 Task: Find connections with filter location Langley with filter topic #Projectmanagements with filter profile language Spanish with filter current company Net2Source Inc. with filter school Jagran Lakecity University with filter industry Commercial and Industrial Equipment Rental with filter service category Interaction Design with filter keywords title Maintenance Engineer
Action: Mouse moved to (306, 372)
Screenshot: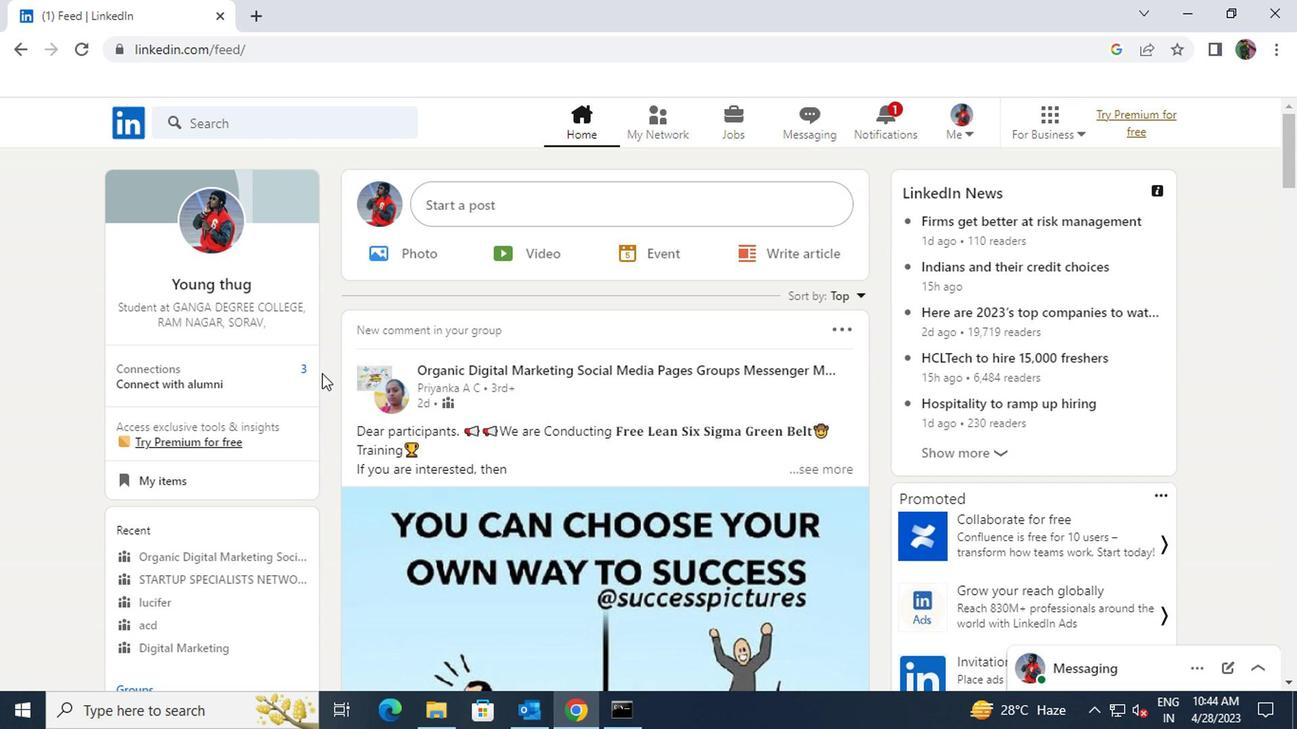 
Action: Mouse pressed left at (306, 372)
Screenshot: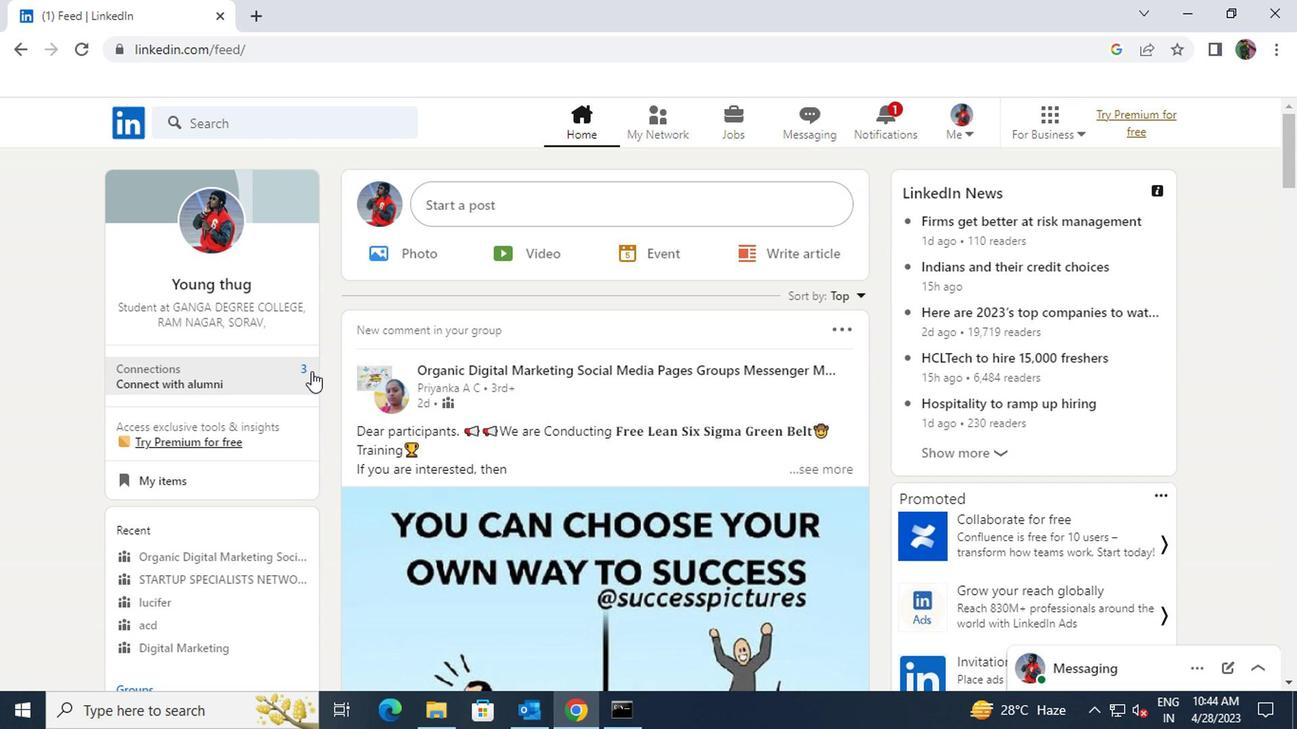 
Action: Mouse moved to (300, 237)
Screenshot: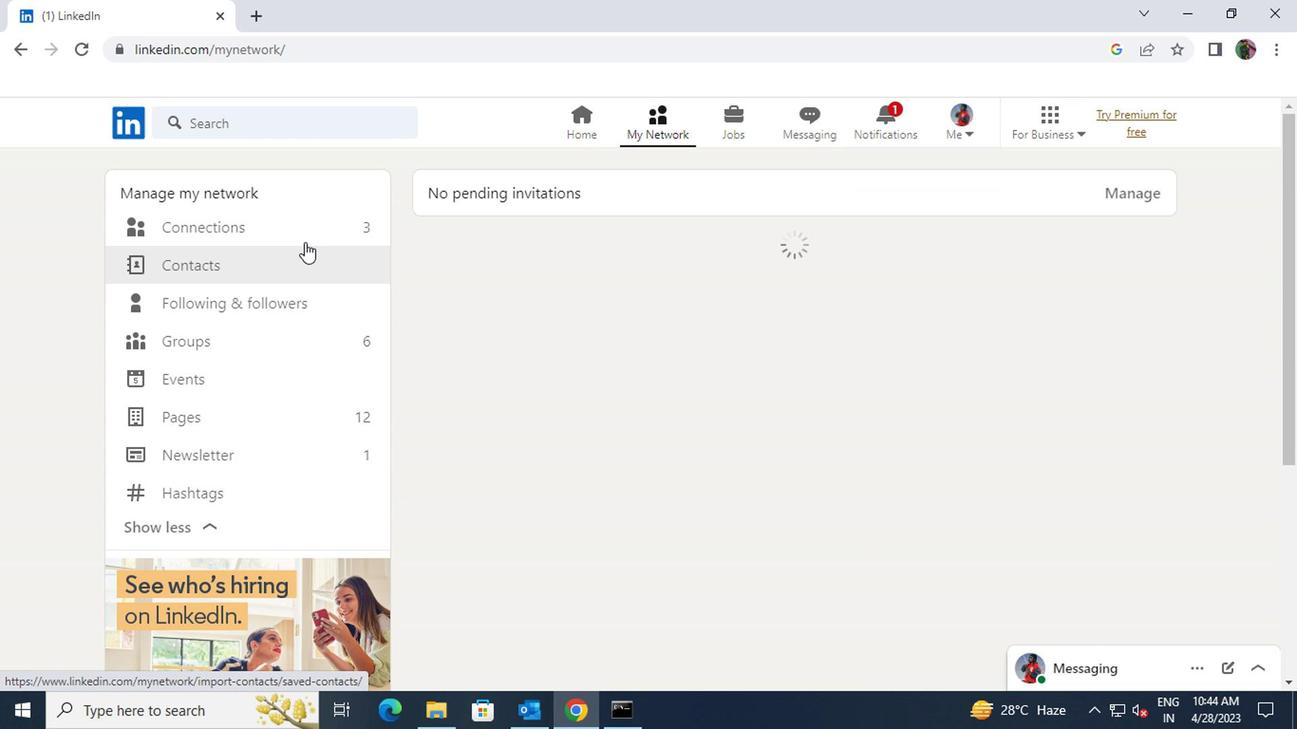 
Action: Mouse pressed left at (300, 237)
Screenshot: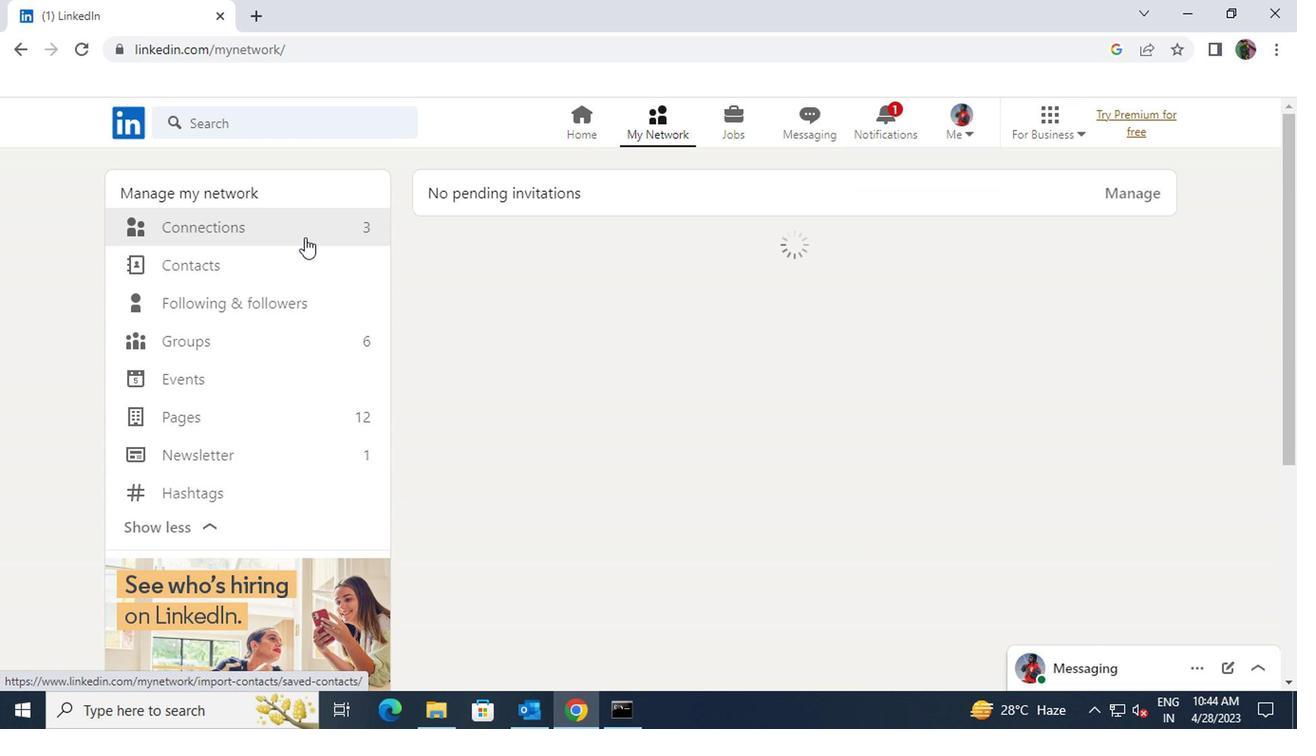
Action: Mouse pressed left at (300, 237)
Screenshot: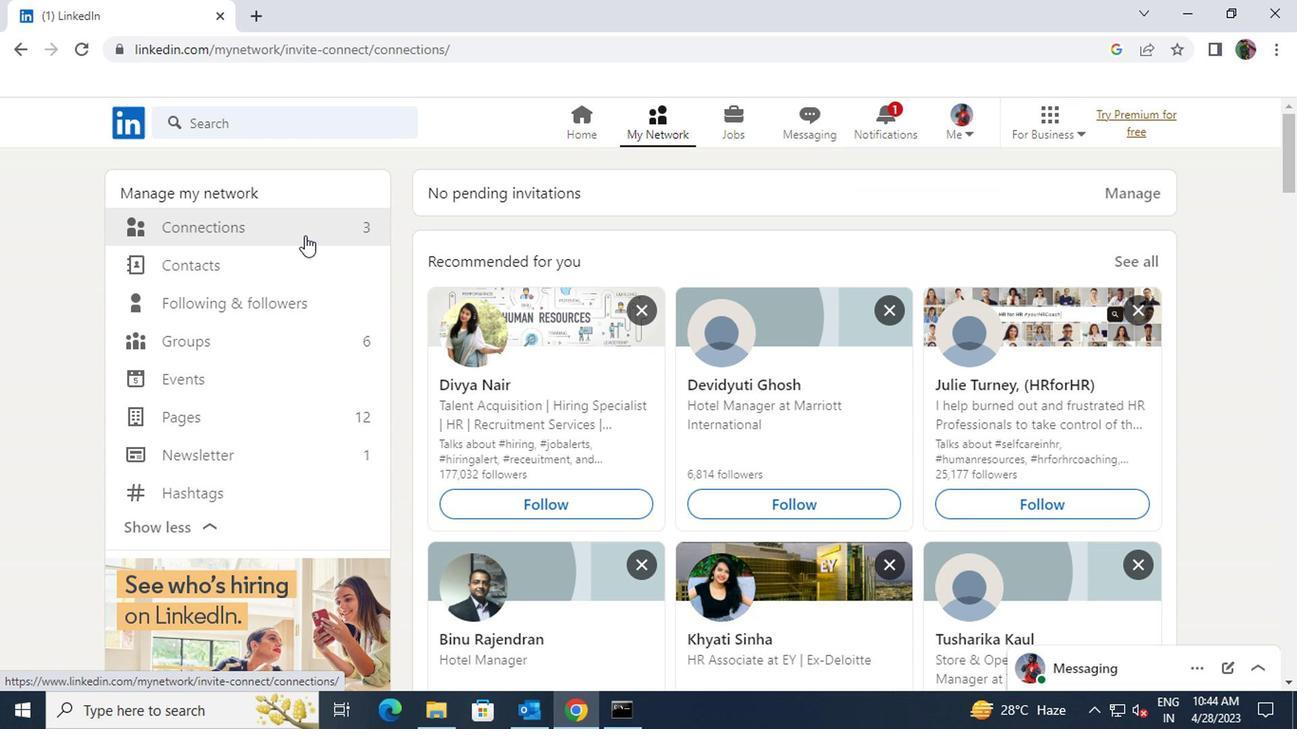 
Action: Mouse moved to (761, 232)
Screenshot: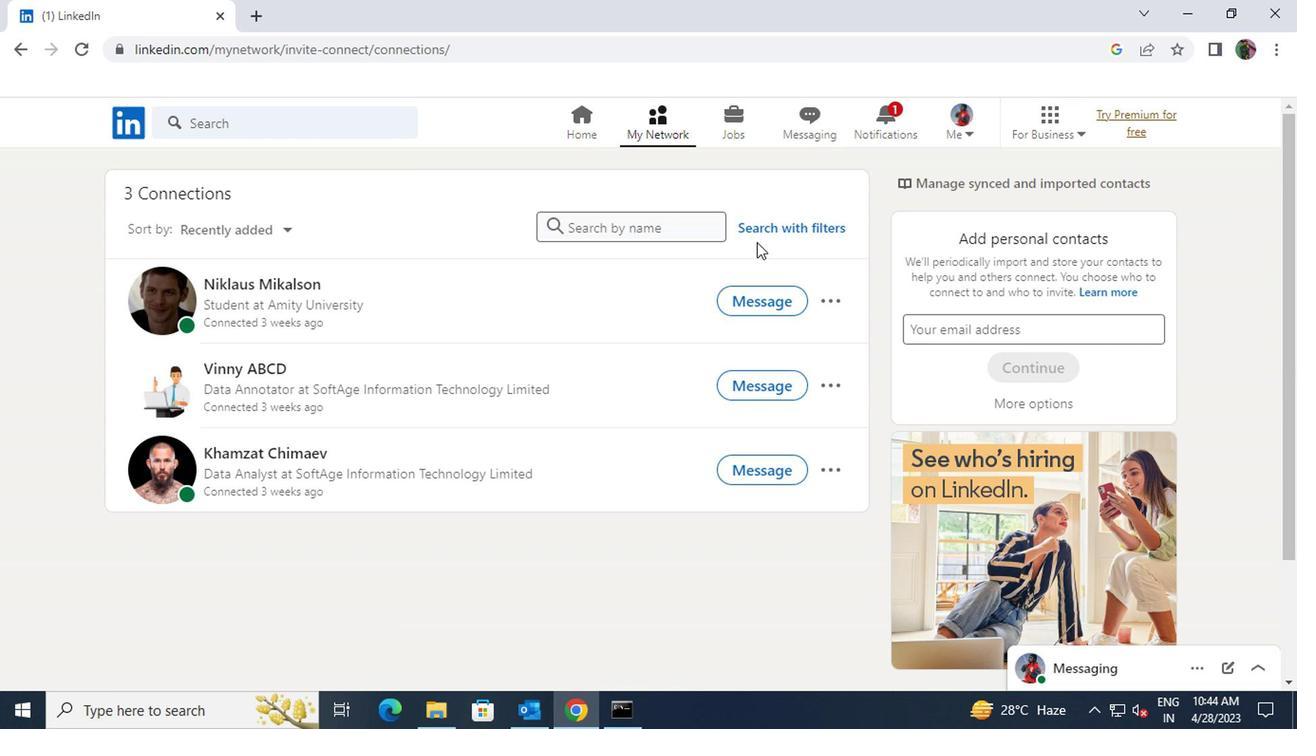
Action: Mouse pressed left at (761, 232)
Screenshot: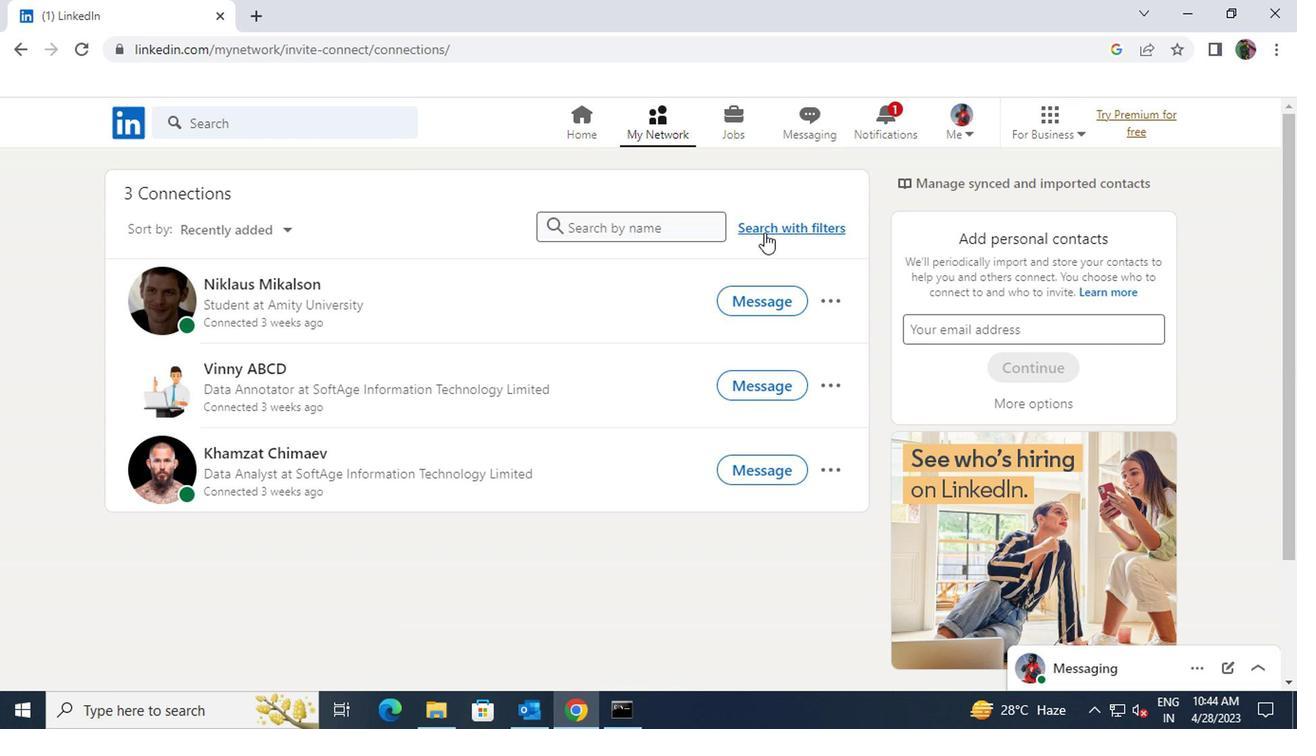 
Action: Mouse moved to (700, 180)
Screenshot: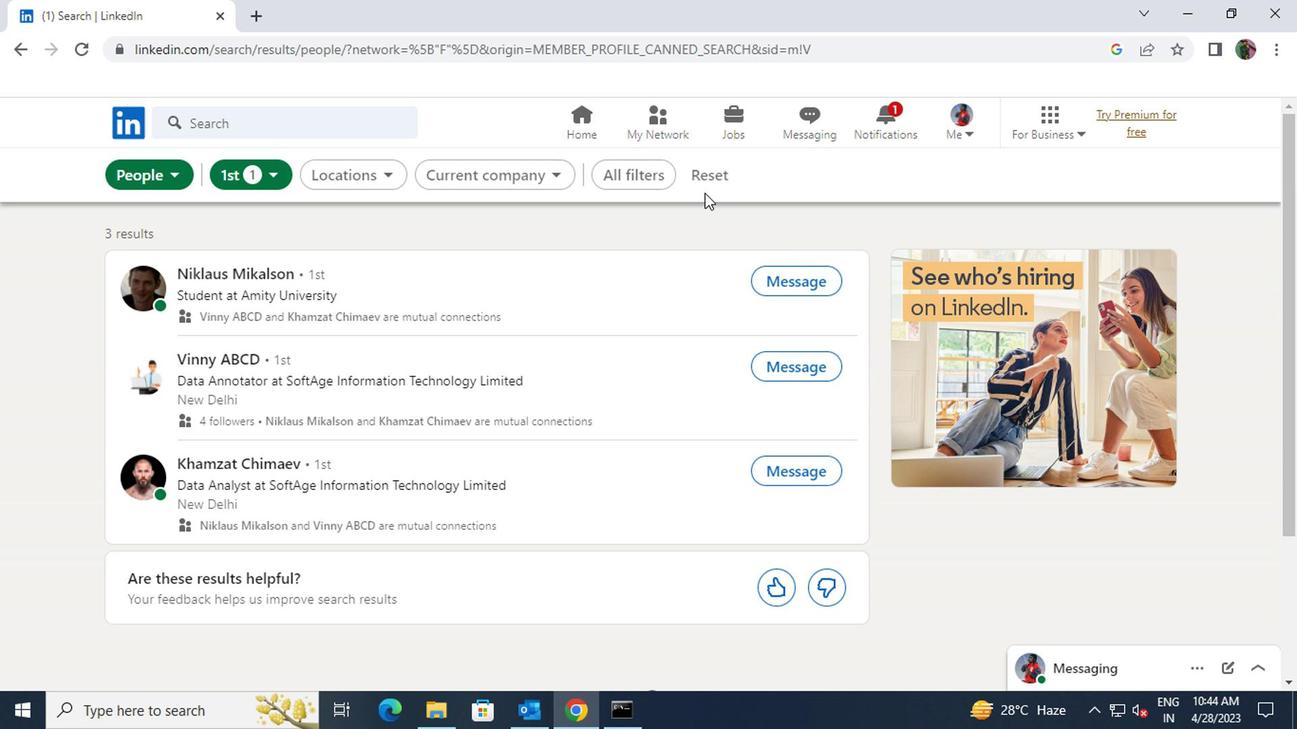 
Action: Mouse pressed left at (700, 180)
Screenshot: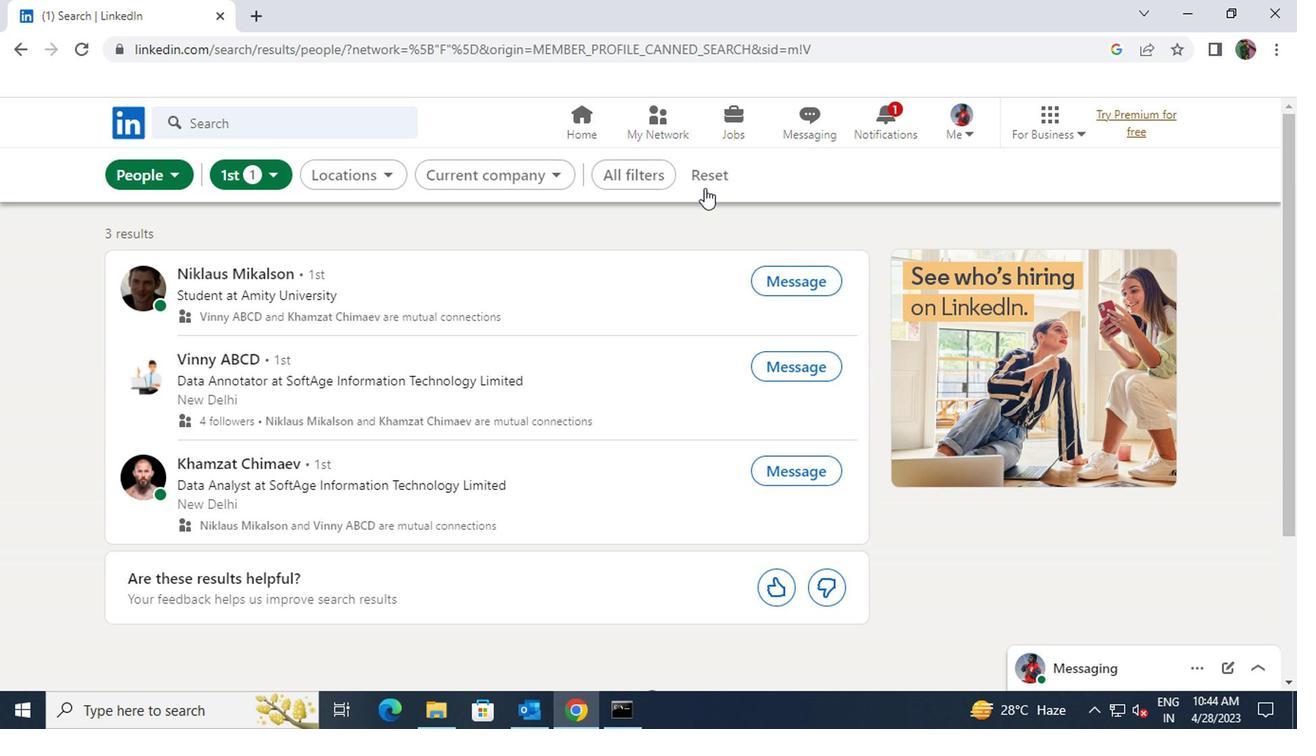 
Action: Mouse moved to (679, 175)
Screenshot: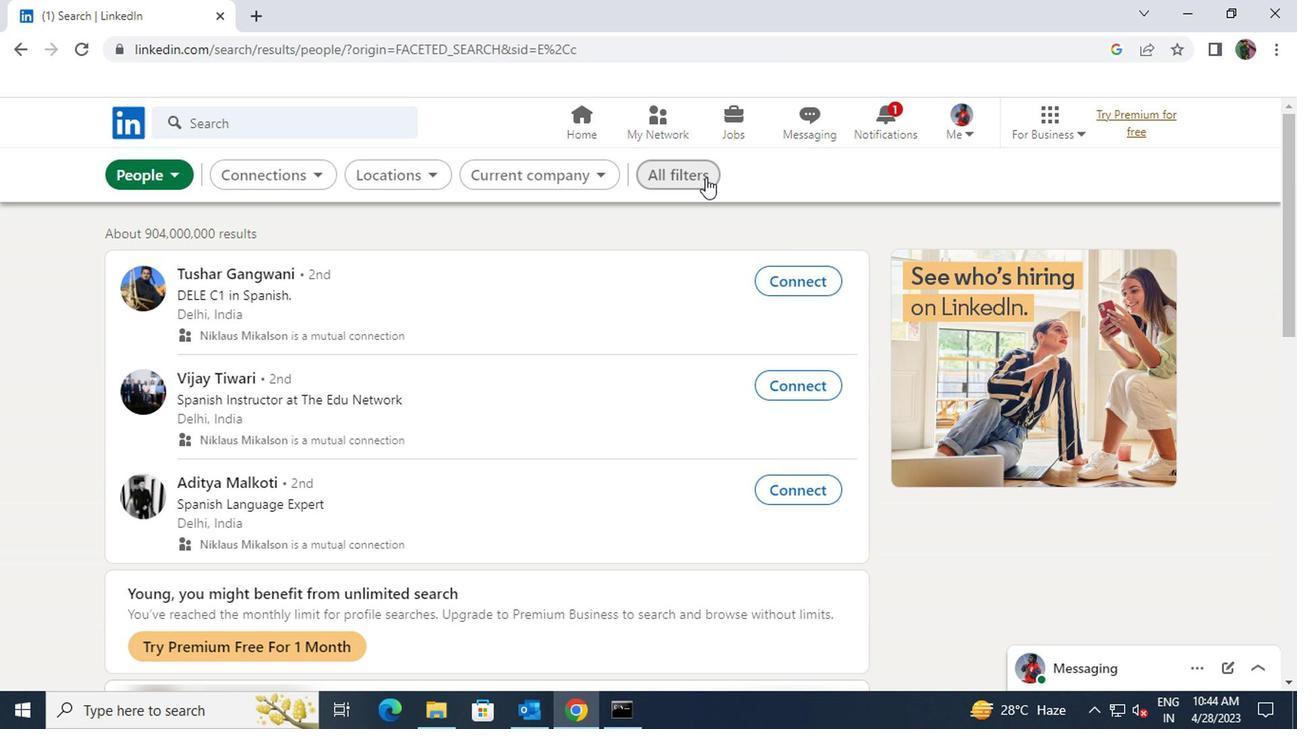 
Action: Mouse pressed left at (679, 175)
Screenshot: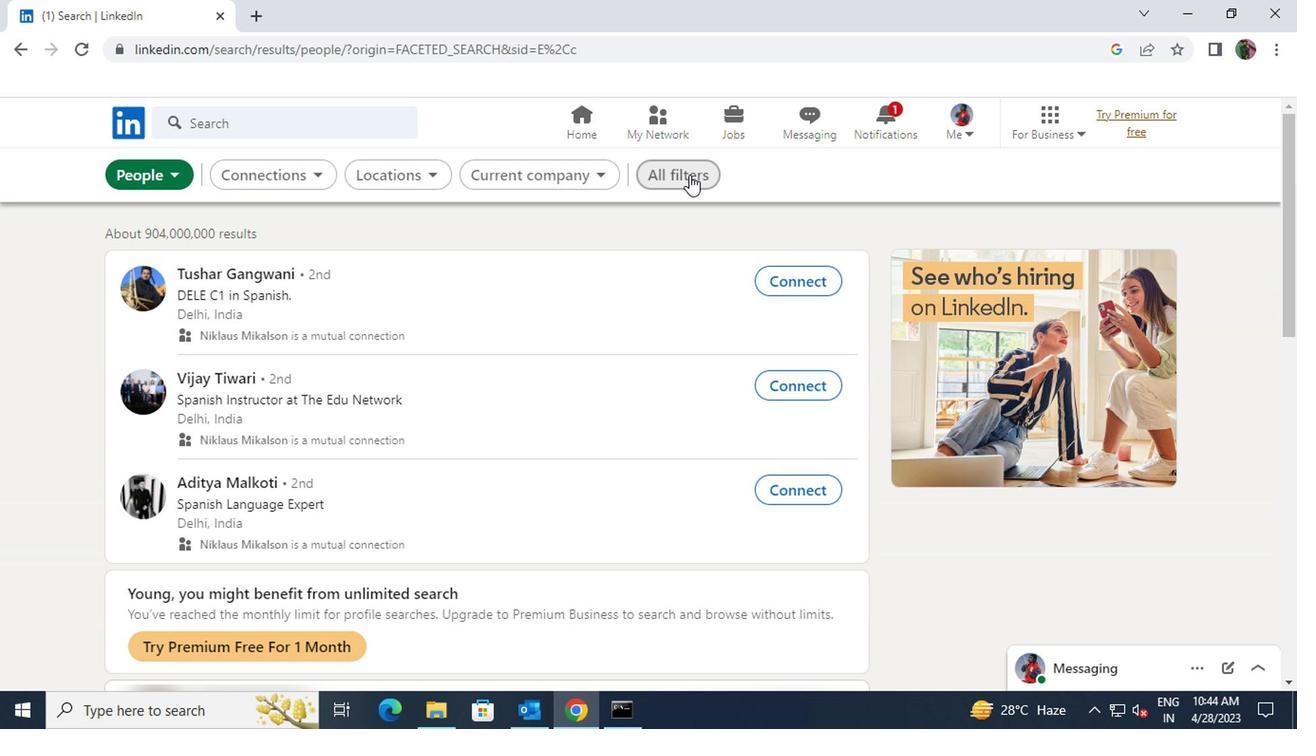 
Action: Mouse moved to (979, 414)
Screenshot: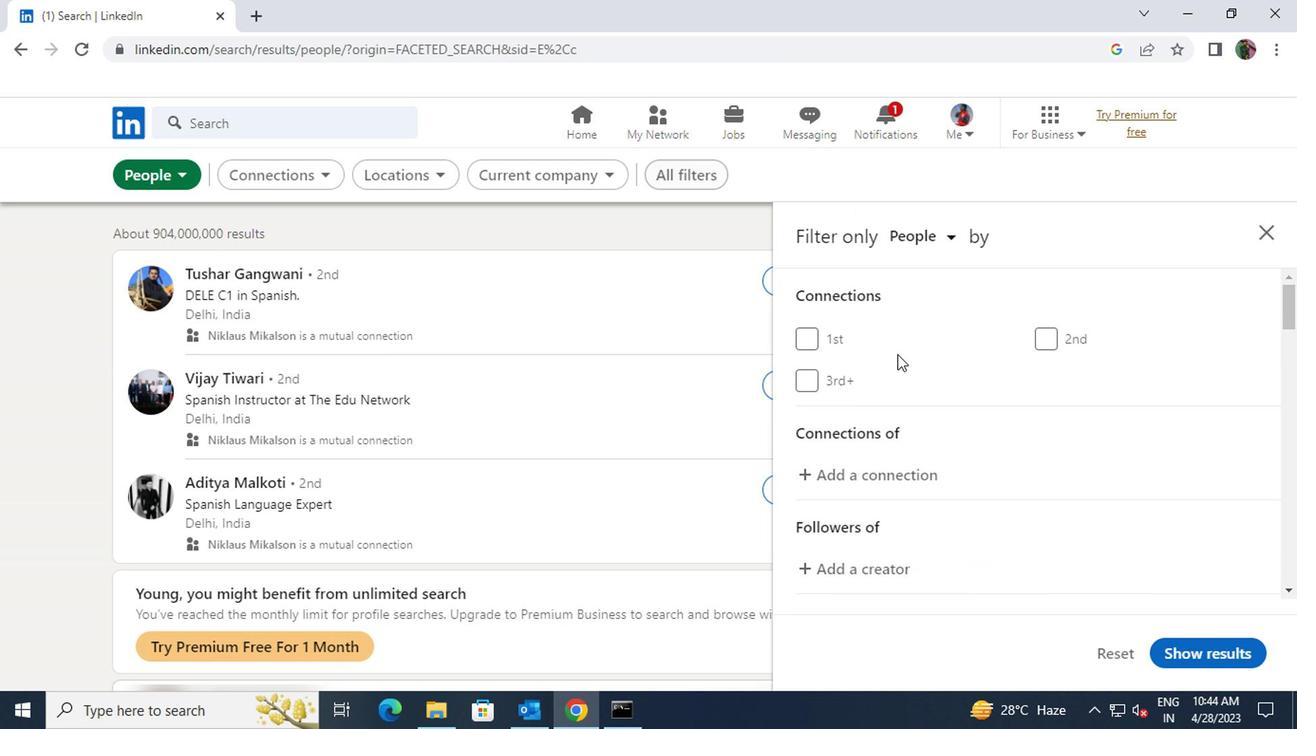 
Action: Mouse scrolled (979, 414) with delta (0, 0)
Screenshot: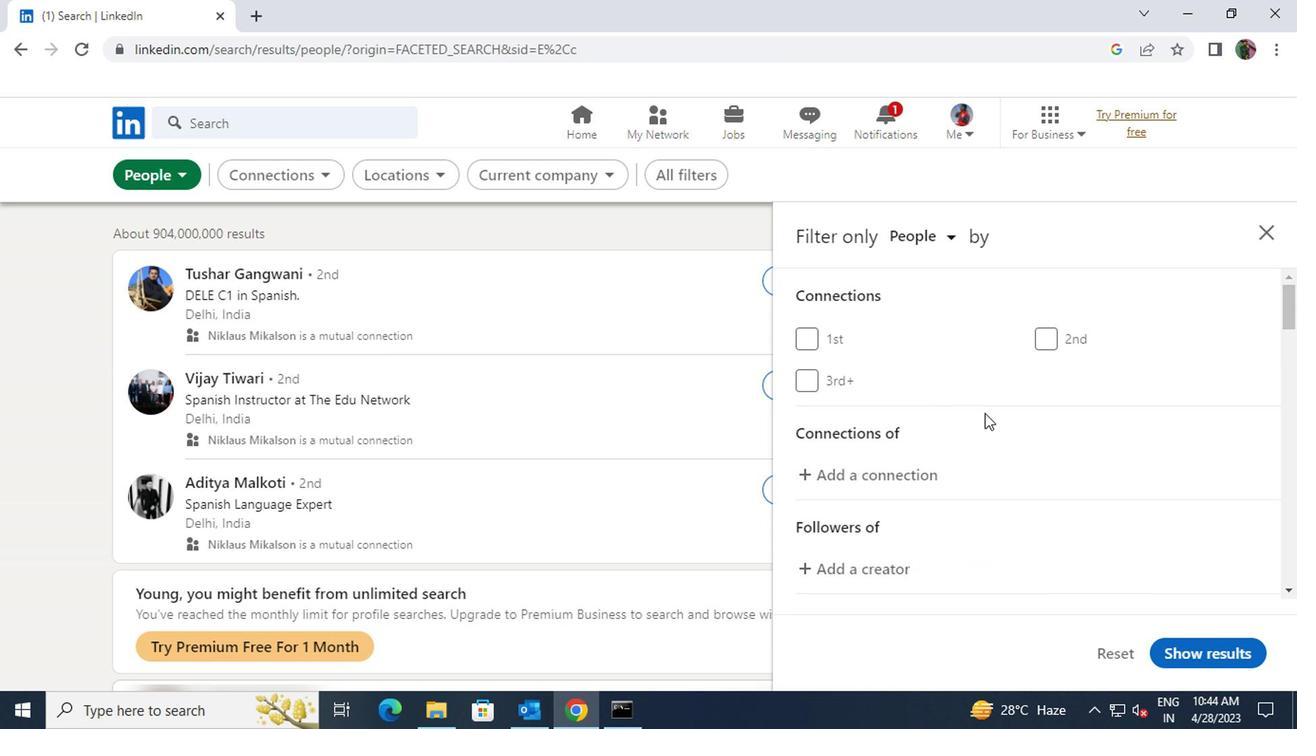 
Action: Mouse scrolled (979, 414) with delta (0, 0)
Screenshot: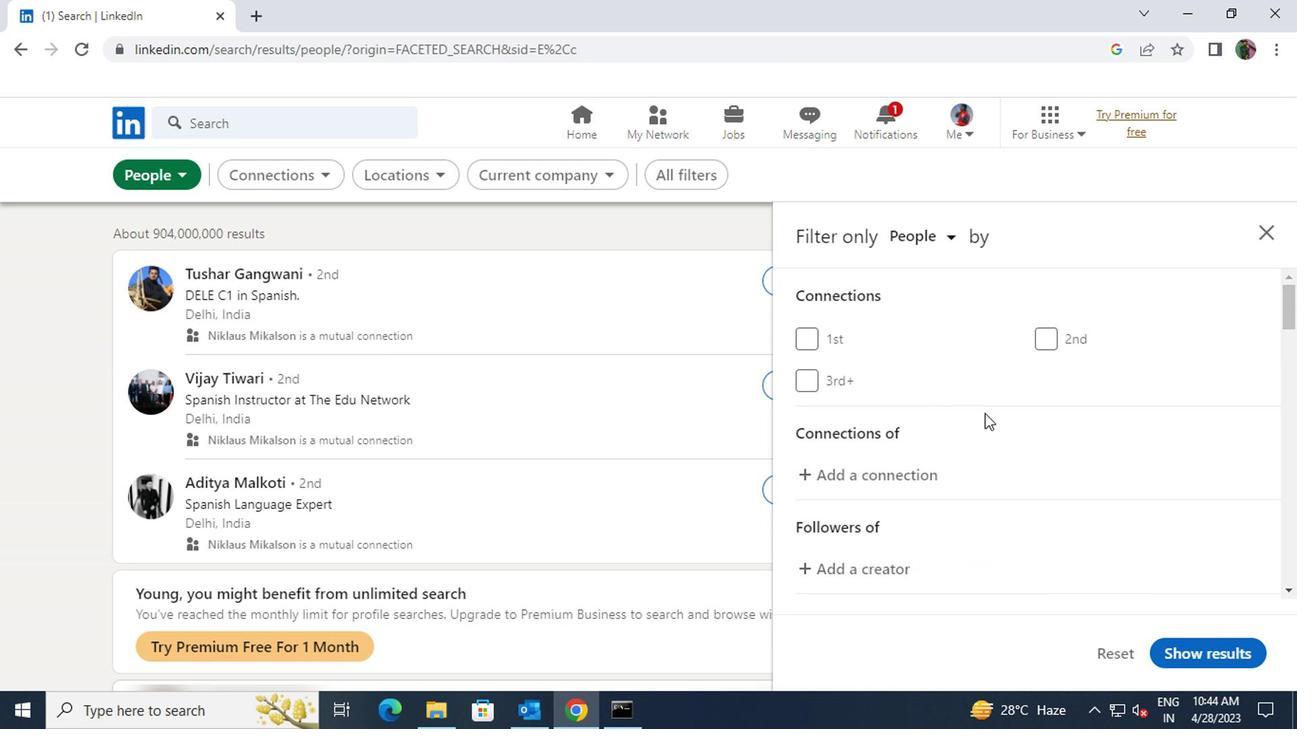 
Action: Mouse scrolled (979, 414) with delta (0, 0)
Screenshot: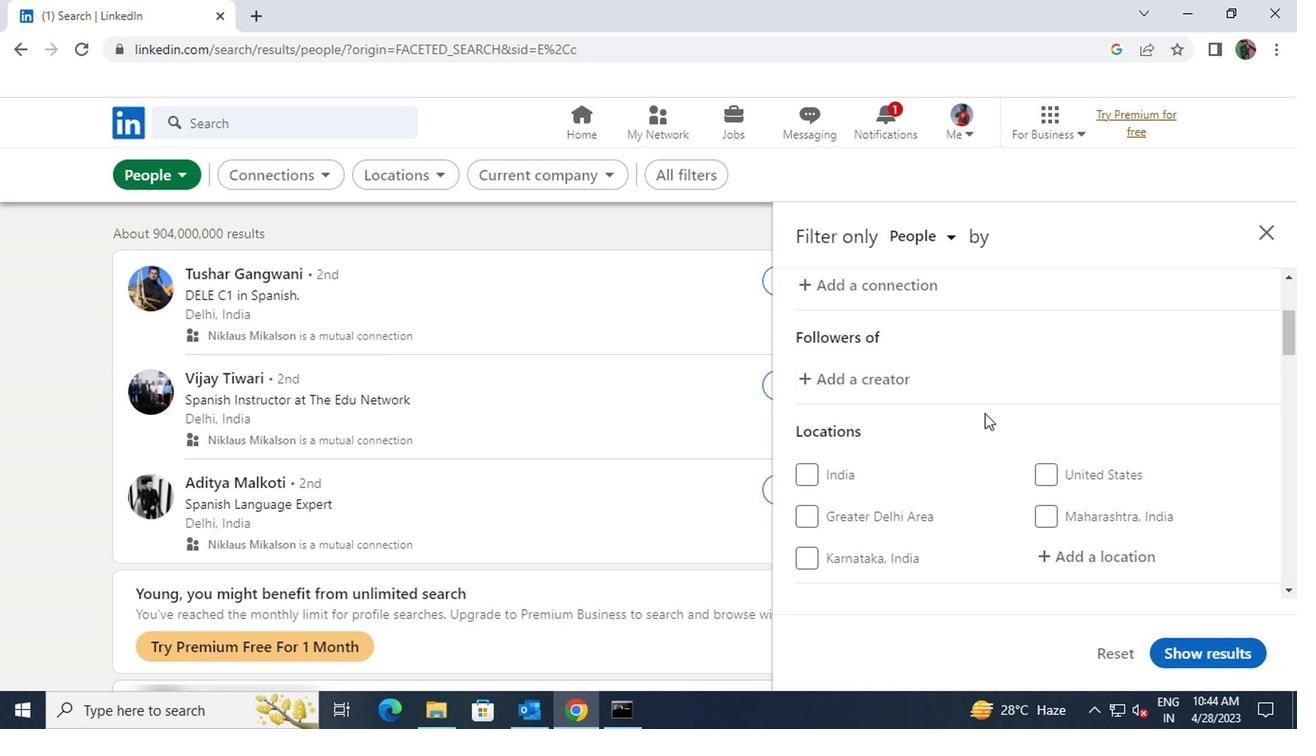 
Action: Mouse moved to (1050, 464)
Screenshot: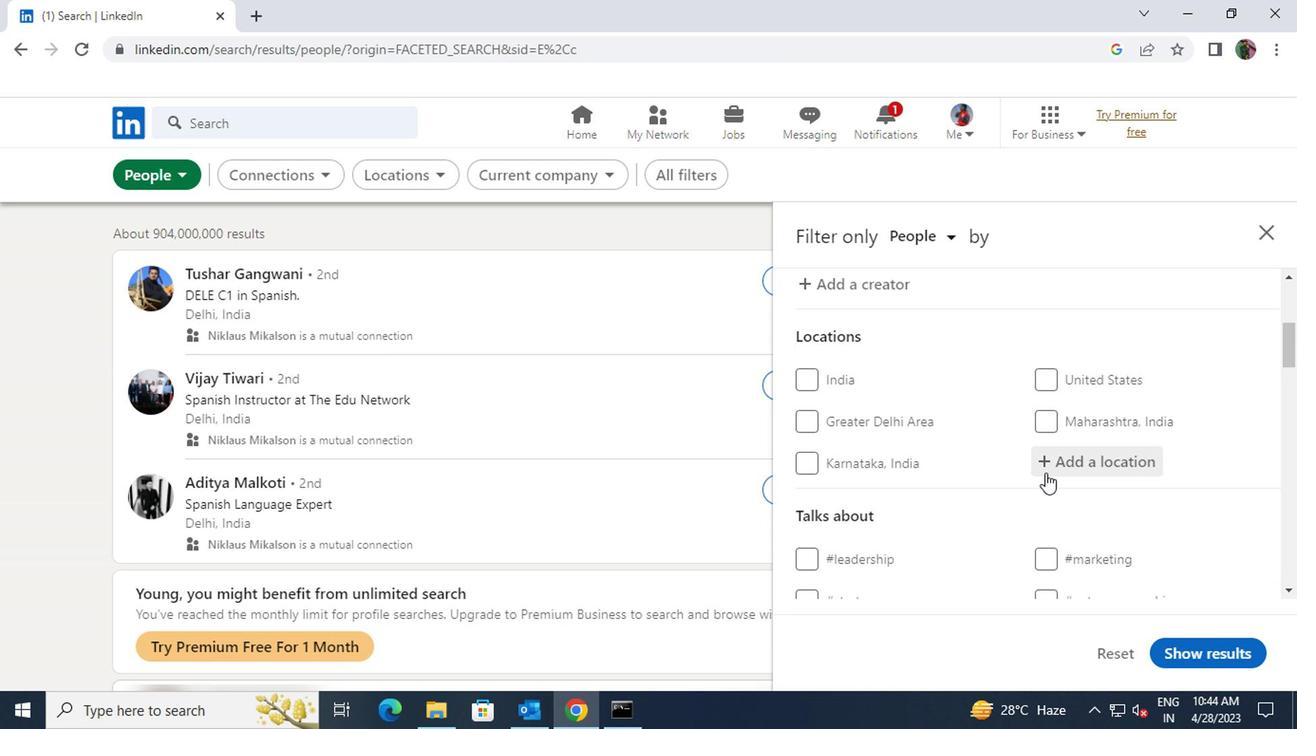 
Action: Mouse pressed left at (1050, 464)
Screenshot: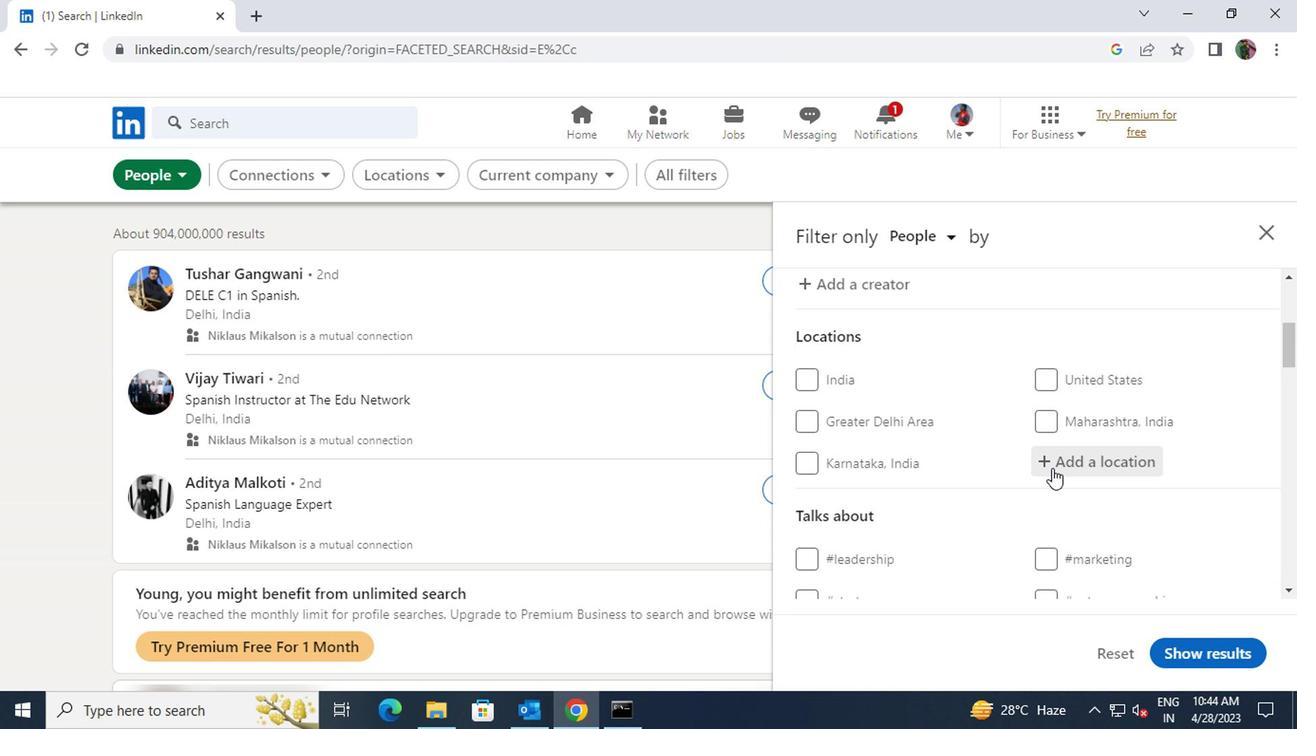 
Action: Key pressed <Key.shift>LANGLEY
Screenshot: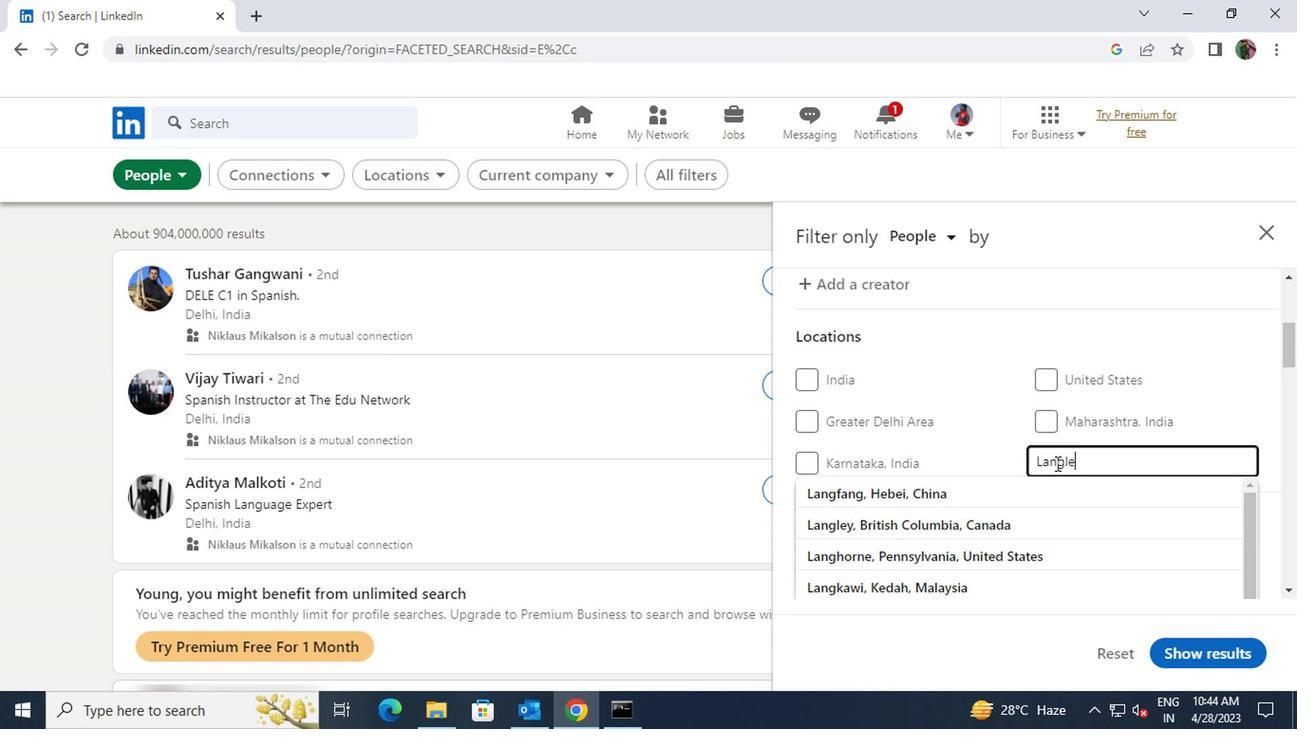
Action: Mouse moved to (1045, 481)
Screenshot: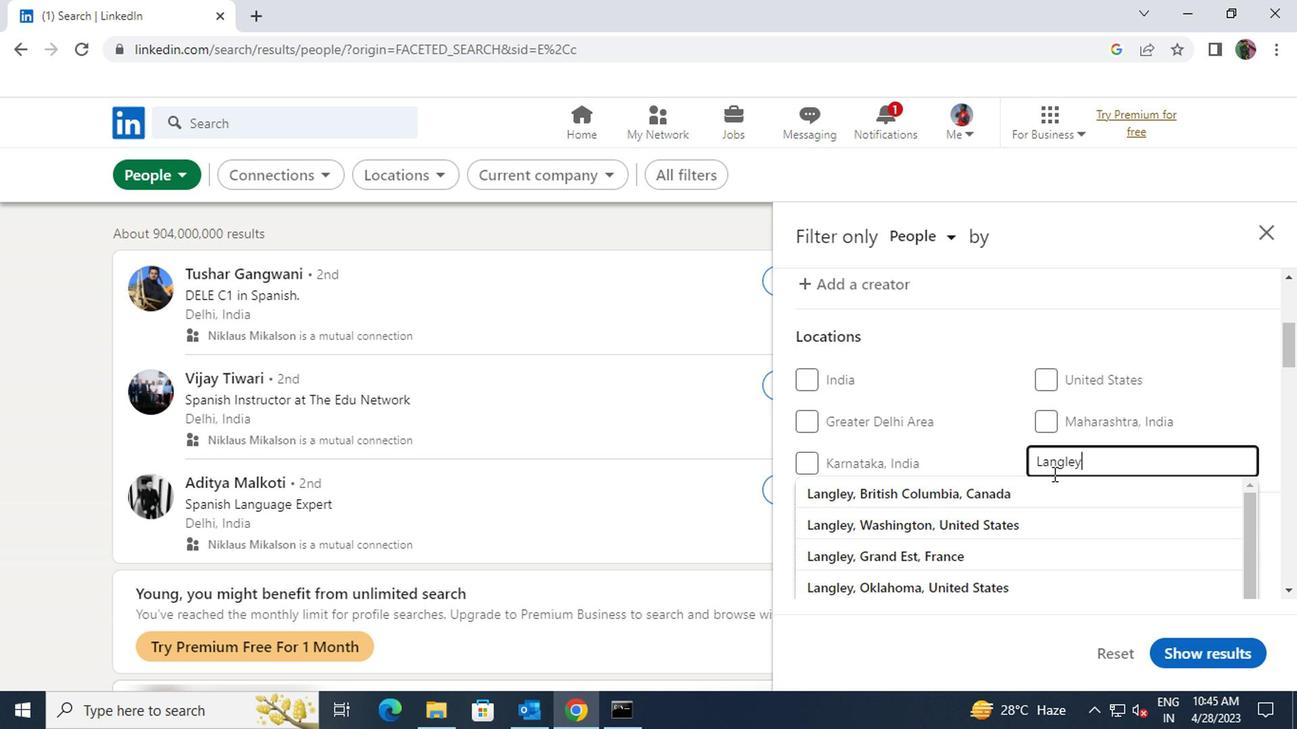 
Action: Mouse pressed left at (1045, 481)
Screenshot: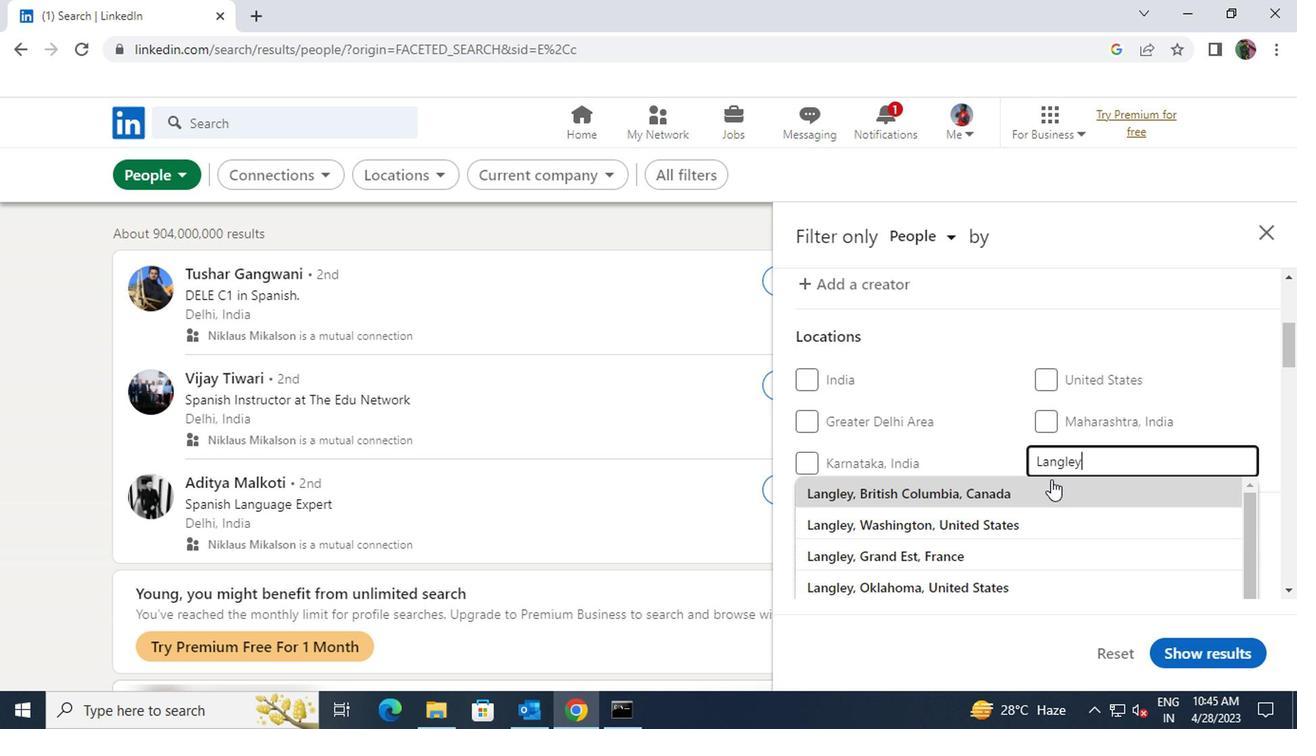 
Action: Mouse scrolled (1045, 480) with delta (0, 0)
Screenshot: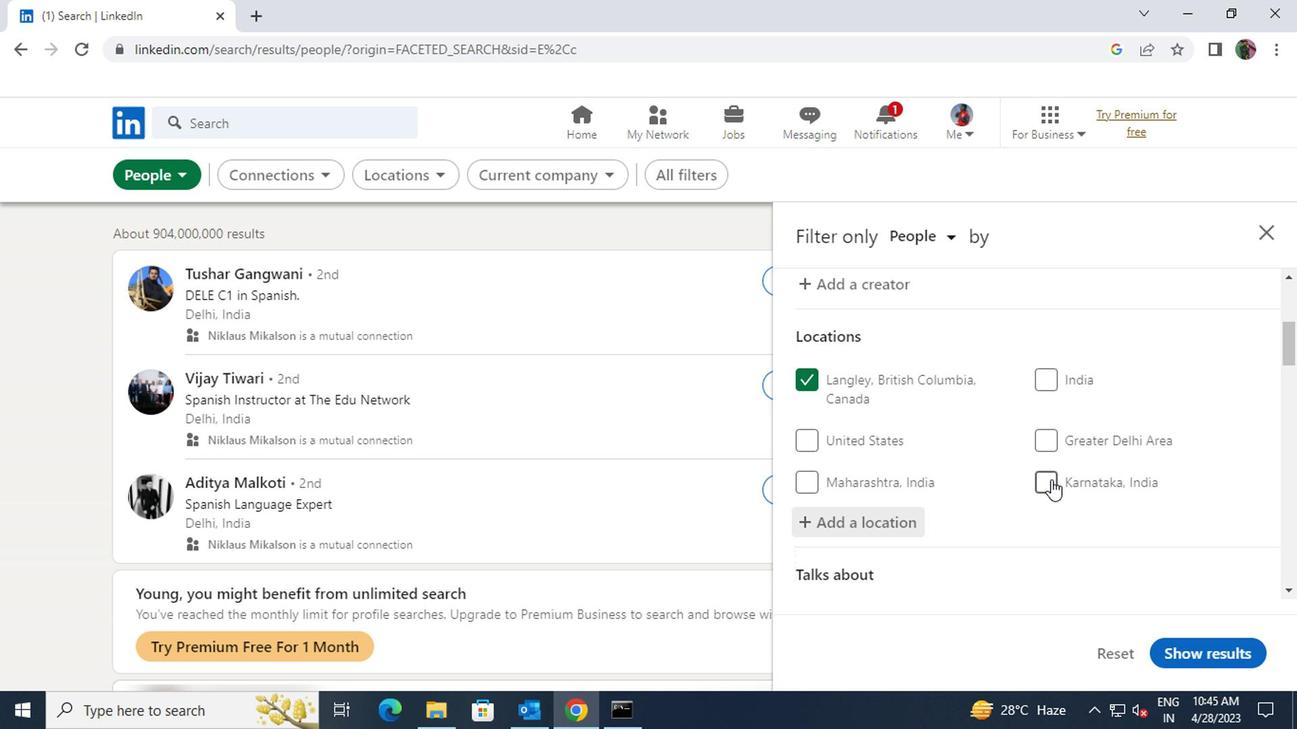 
Action: Mouse scrolled (1045, 480) with delta (0, 0)
Screenshot: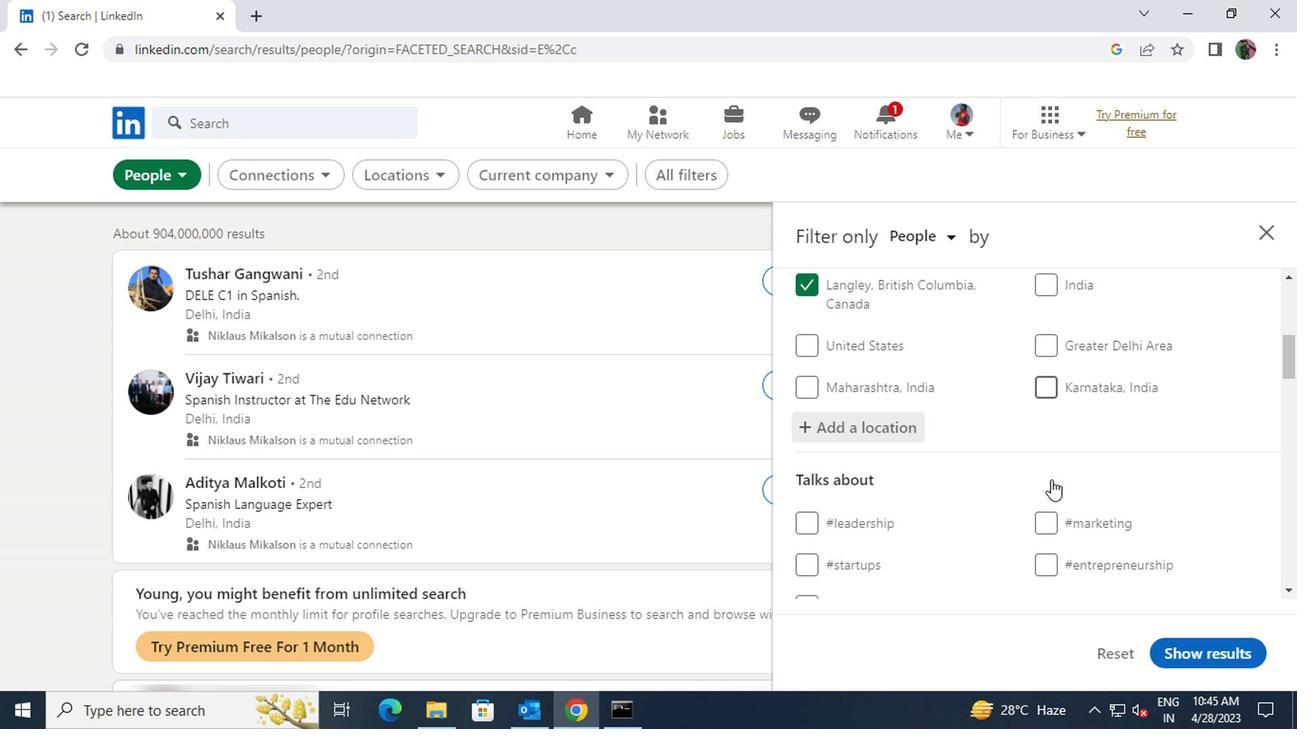
Action: Mouse moved to (1045, 516)
Screenshot: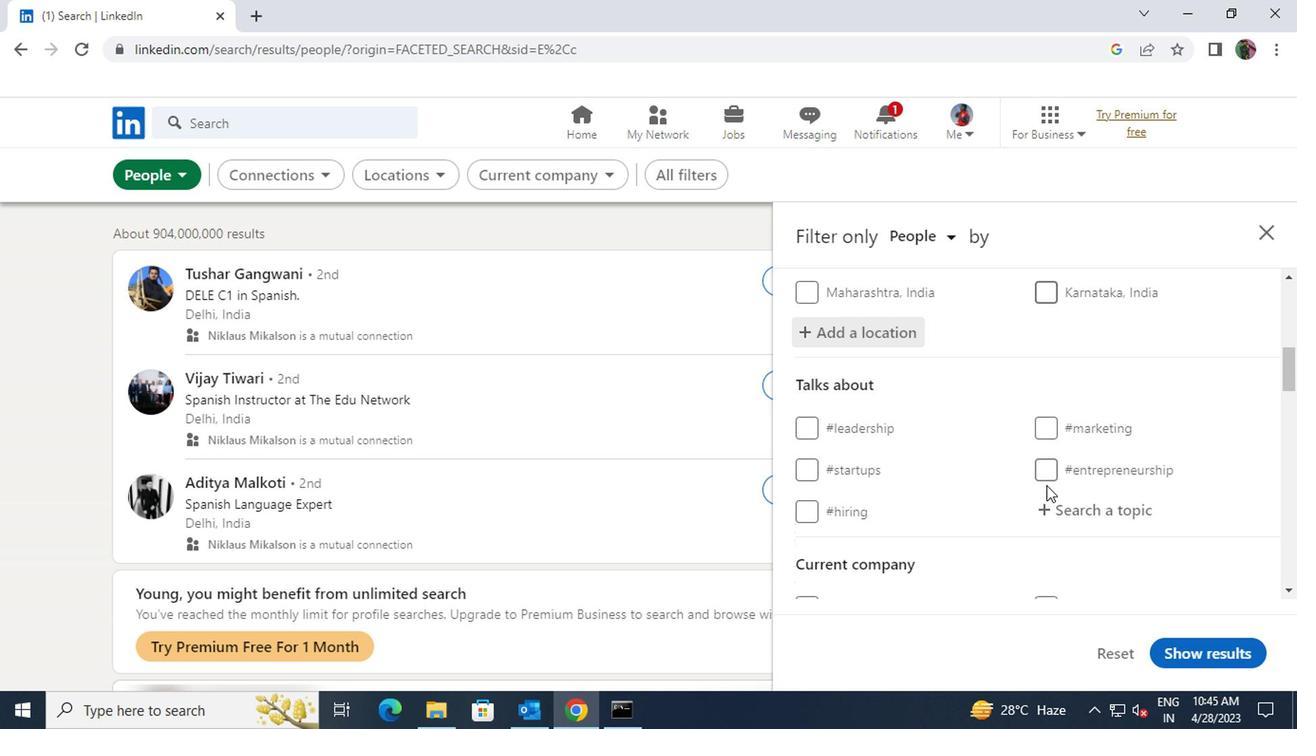 
Action: Mouse pressed left at (1045, 516)
Screenshot: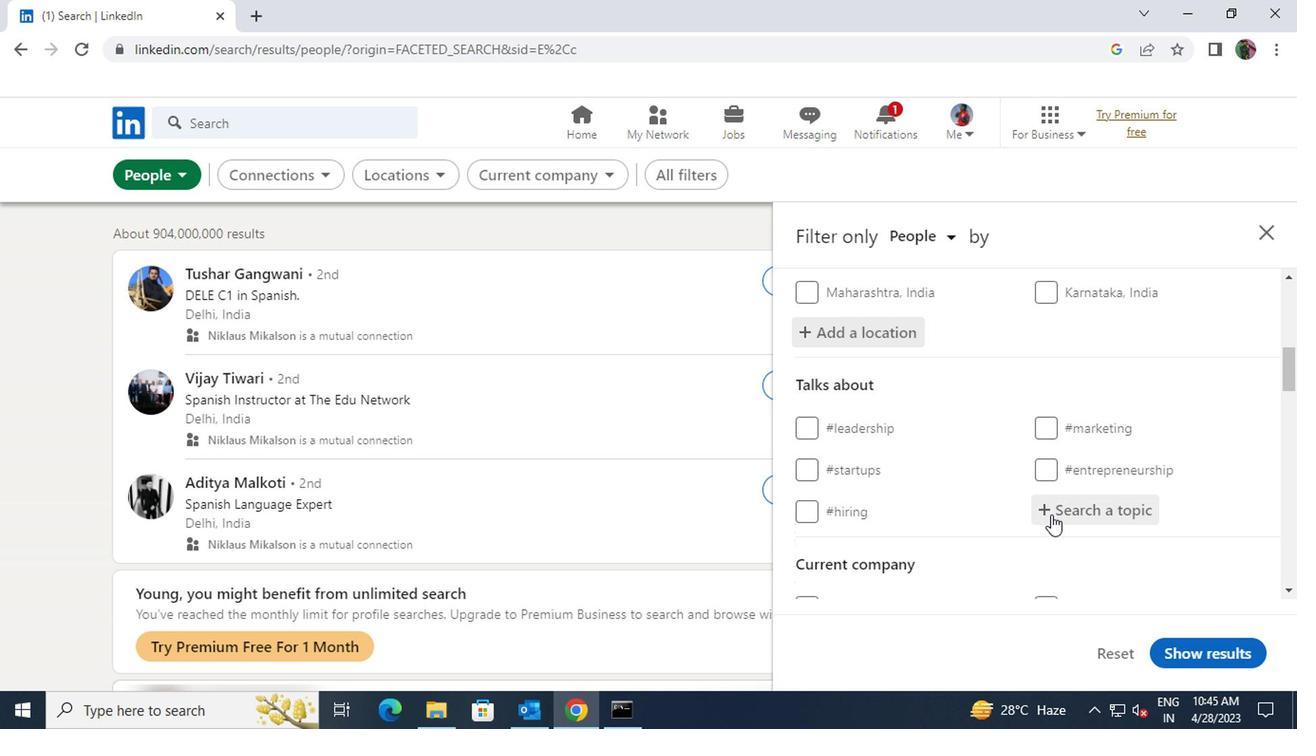 
Action: Key pressed <Key.shift>PROJECTM
Screenshot: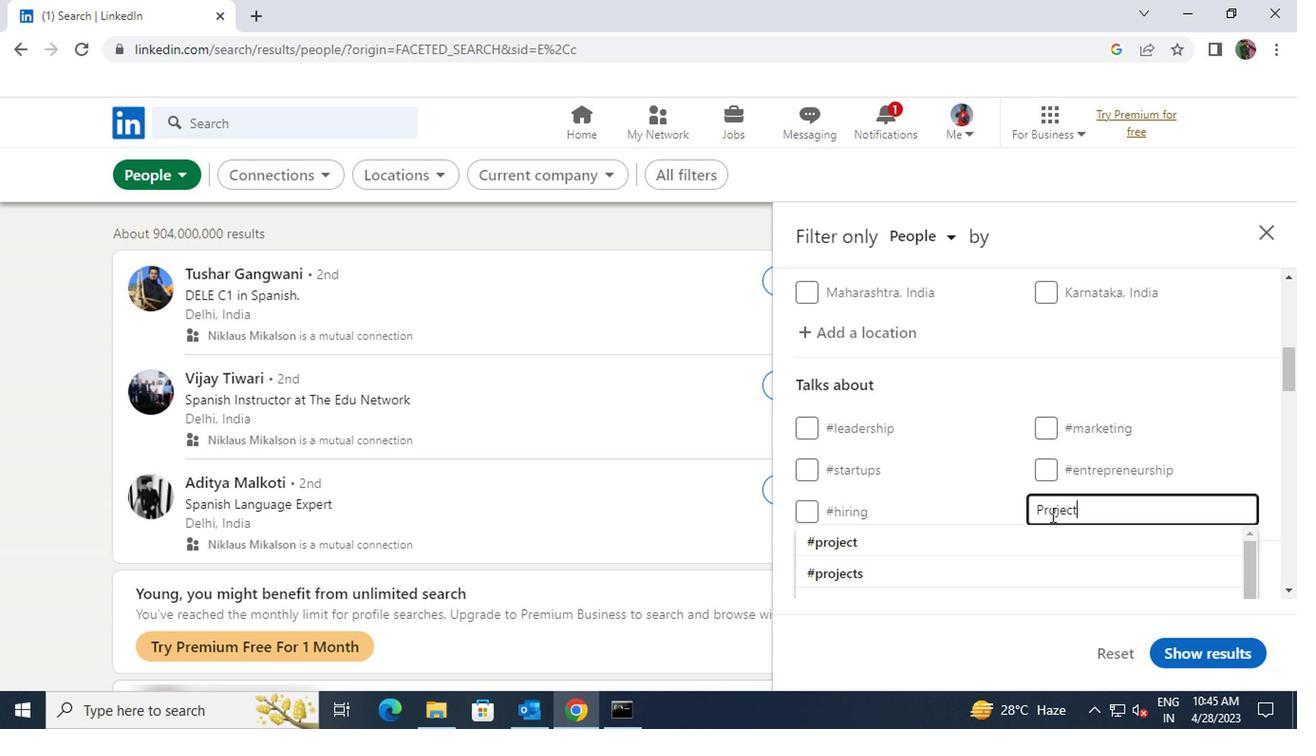 
Action: Mouse moved to (1039, 541)
Screenshot: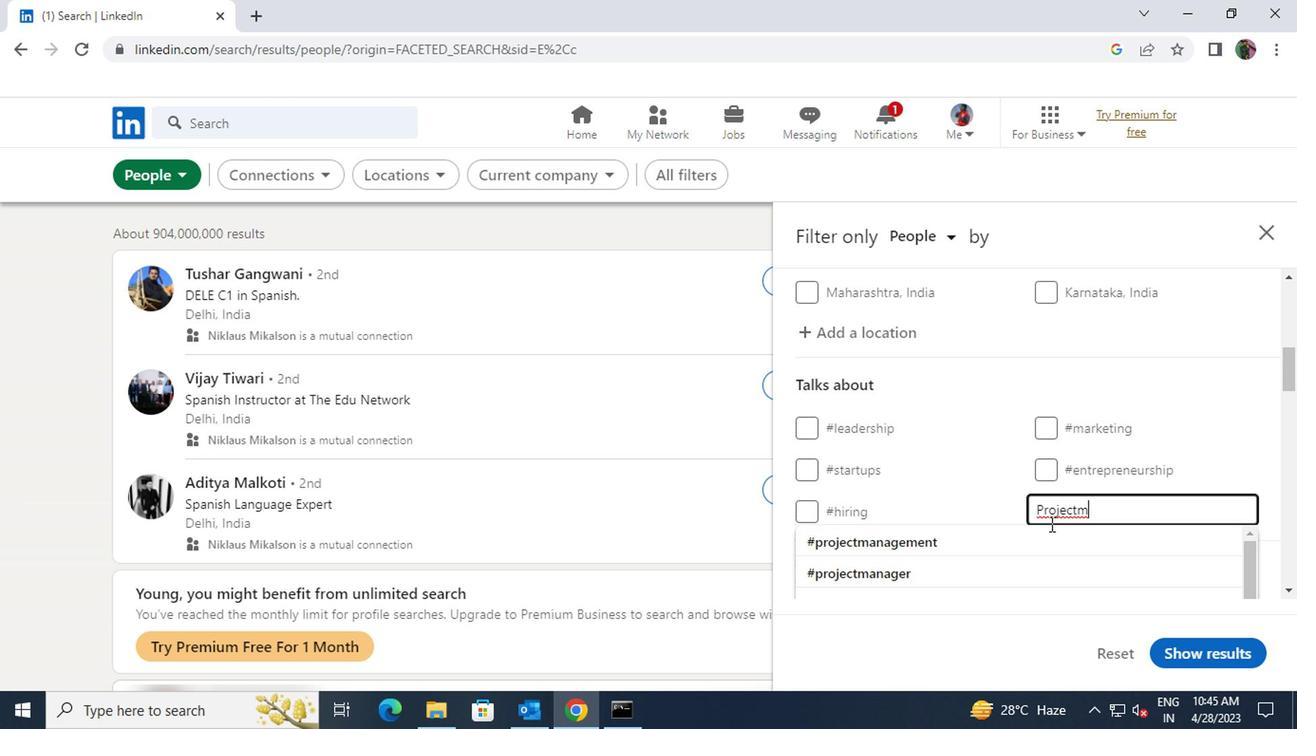 
Action: Mouse pressed left at (1039, 541)
Screenshot: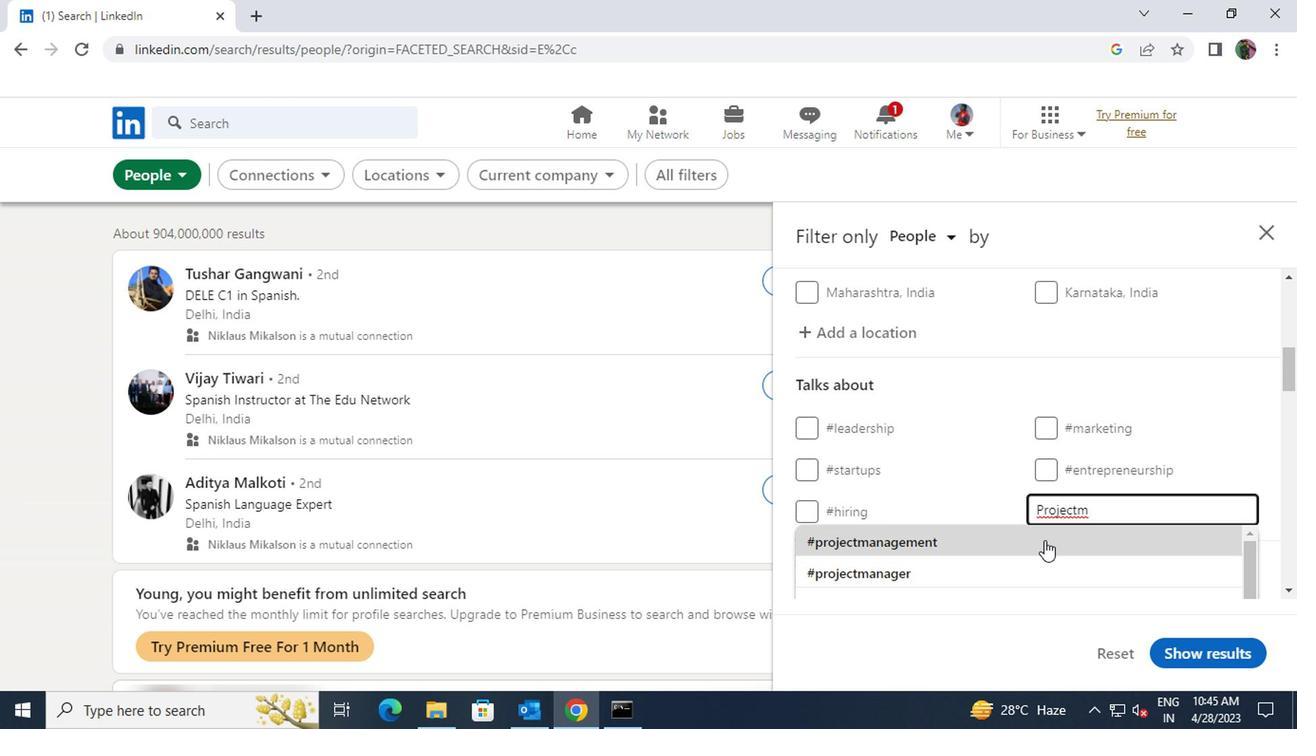 
Action: Mouse scrolled (1039, 541) with delta (0, 0)
Screenshot: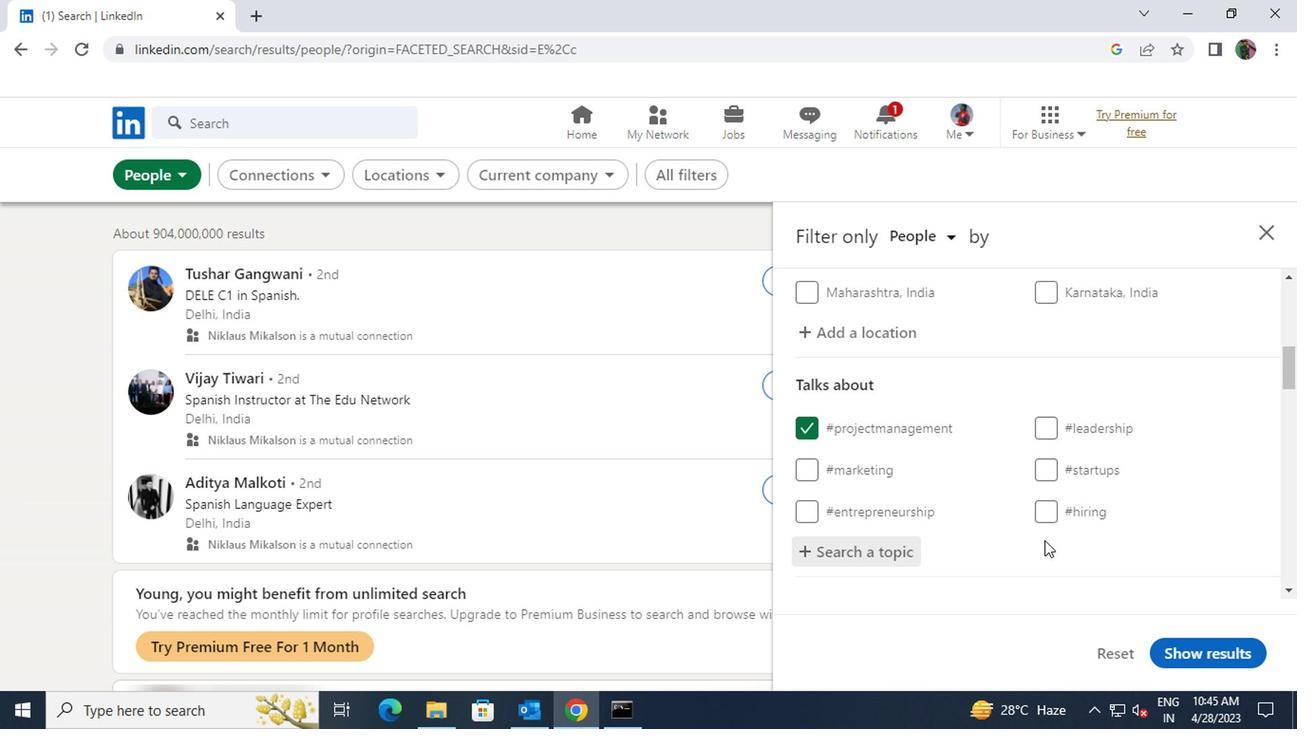 
Action: Mouse scrolled (1039, 541) with delta (0, 0)
Screenshot: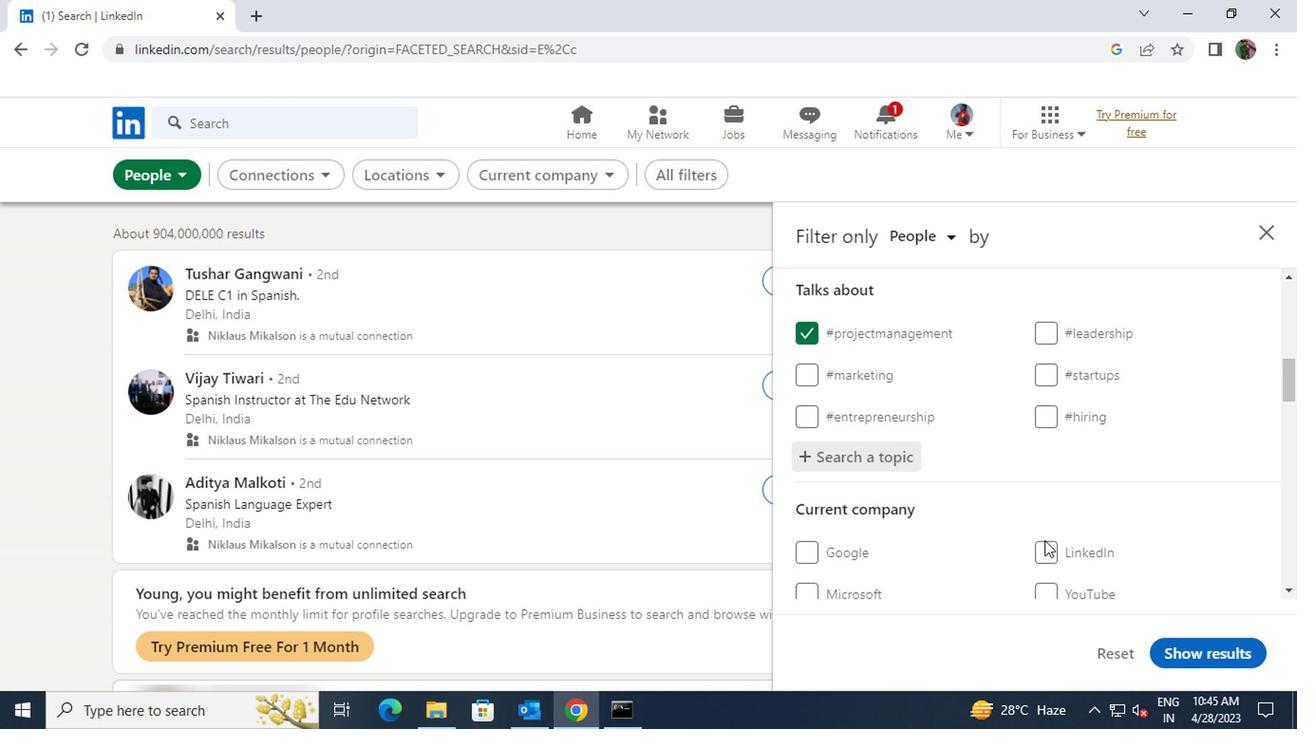 
Action: Mouse scrolled (1039, 541) with delta (0, 0)
Screenshot: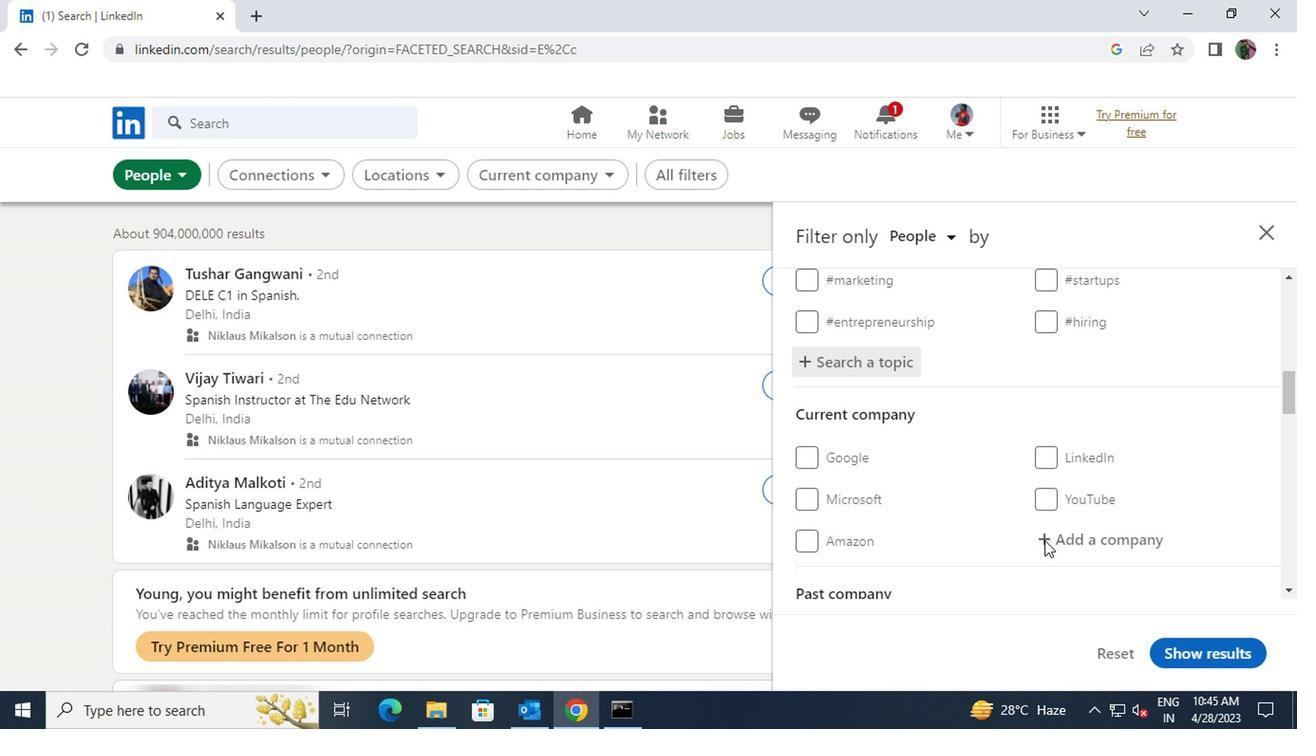 
Action: Mouse scrolled (1039, 541) with delta (0, 0)
Screenshot: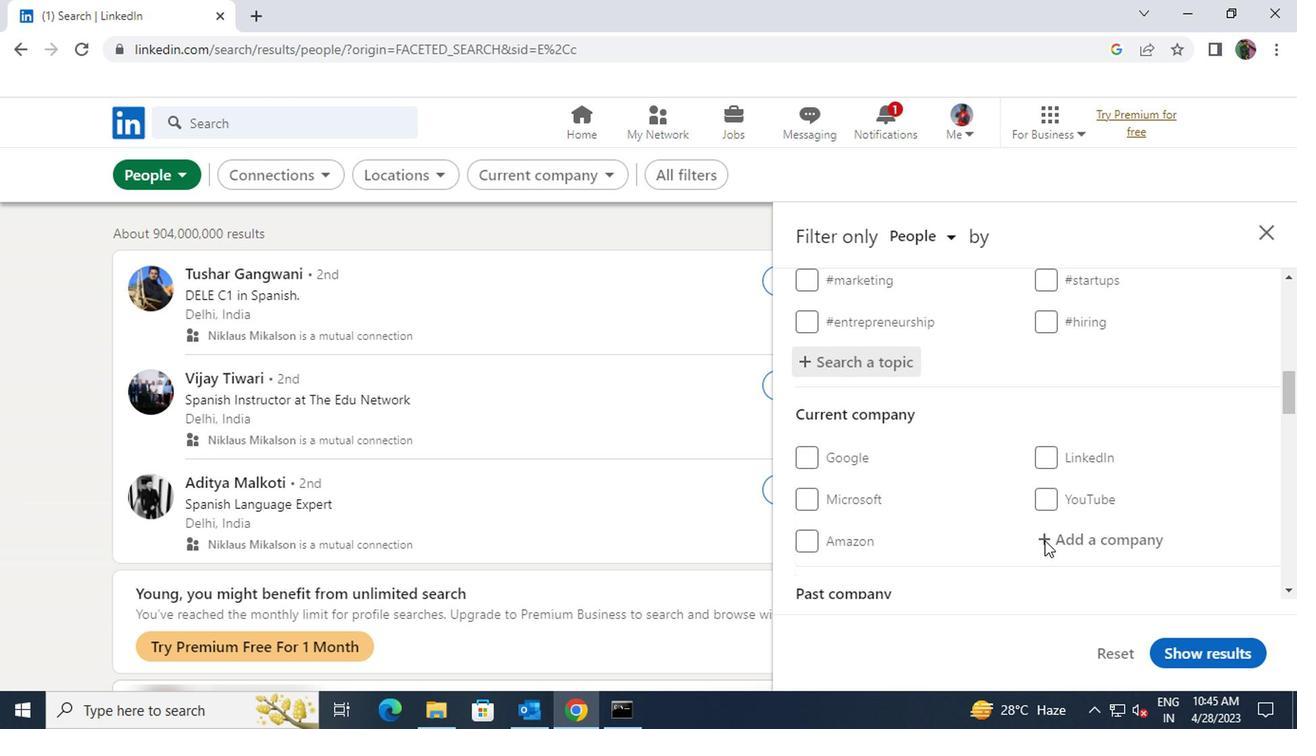 
Action: Mouse scrolled (1039, 541) with delta (0, 0)
Screenshot: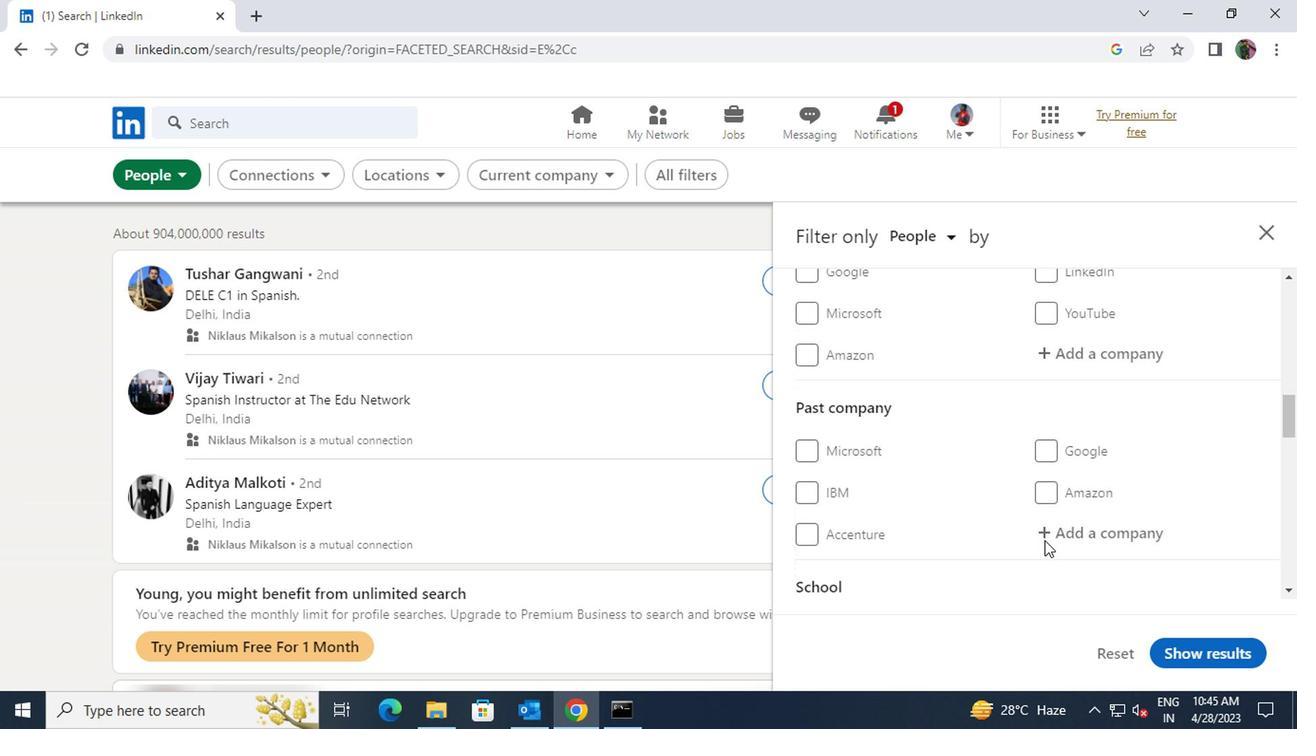 
Action: Mouse scrolled (1039, 541) with delta (0, 0)
Screenshot: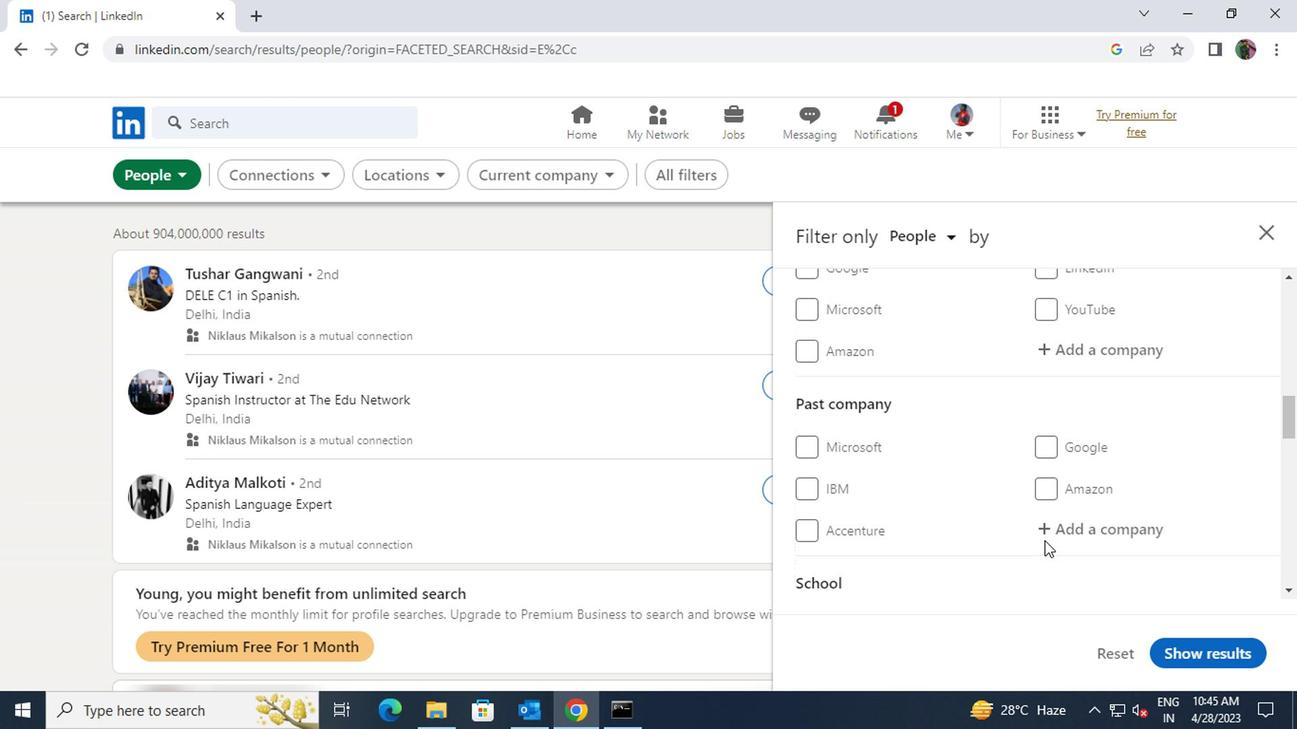
Action: Mouse scrolled (1039, 541) with delta (0, 0)
Screenshot: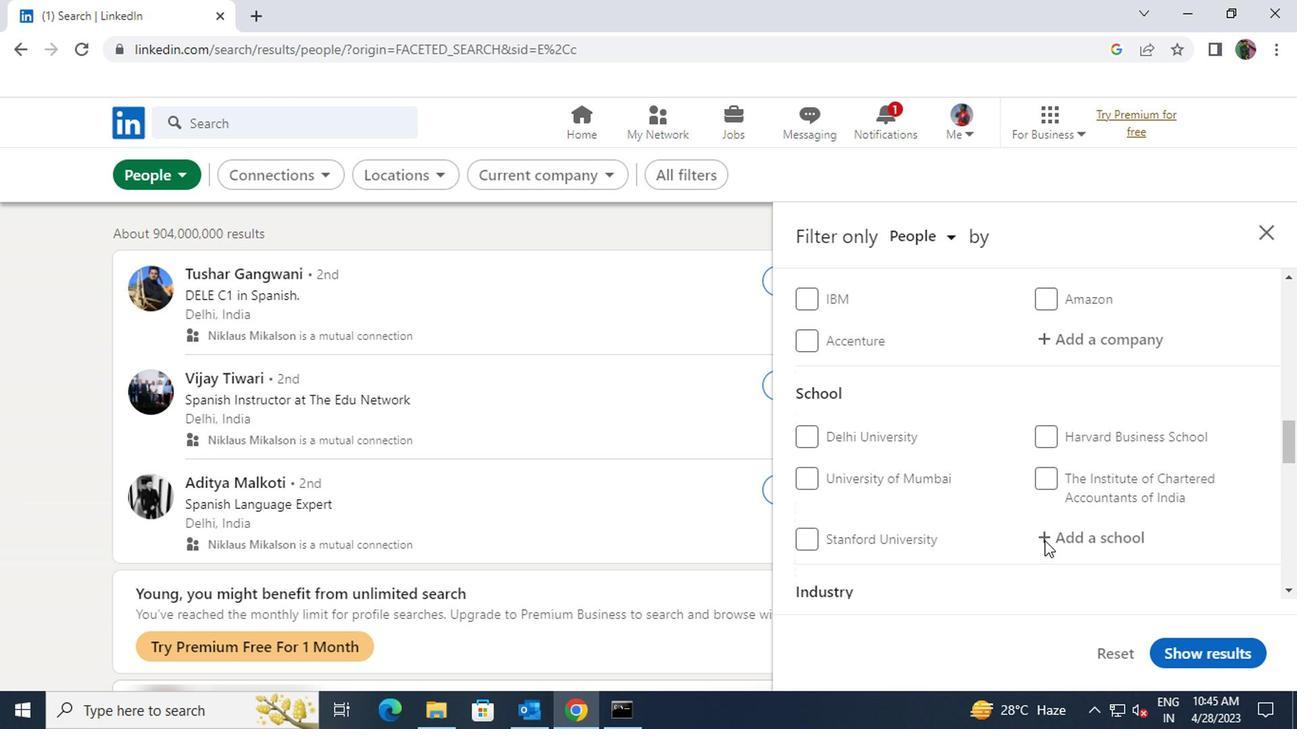 
Action: Mouse scrolled (1039, 541) with delta (0, 0)
Screenshot: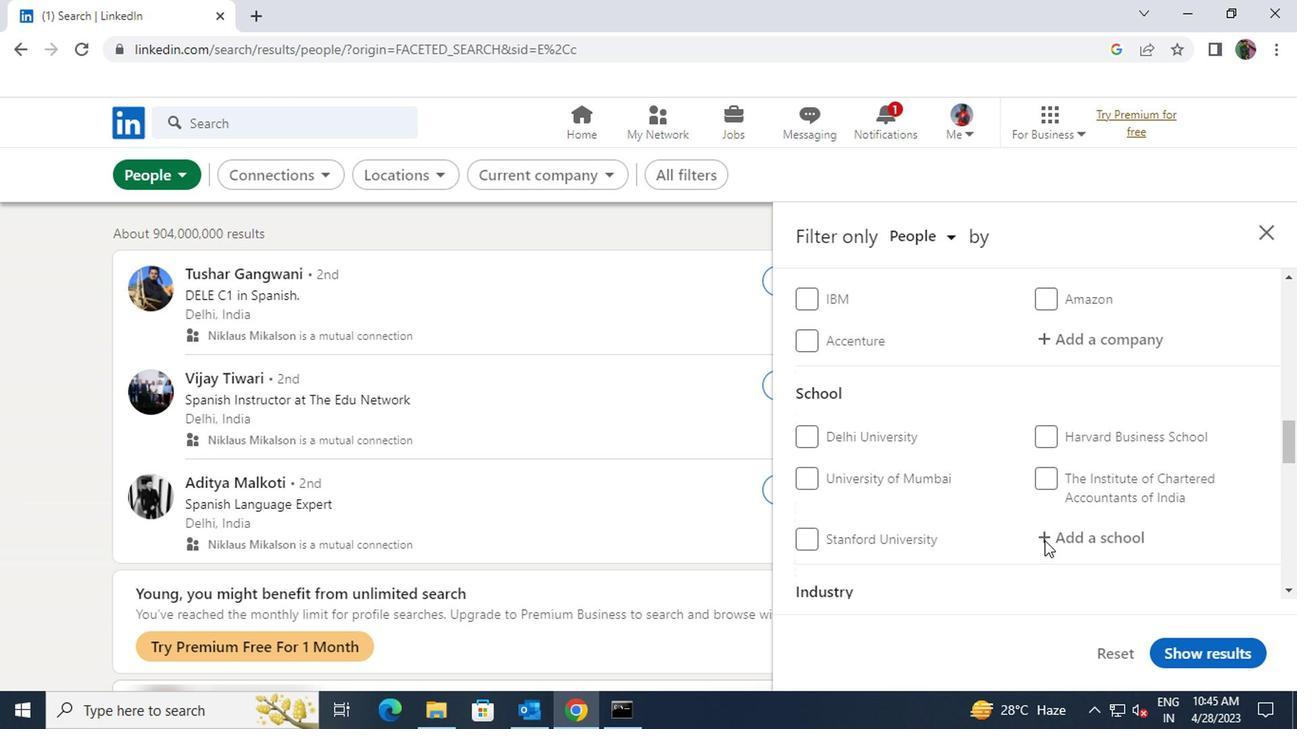 
Action: Mouse scrolled (1039, 541) with delta (0, 0)
Screenshot: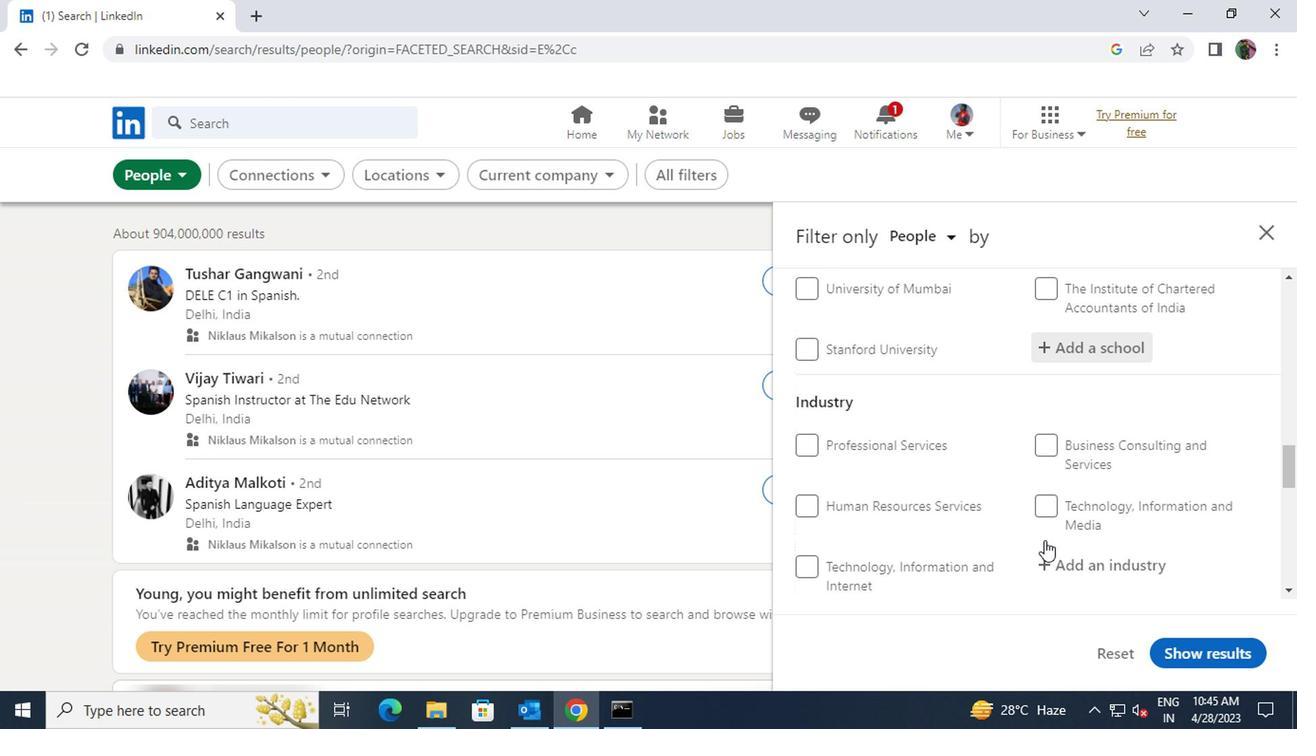 
Action: Mouse scrolled (1039, 541) with delta (0, 0)
Screenshot: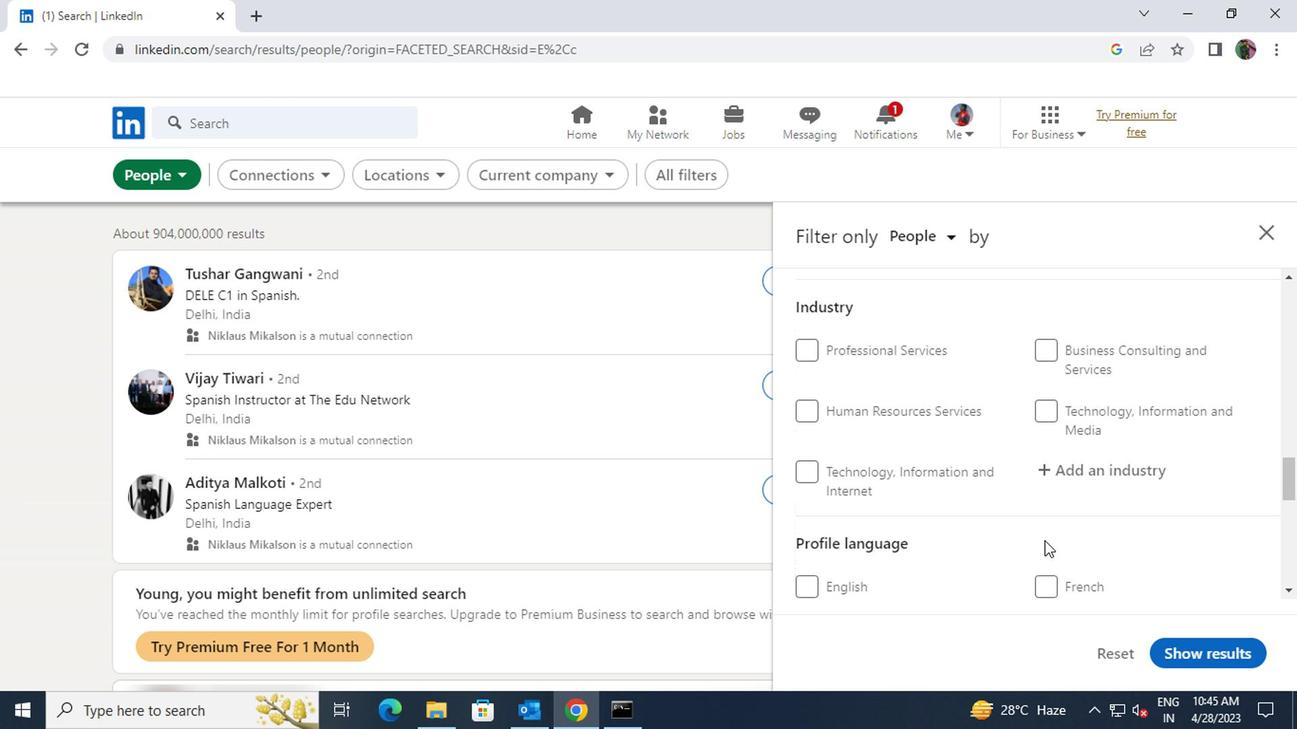 
Action: Mouse scrolled (1039, 541) with delta (0, 0)
Screenshot: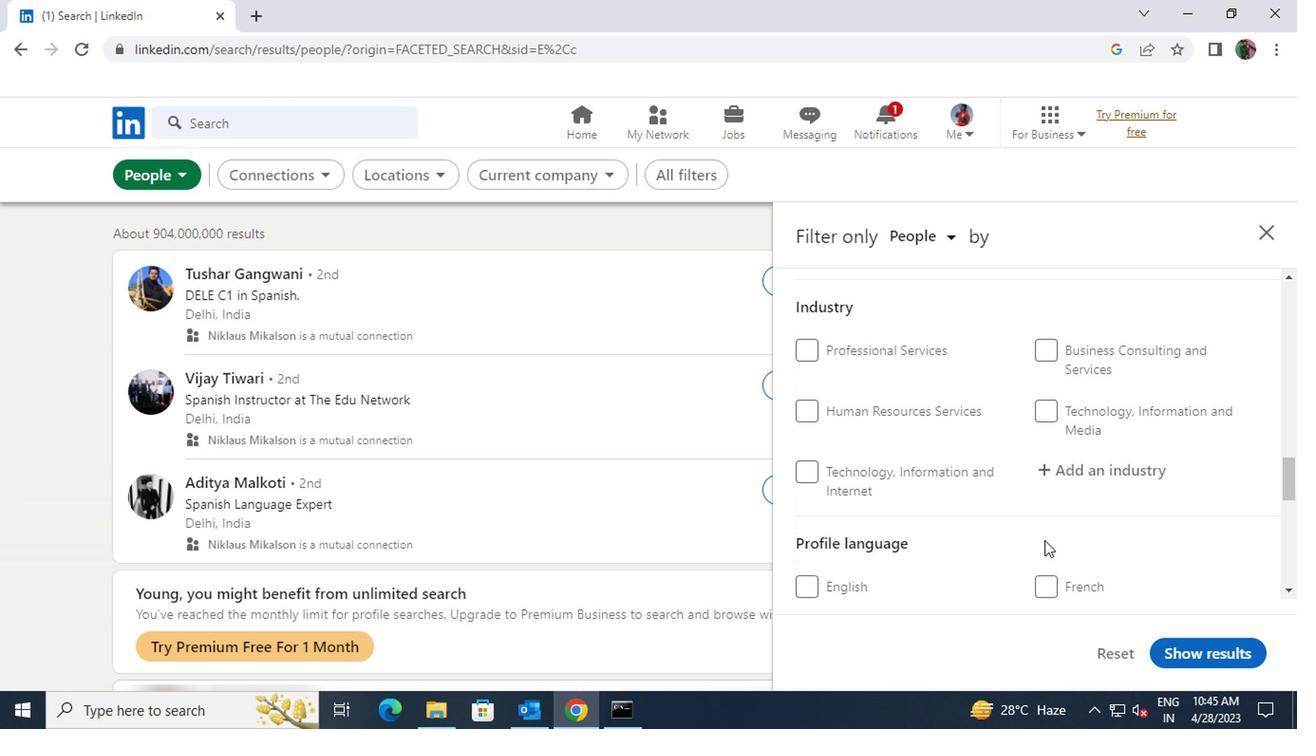 
Action: Mouse moved to (806, 438)
Screenshot: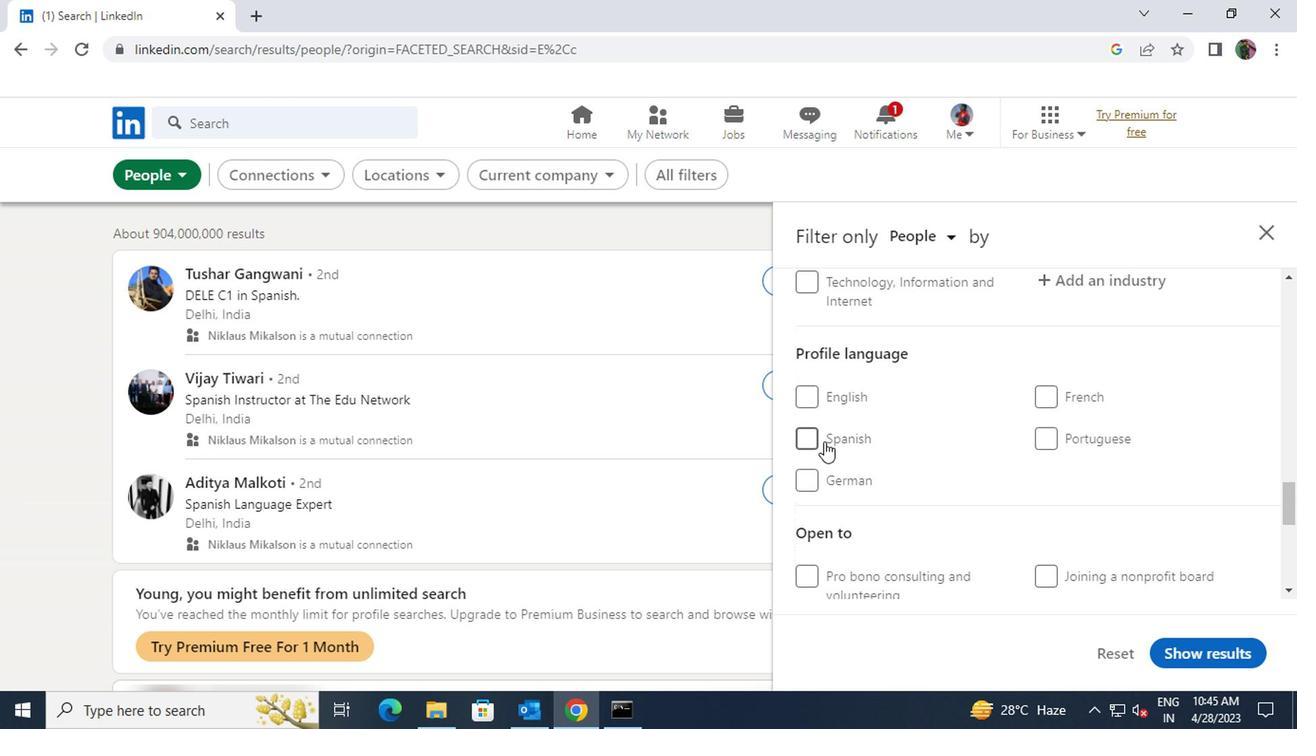 
Action: Mouse pressed left at (806, 438)
Screenshot: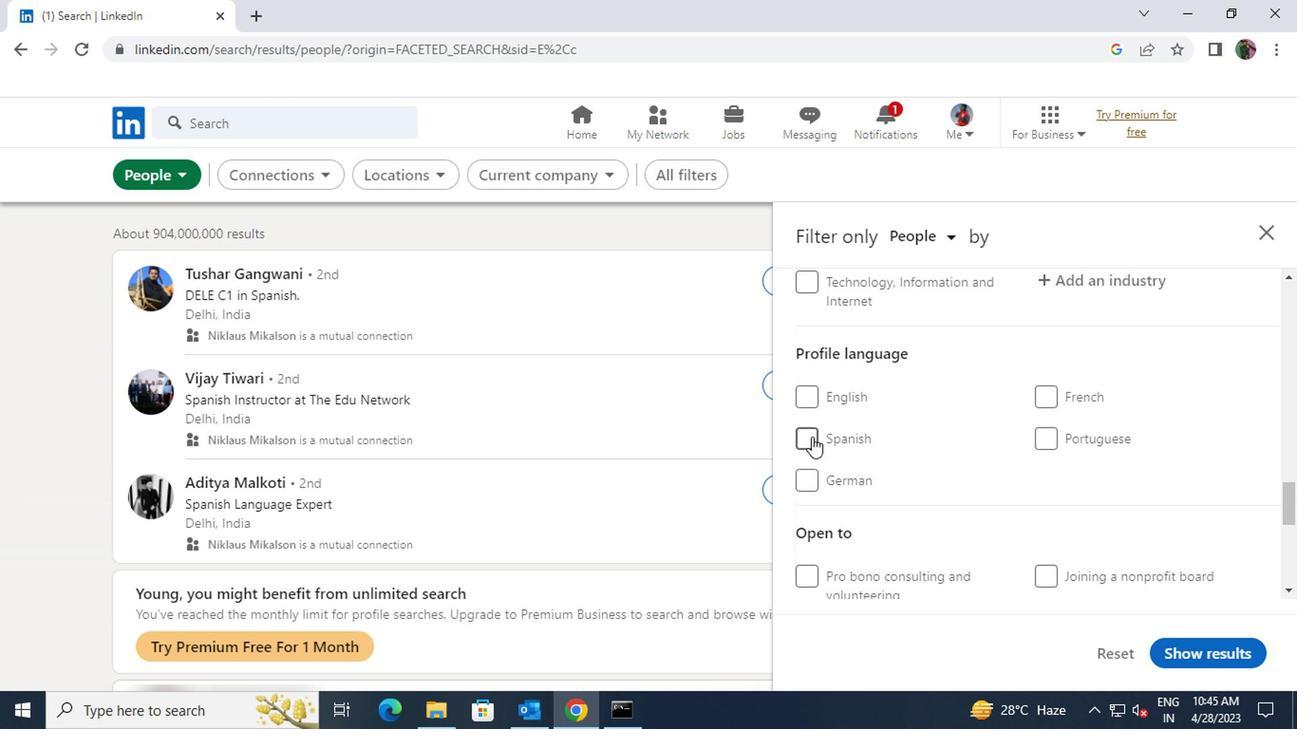 
Action: Mouse moved to (946, 464)
Screenshot: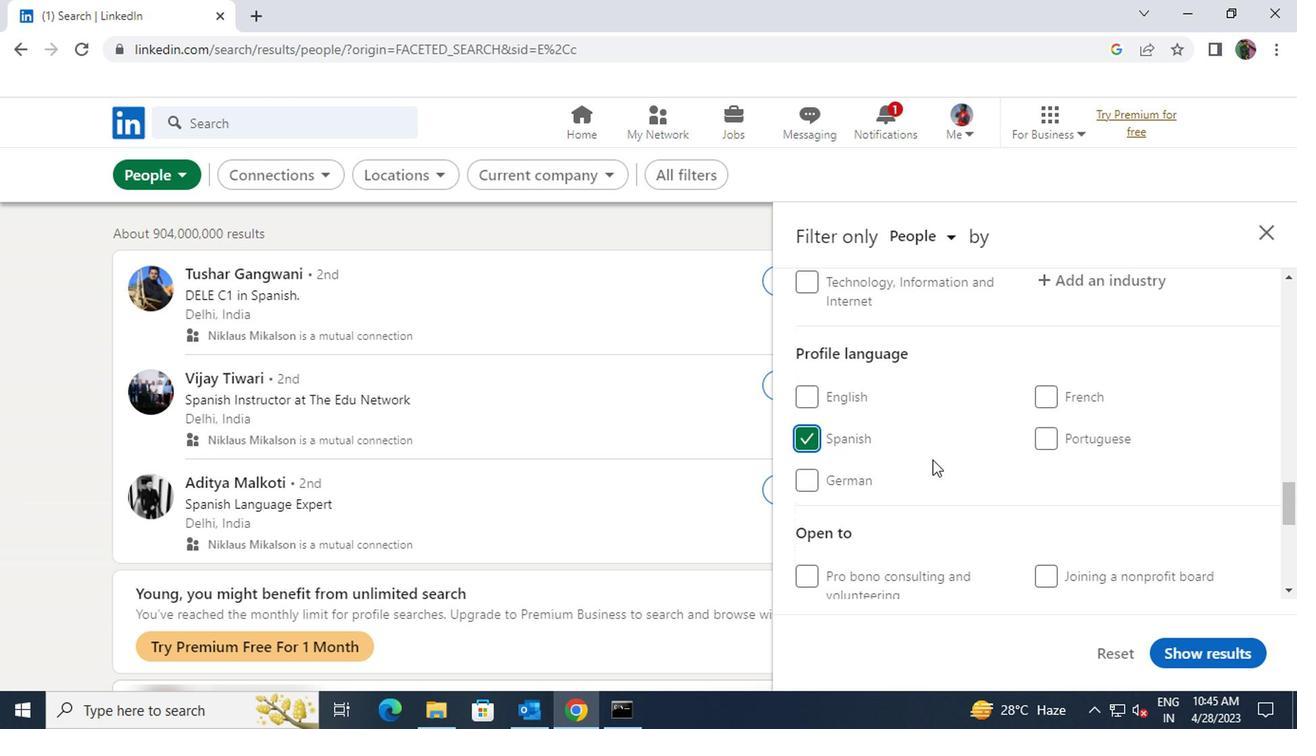 
Action: Mouse scrolled (946, 464) with delta (0, 0)
Screenshot: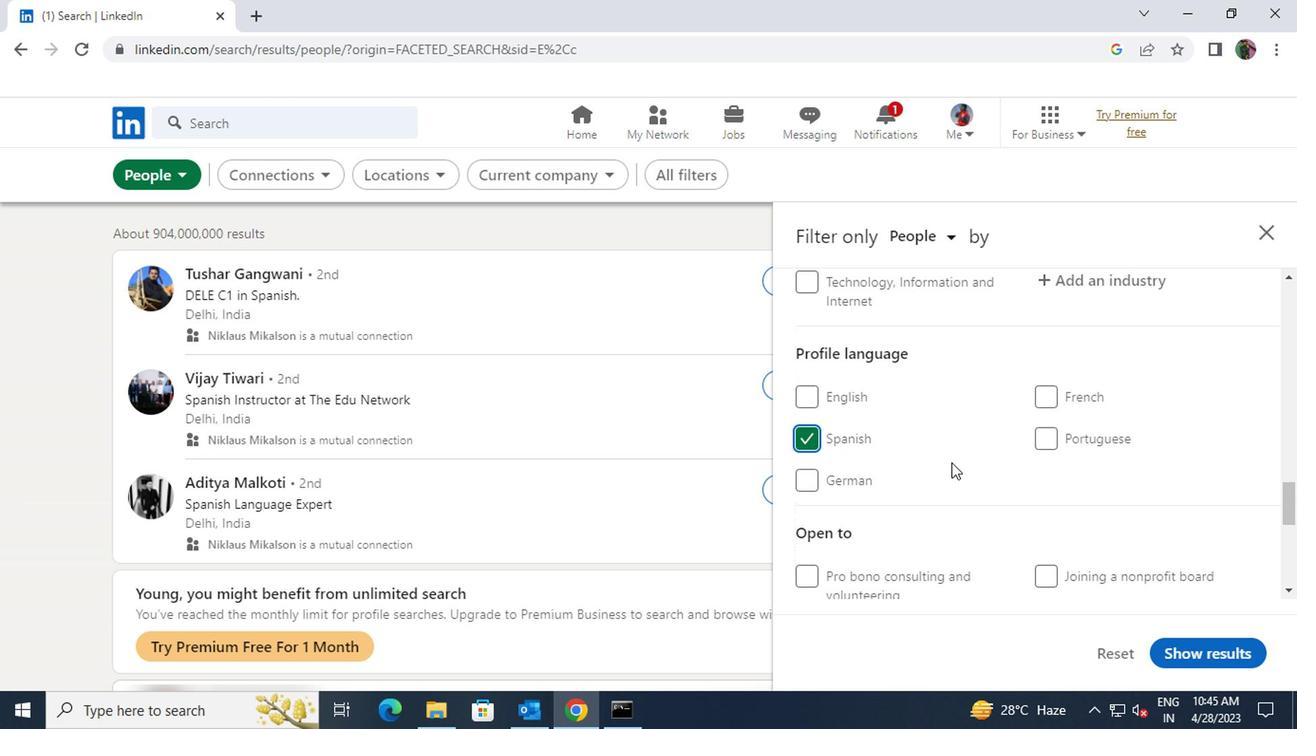 
Action: Mouse scrolled (946, 464) with delta (0, 0)
Screenshot: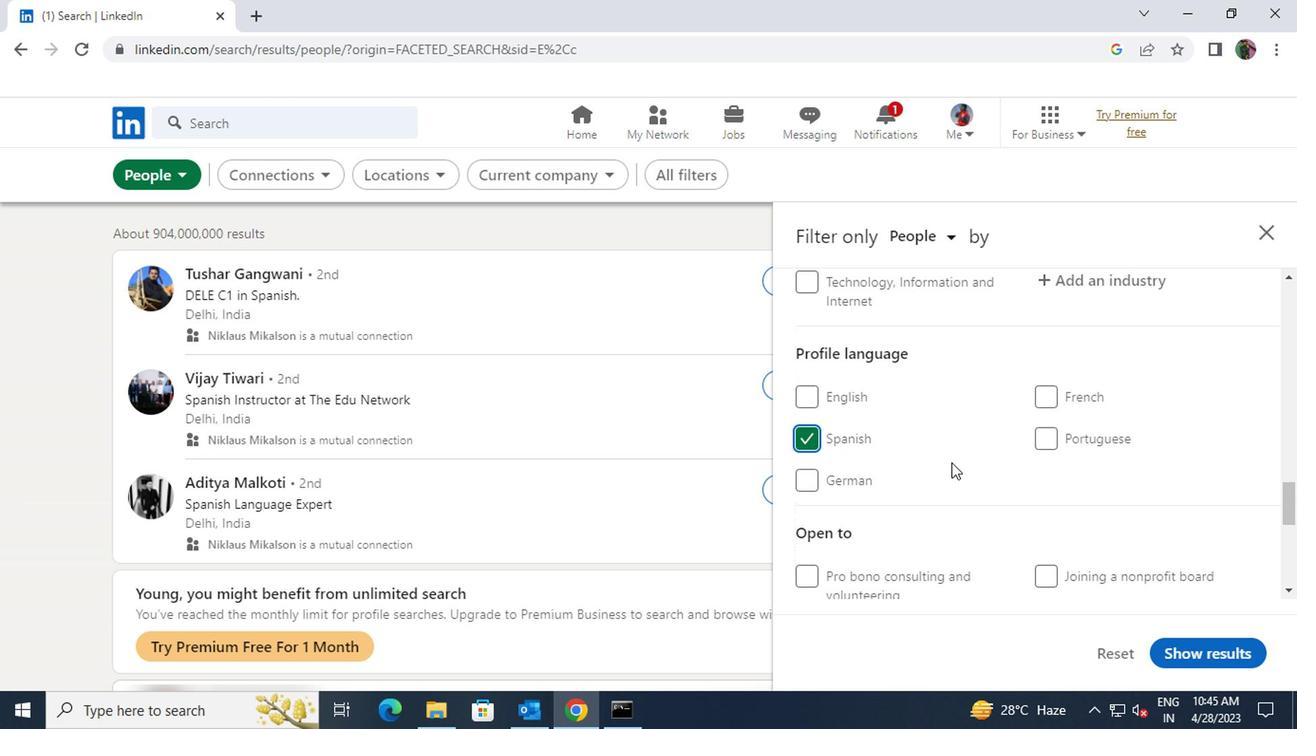 
Action: Mouse scrolled (946, 464) with delta (0, 0)
Screenshot: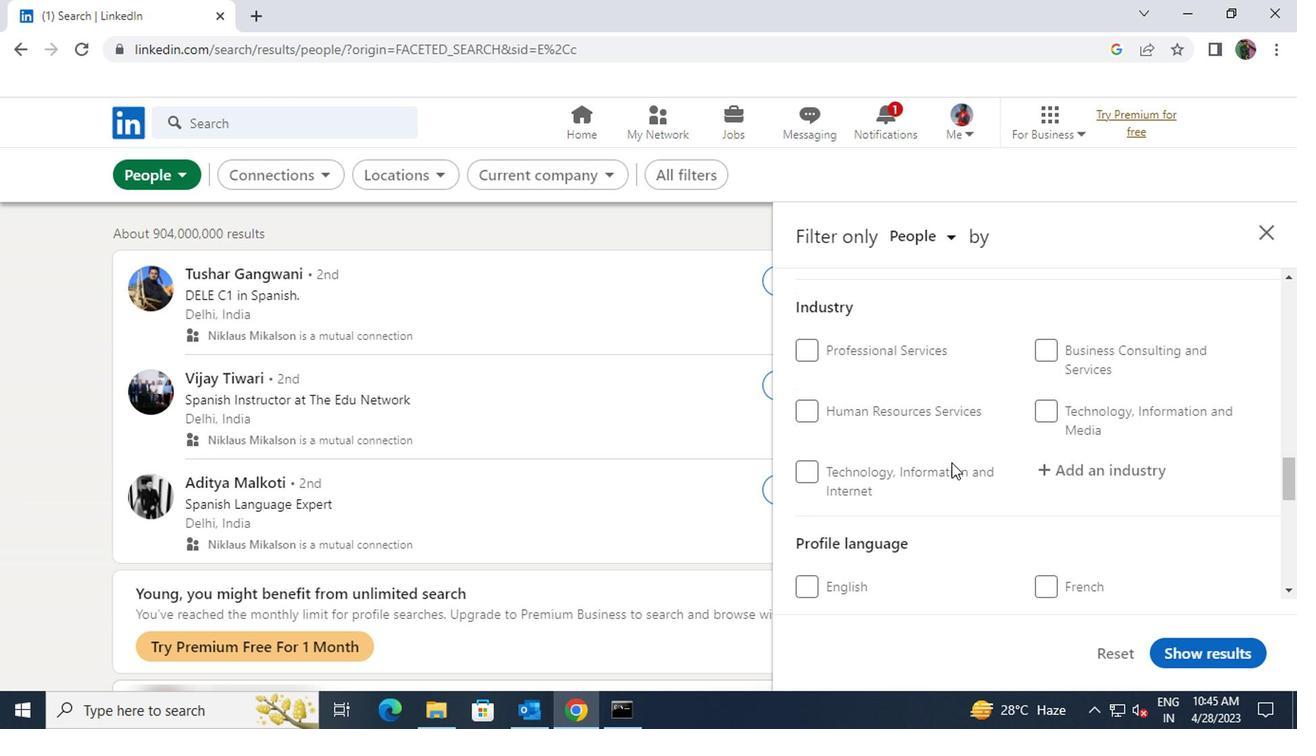 
Action: Mouse scrolled (946, 464) with delta (0, 0)
Screenshot: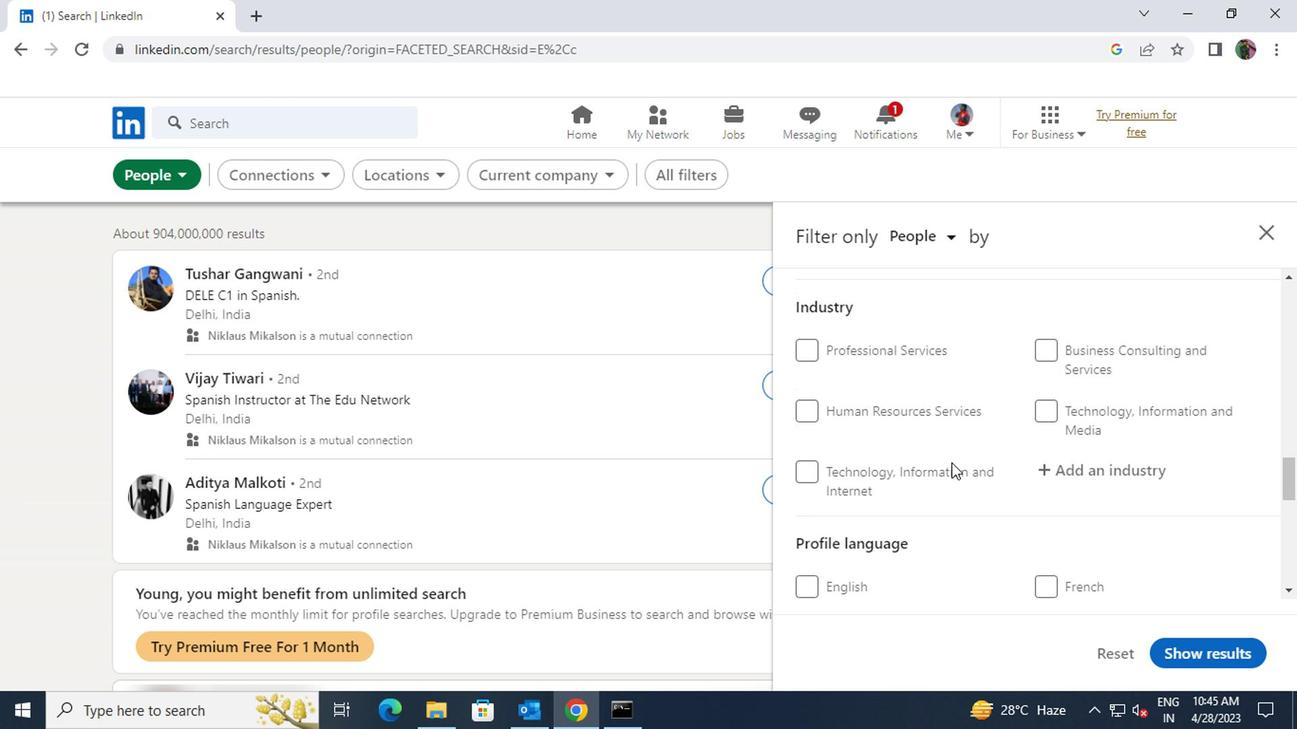 
Action: Mouse scrolled (946, 464) with delta (0, 0)
Screenshot: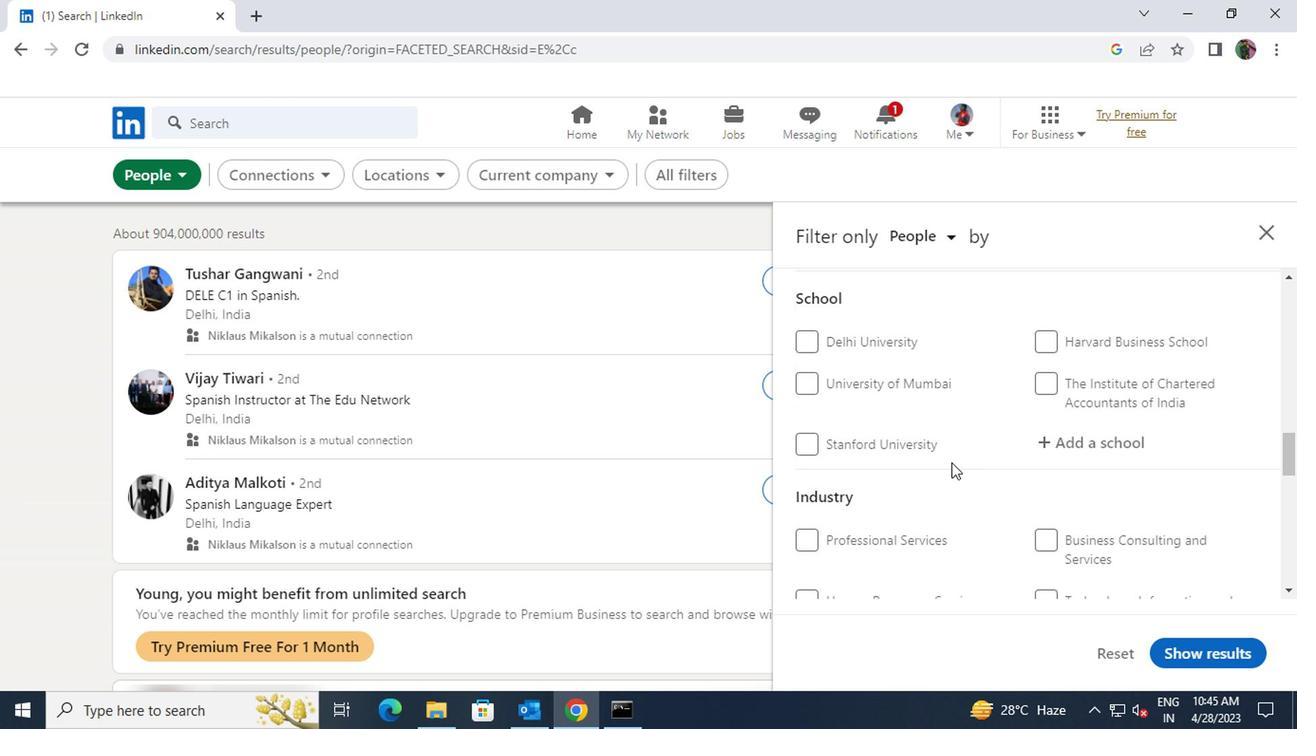 
Action: Mouse scrolled (946, 464) with delta (0, 0)
Screenshot: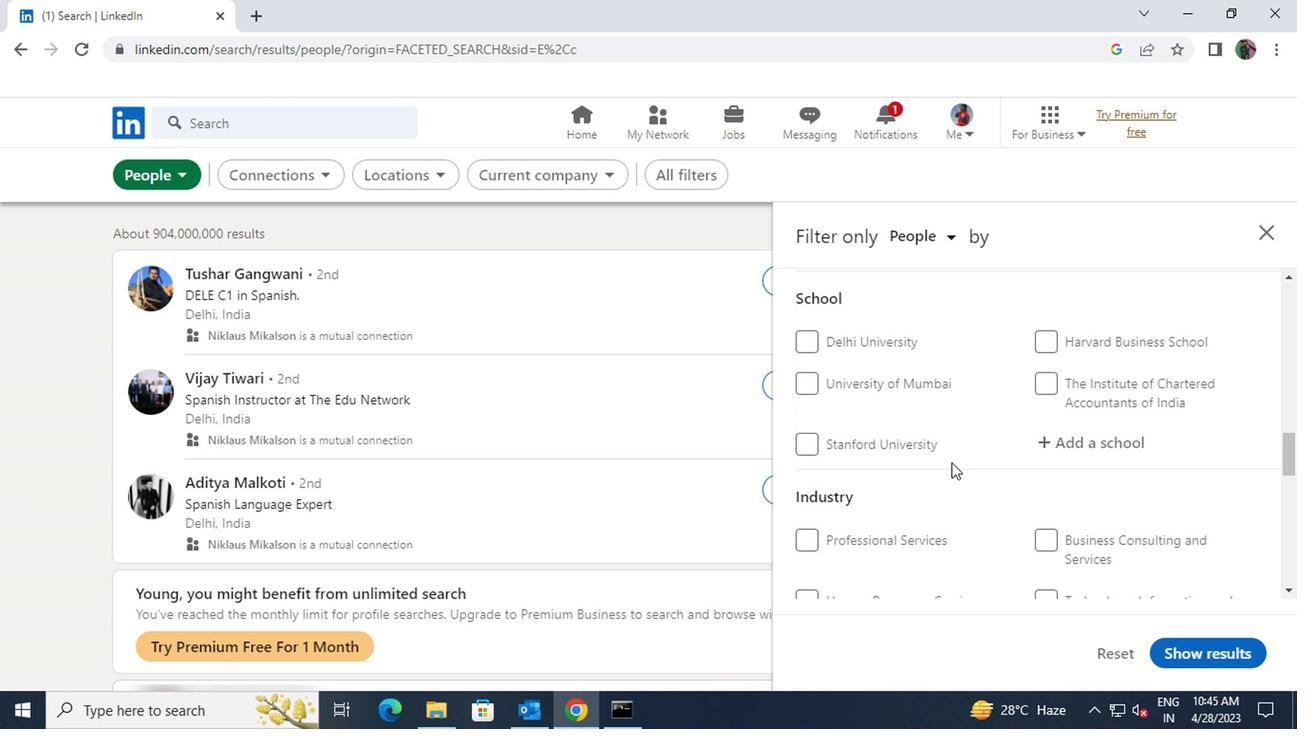 
Action: Mouse scrolled (946, 464) with delta (0, 0)
Screenshot: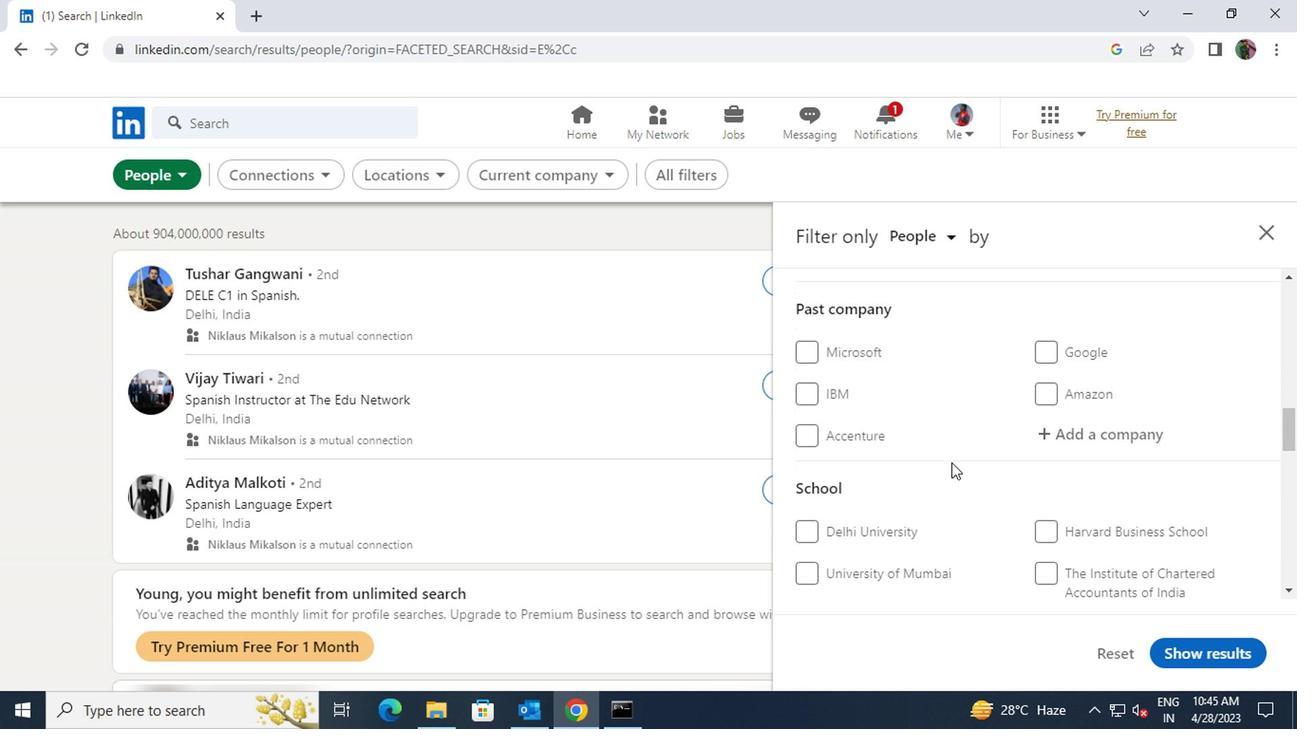 
Action: Mouse scrolled (946, 464) with delta (0, 0)
Screenshot: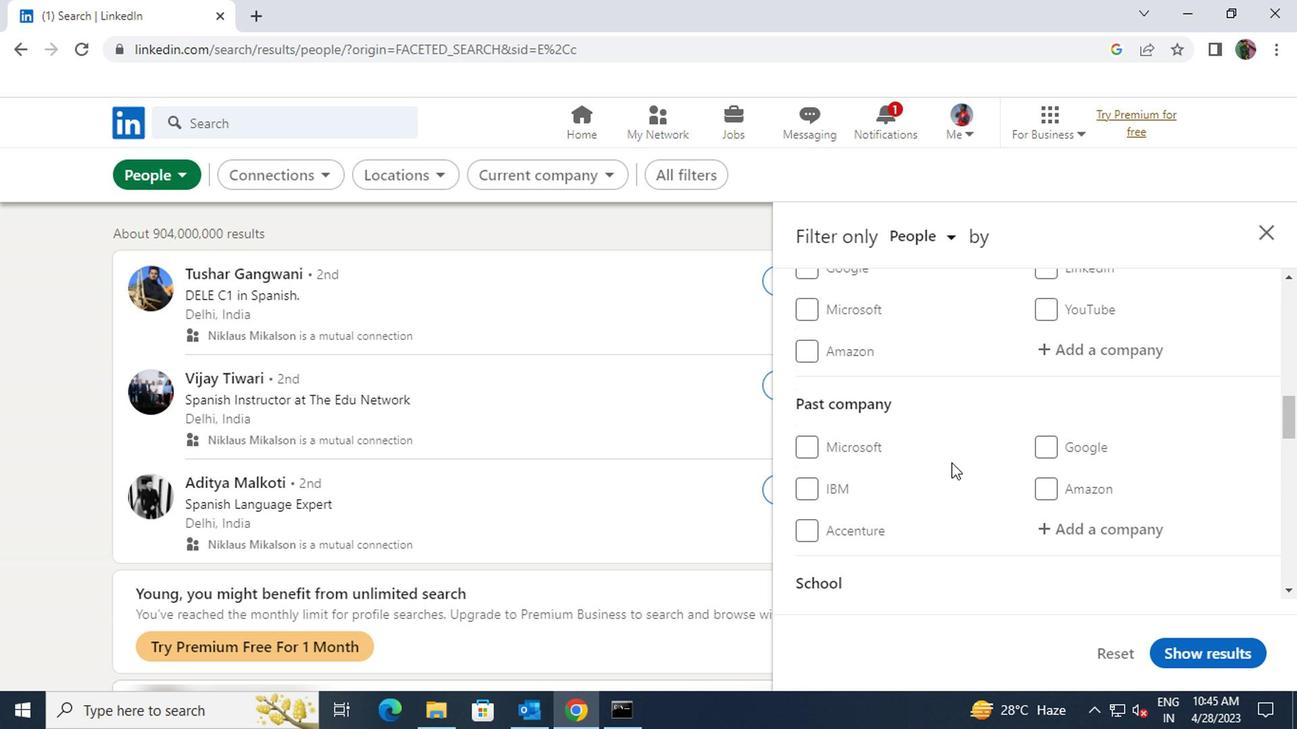 
Action: Mouse moved to (1039, 452)
Screenshot: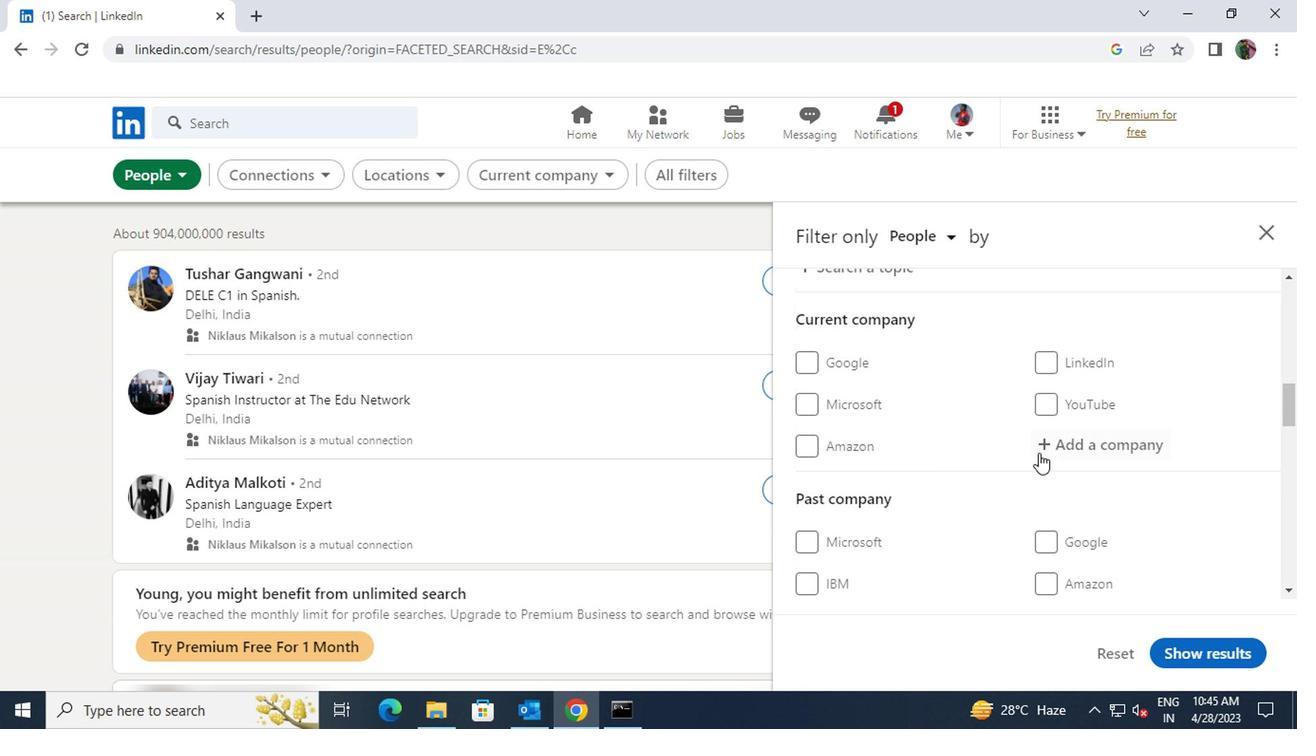 
Action: Mouse pressed left at (1039, 452)
Screenshot: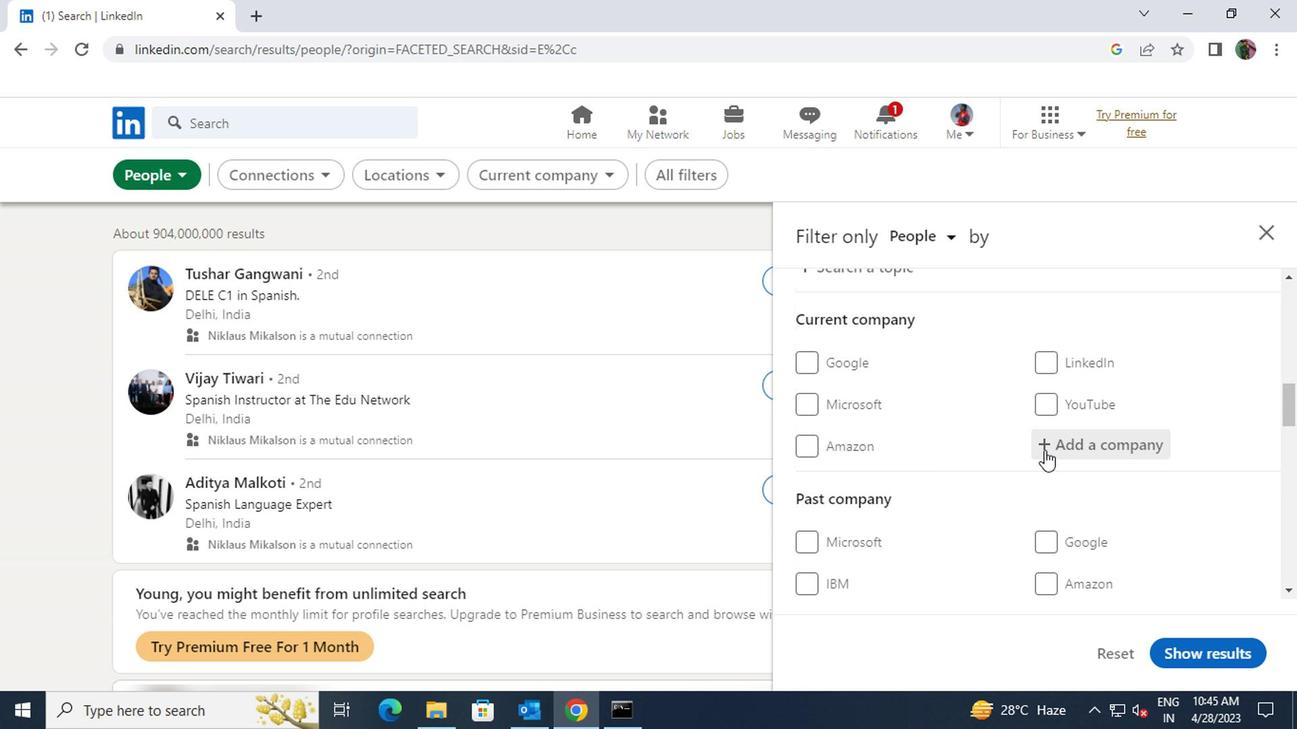 
Action: Key pressed <Key.shift><Key.shift><Key.shift>NET2
Screenshot: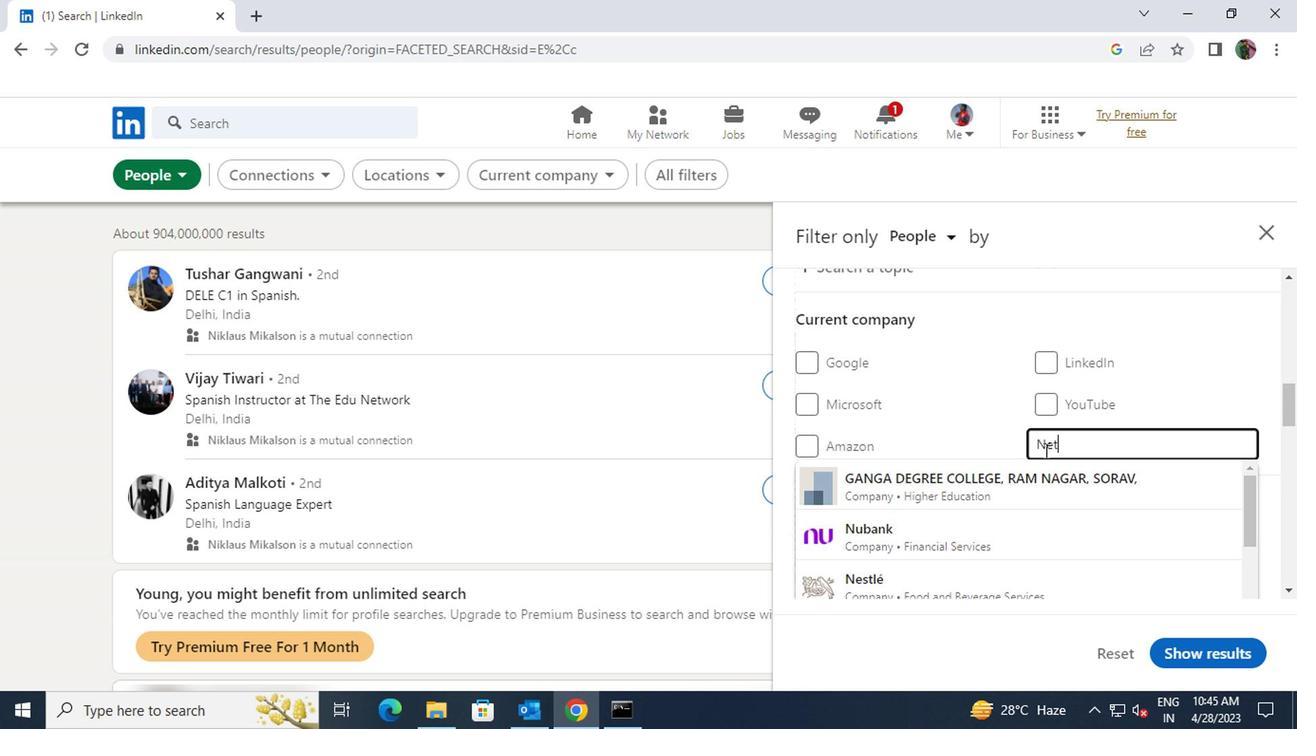 
Action: Mouse moved to (1032, 475)
Screenshot: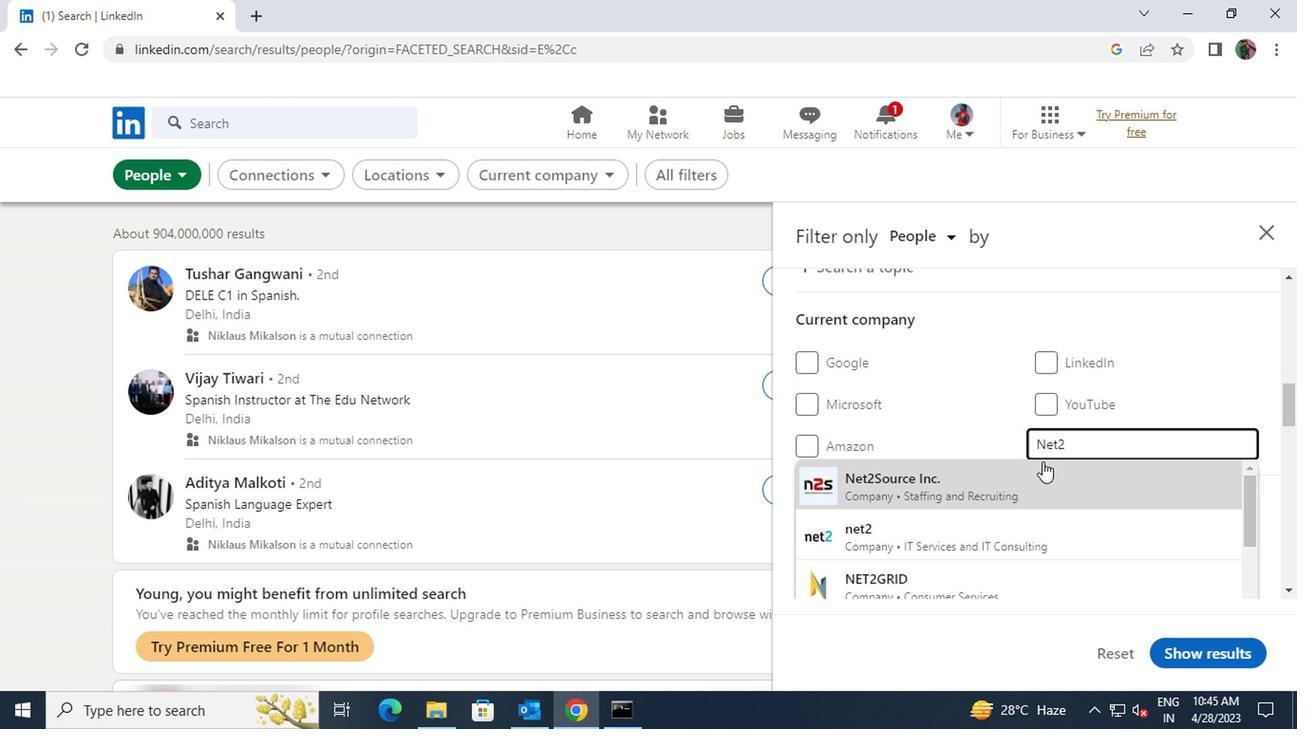 
Action: Mouse pressed left at (1032, 475)
Screenshot: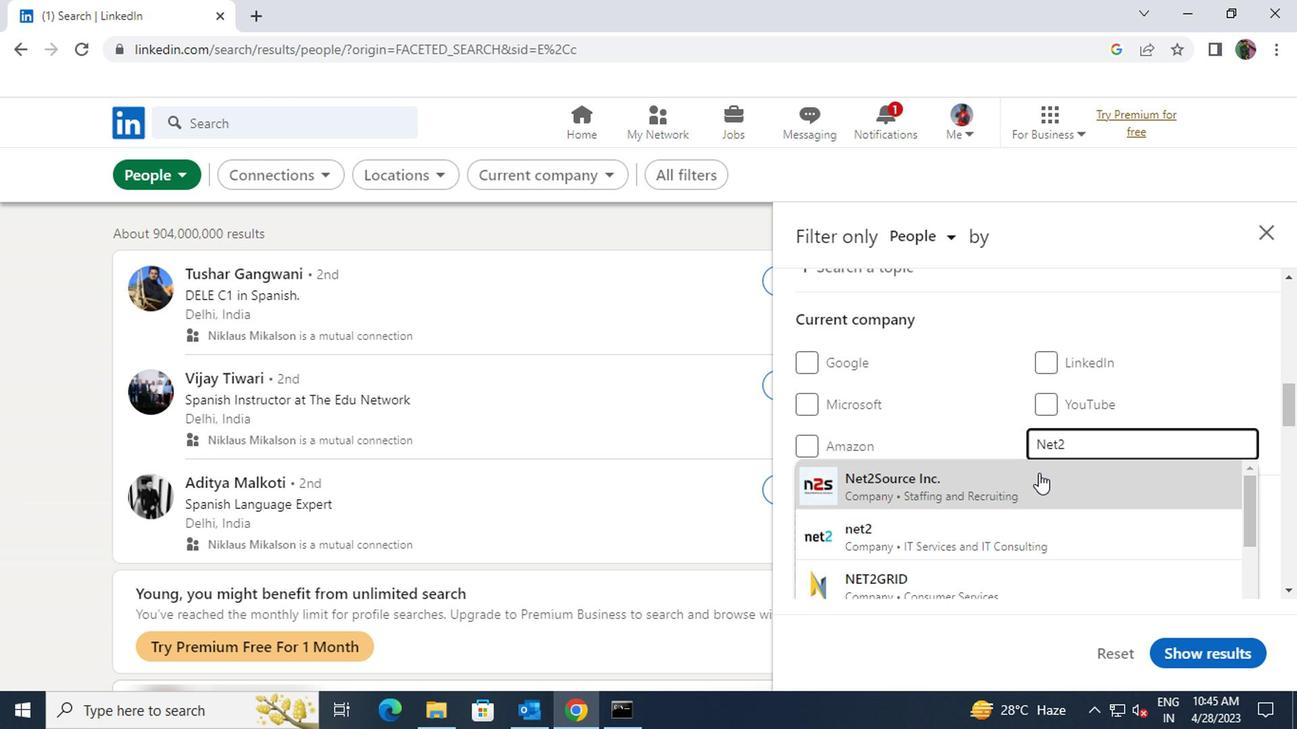 
Action: Mouse scrolled (1032, 474) with delta (0, -1)
Screenshot: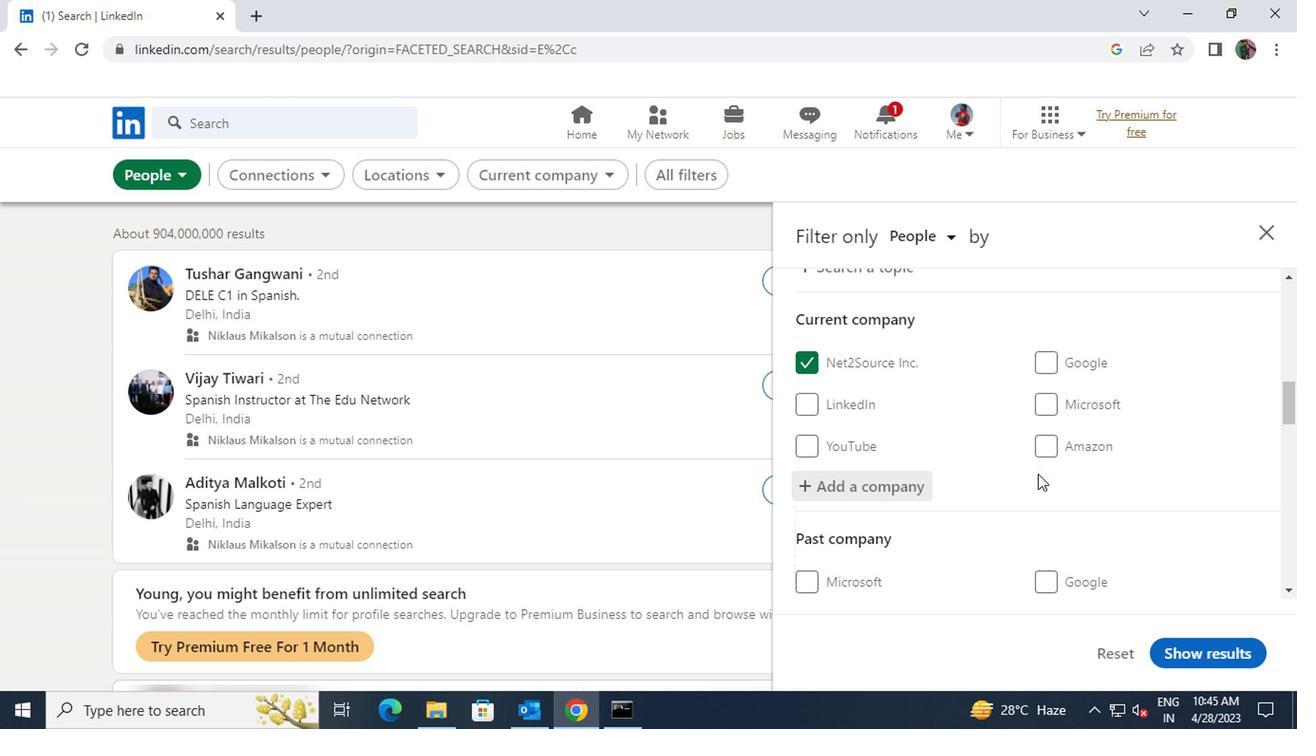 
Action: Mouse scrolled (1032, 474) with delta (0, -1)
Screenshot: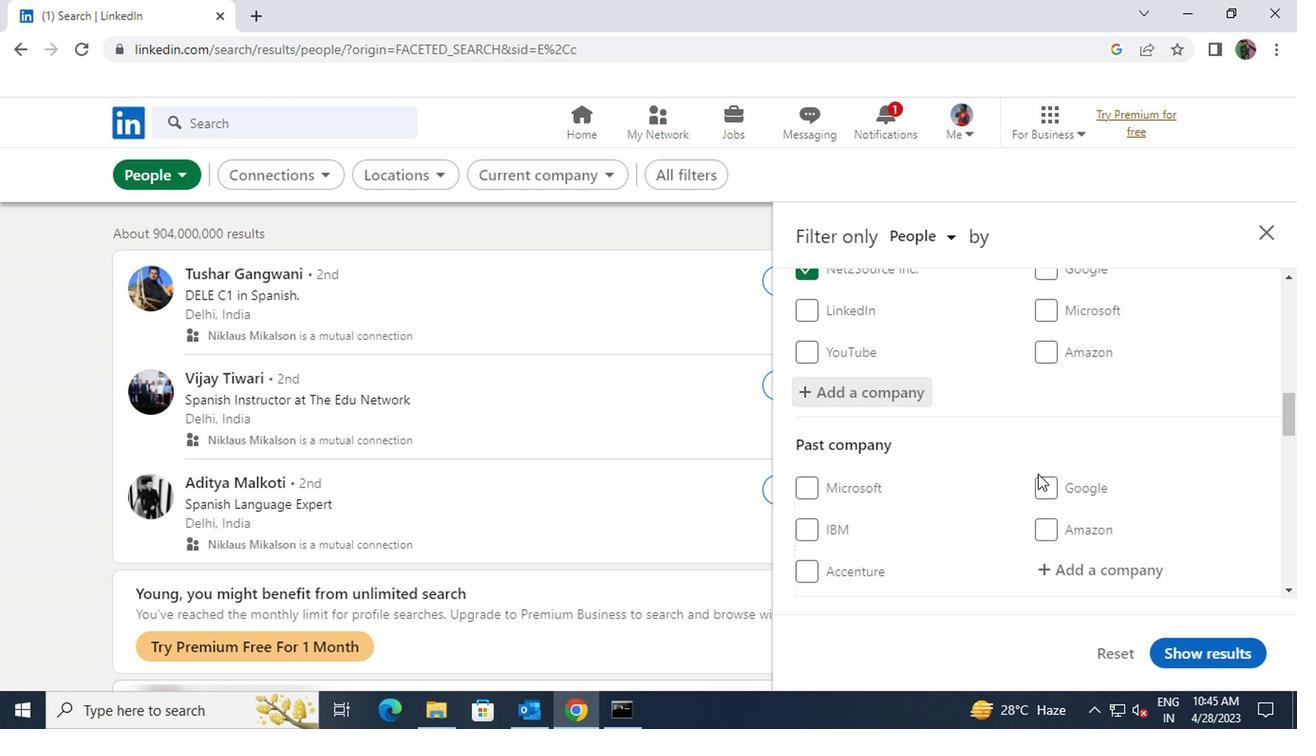 
Action: Mouse scrolled (1032, 474) with delta (0, -1)
Screenshot: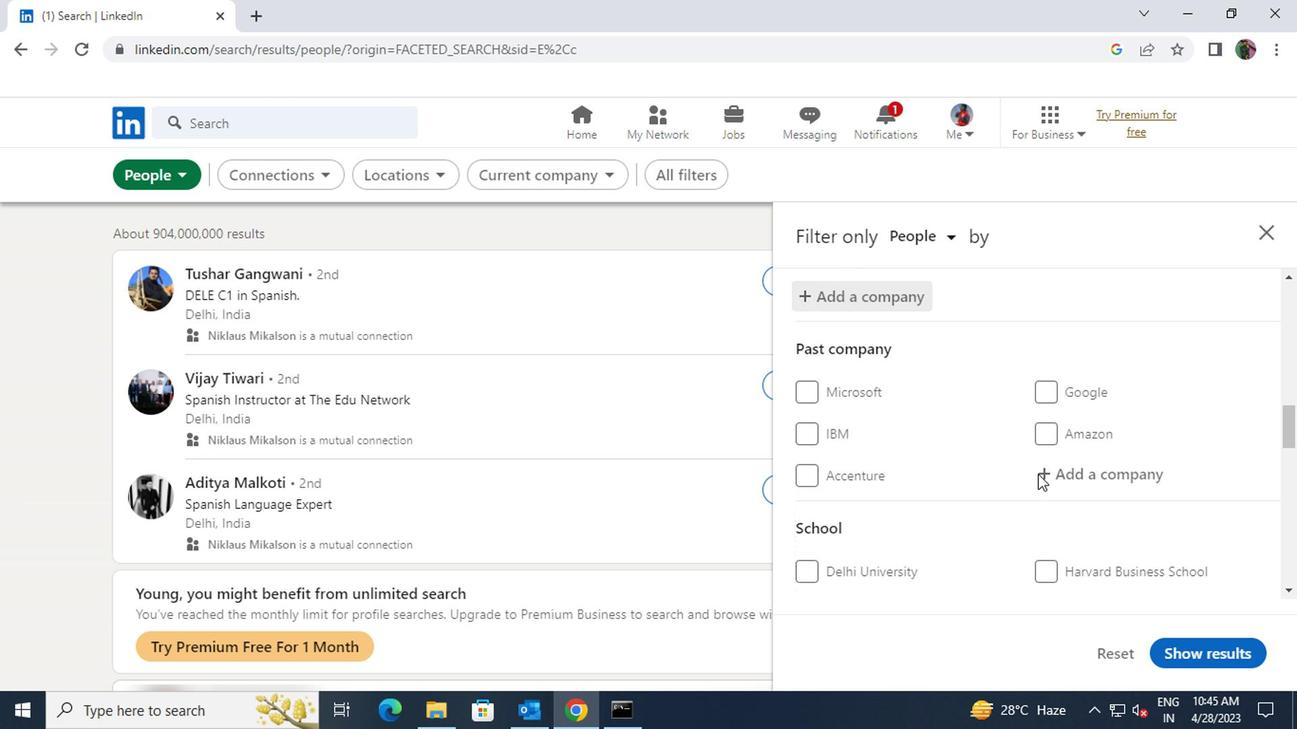 
Action: Mouse scrolled (1032, 474) with delta (0, -1)
Screenshot: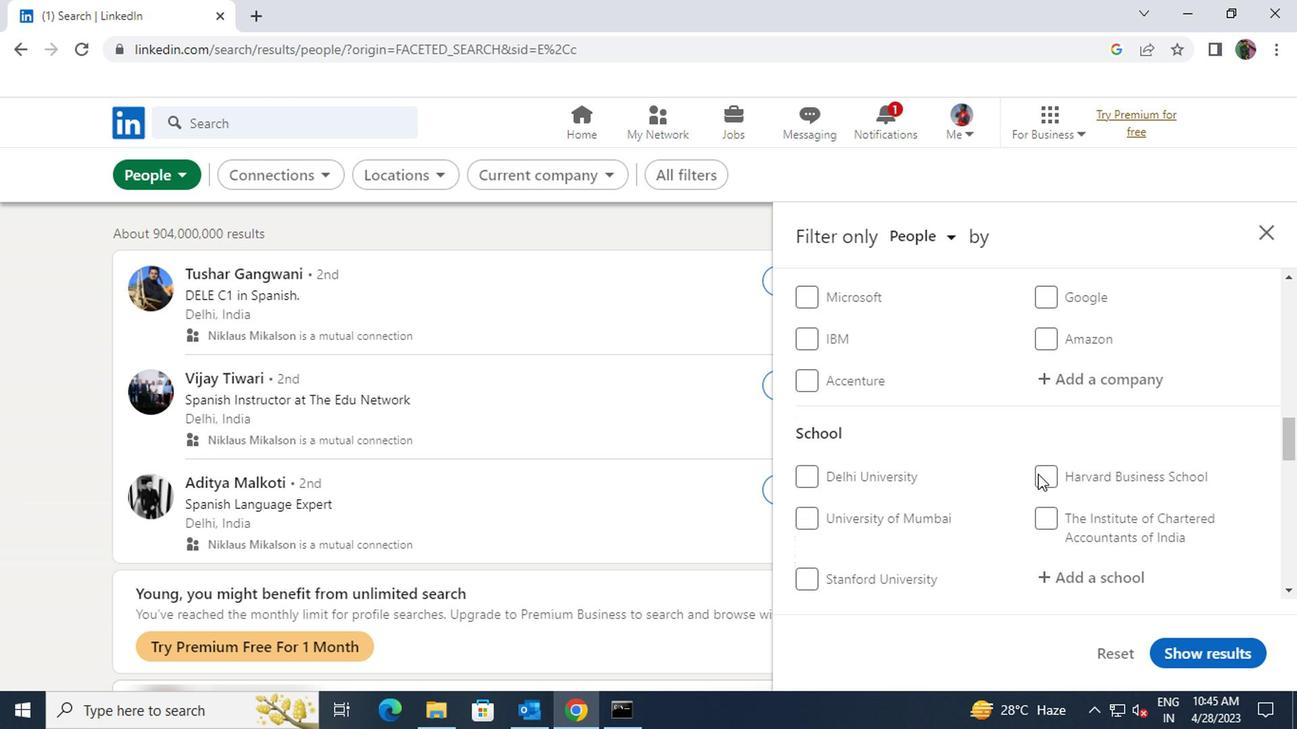 
Action: Mouse moved to (1059, 475)
Screenshot: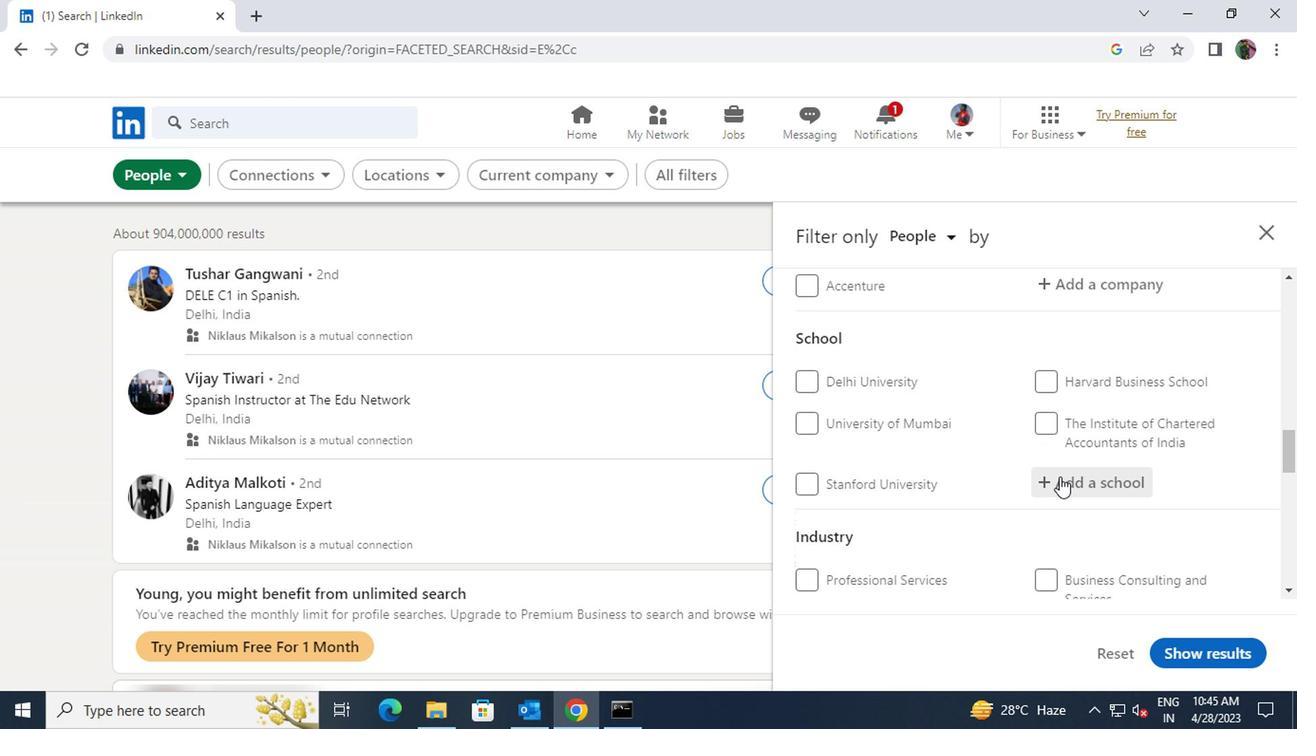 
Action: Mouse pressed left at (1059, 475)
Screenshot: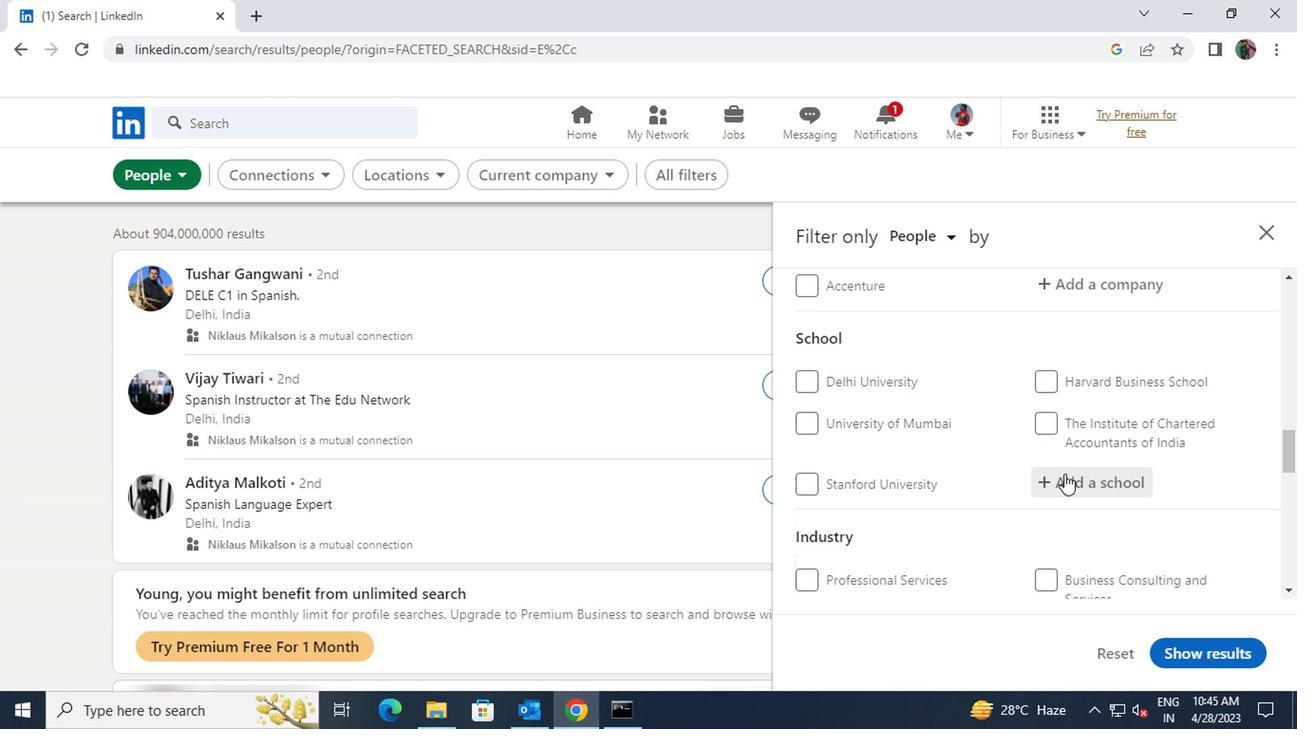 
Action: Key pressed <Key.shift>JAGRAN
Screenshot: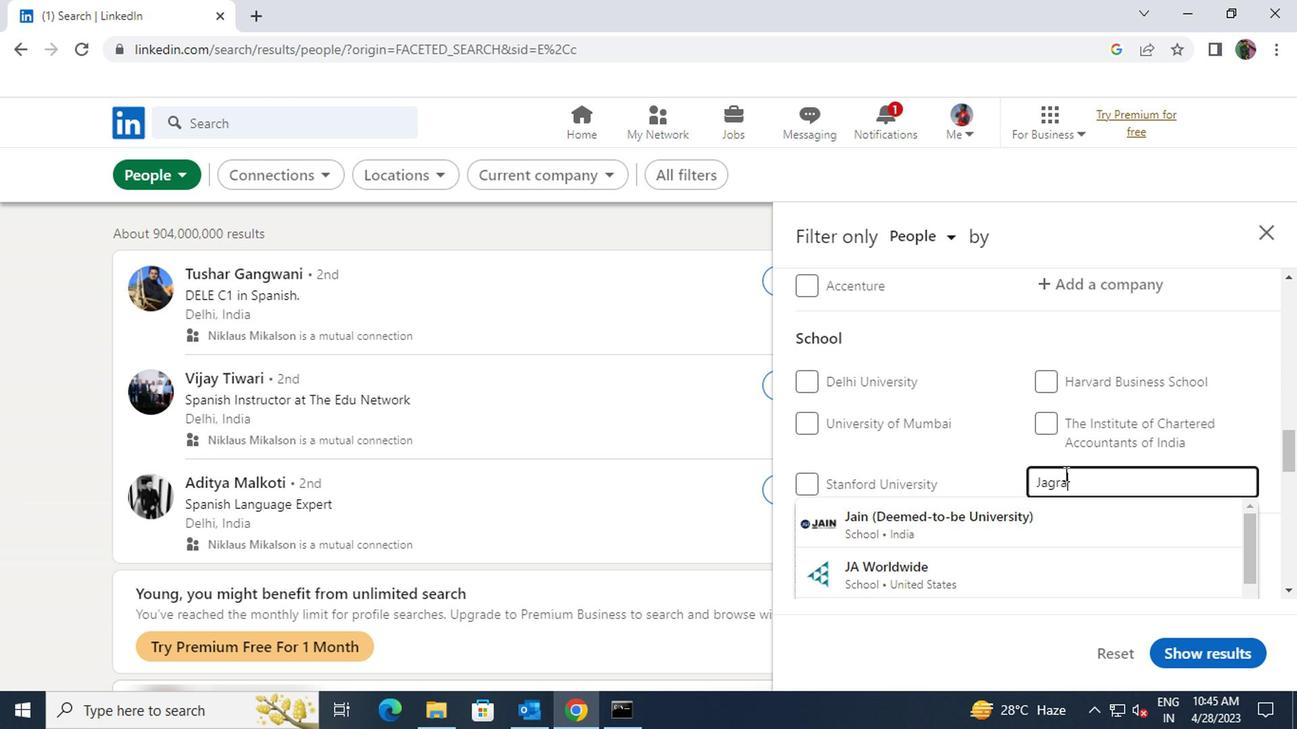 
Action: Mouse moved to (1058, 506)
Screenshot: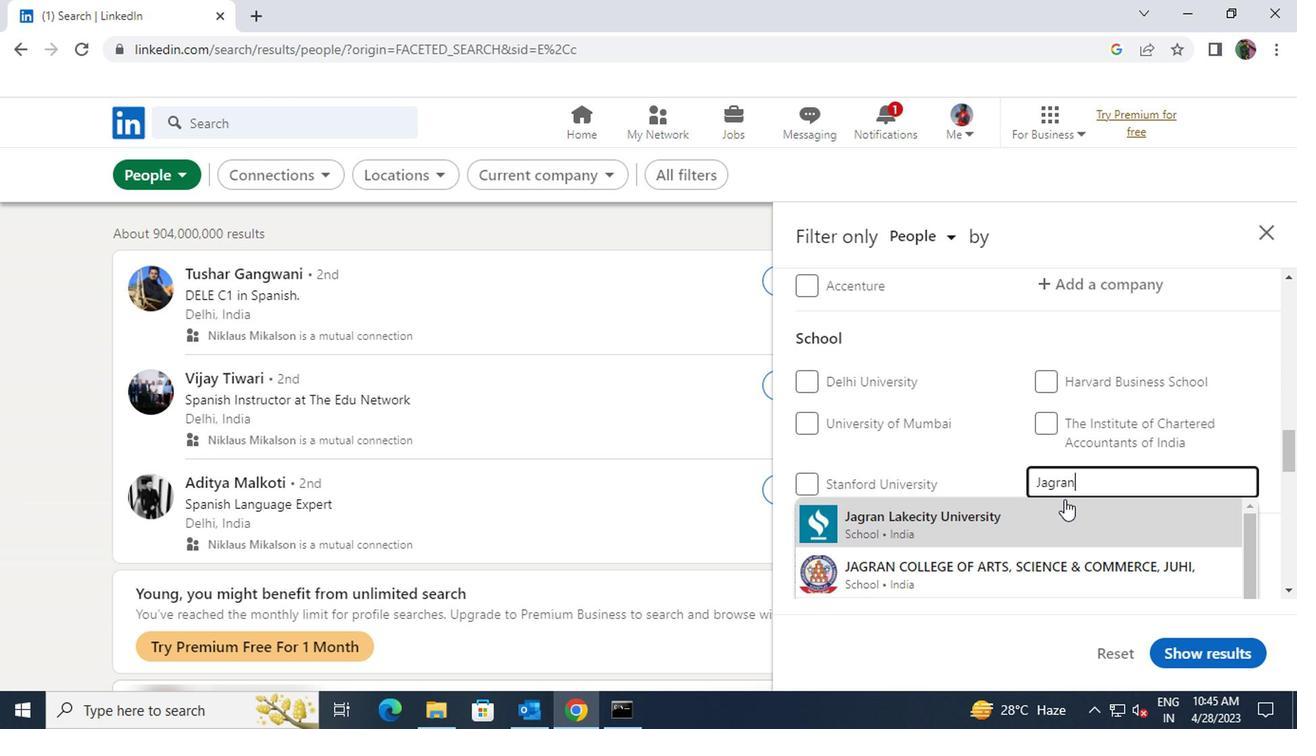 
Action: Mouse pressed left at (1058, 506)
Screenshot: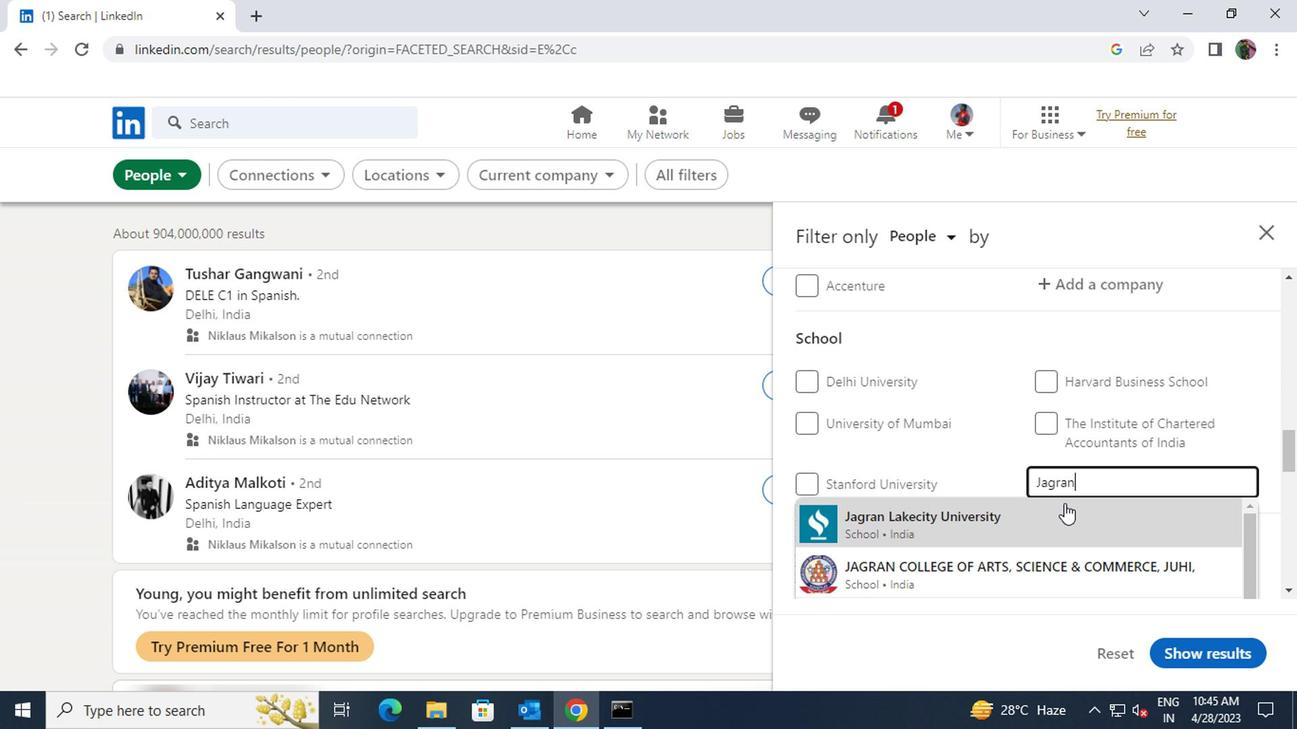 
Action: Mouse scrolled (1058, 506) with delta (0, 0)
Screenshot: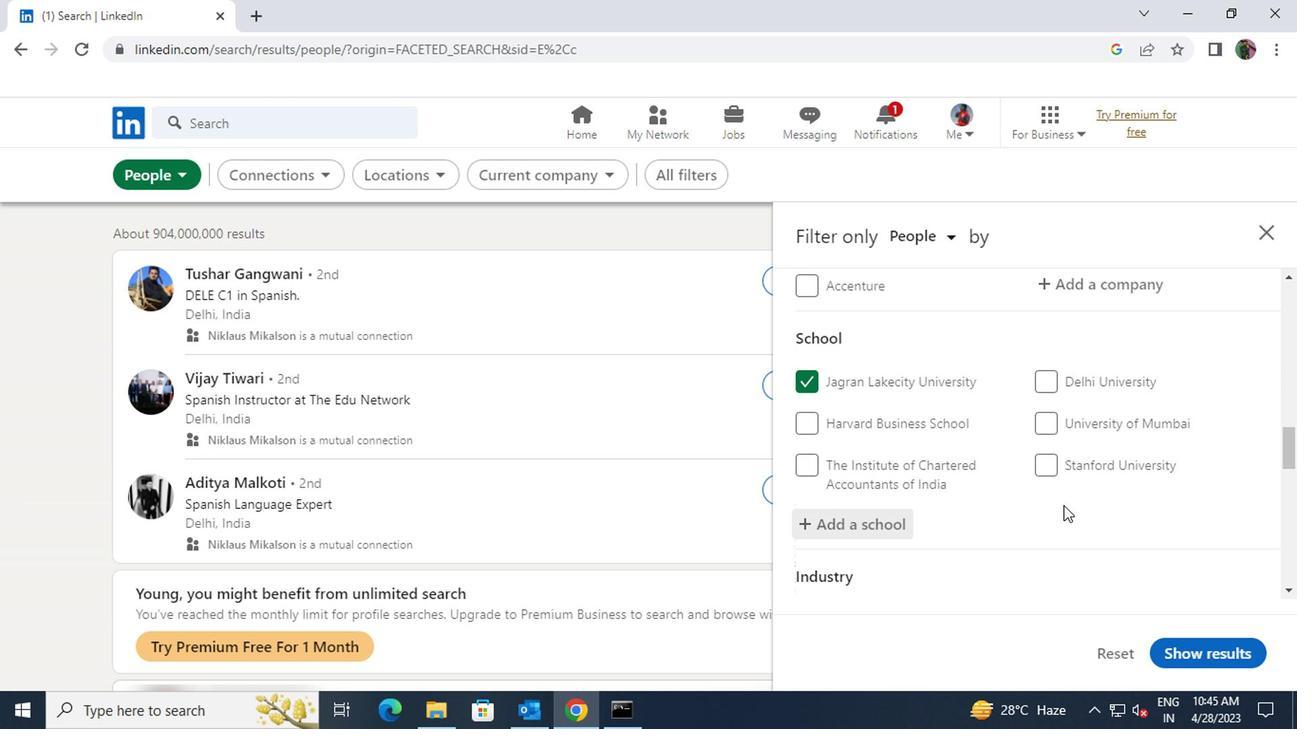 
Action: Mouse scrolled (1058, 506) with delta (0, 0)
Screenshot: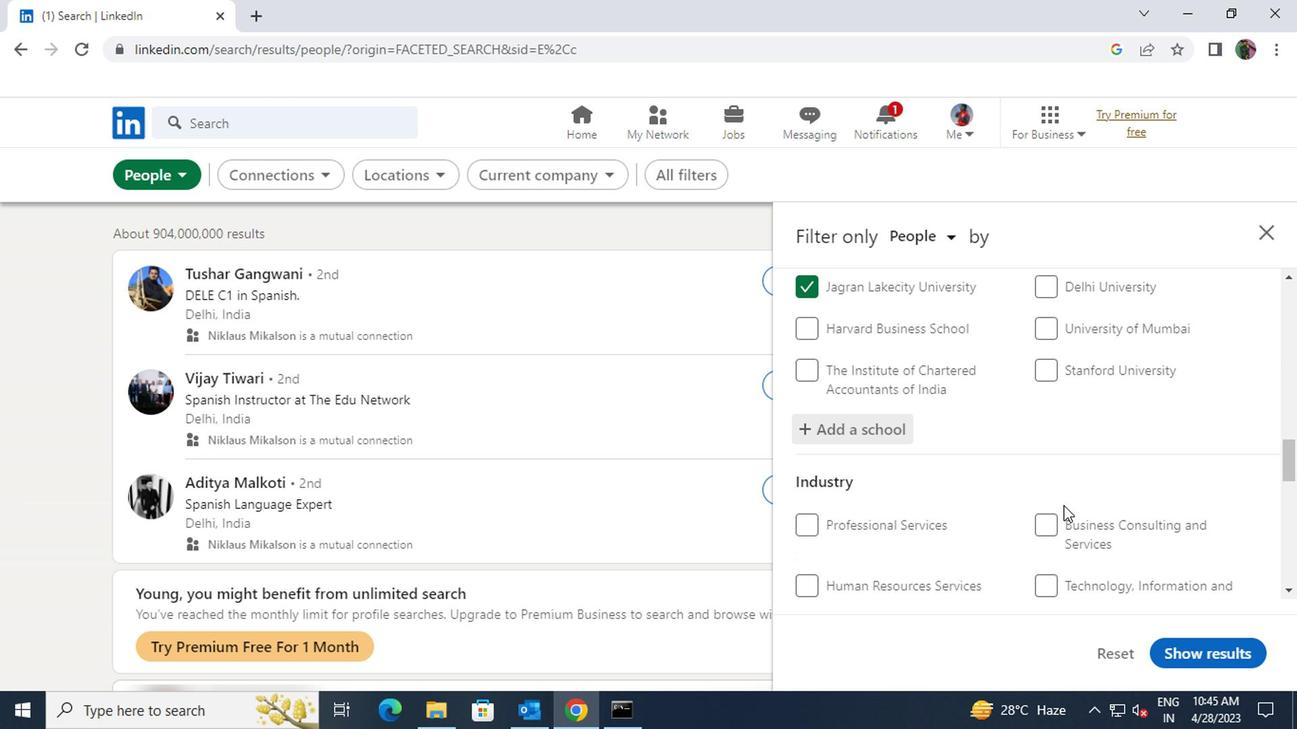 
Action: Mouse moved to (1060, 542)
Screenshot: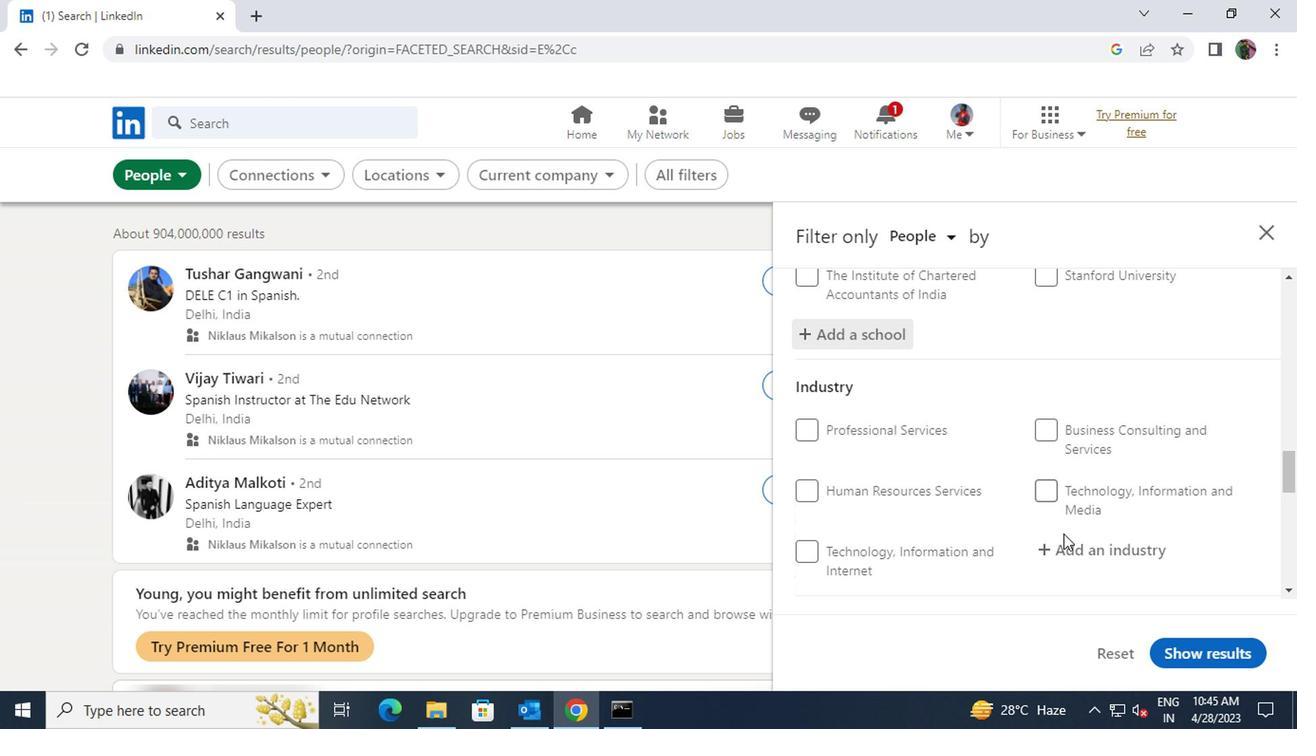 
Action: Mouse pressed left at (1060, 542)
Screenshot: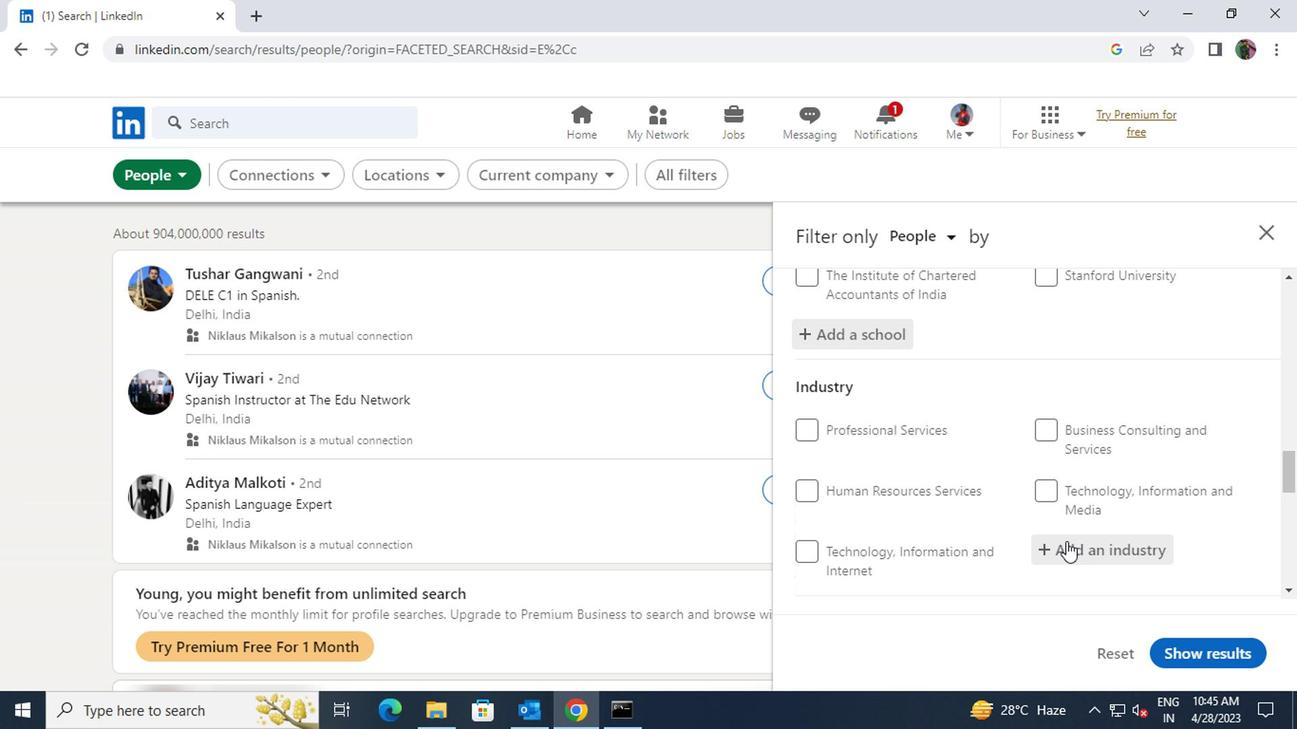 
Action: Mouse moved to (1062, 542)
Screenshot: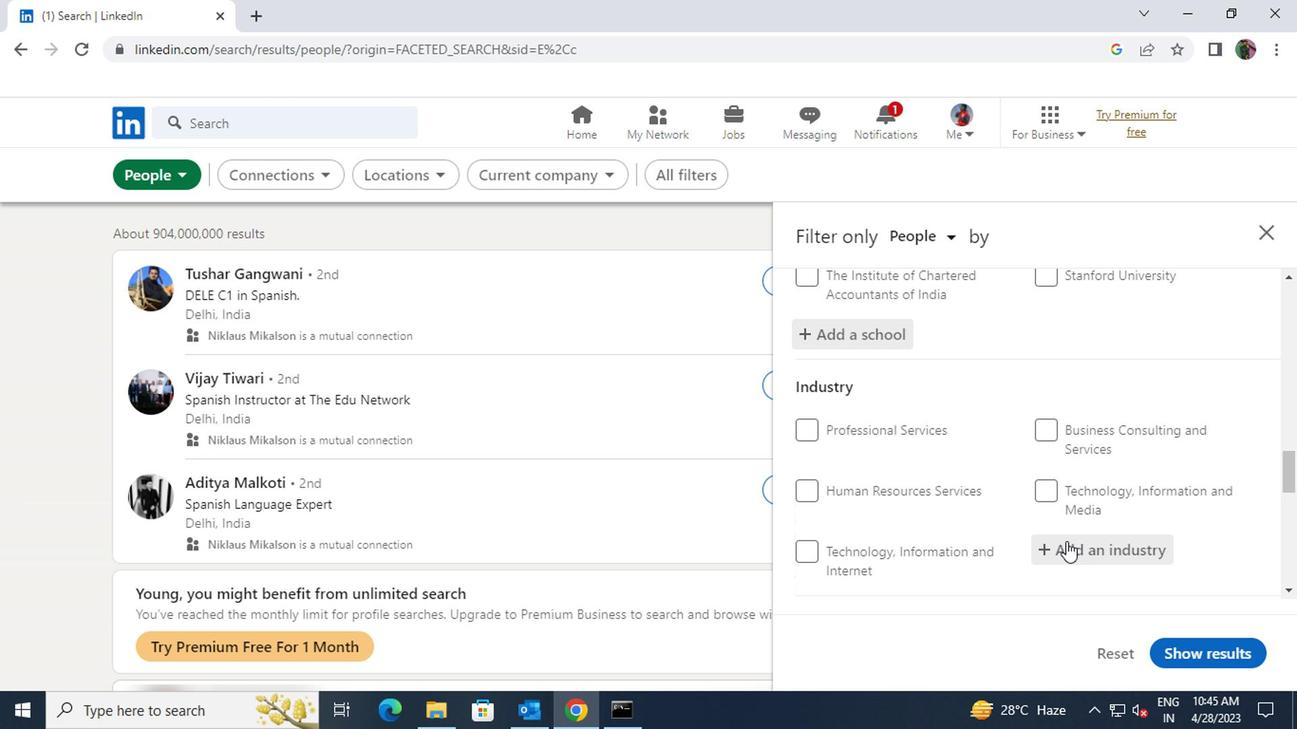 
Action: Key pressed <Key.shift>COMMERCIAL
Screenshot: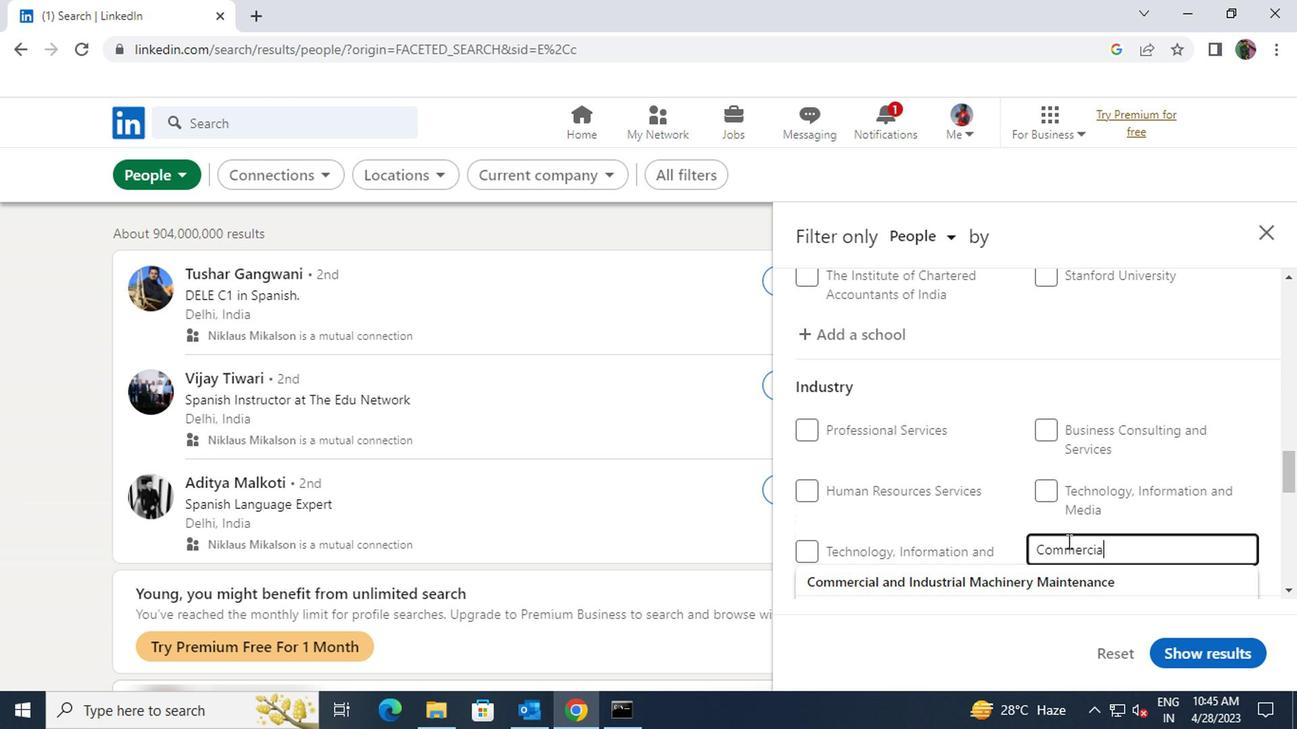 
Action: Mouse moved to (1060, 567)
Screenshot: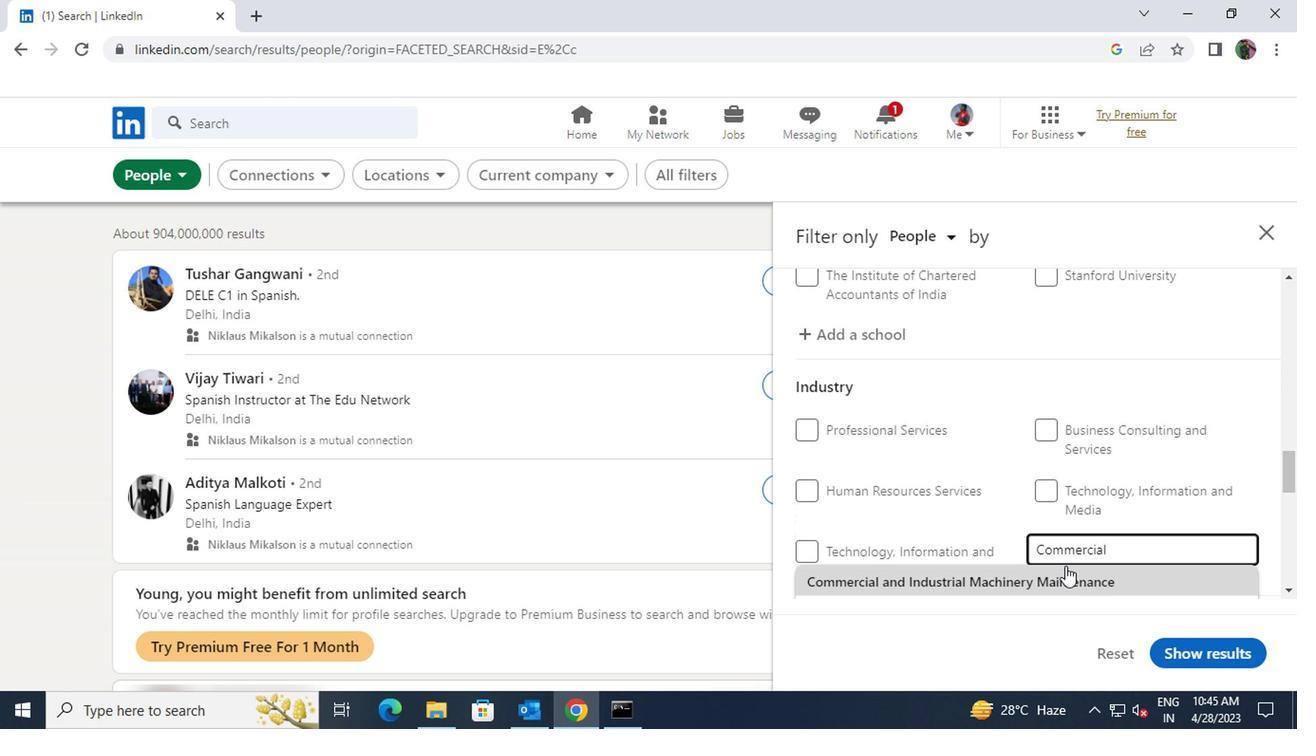 
Action: Key pressed <Key.space>AND<Key.space><Key.shift>INDUSTRIAL<Key.space><Key.shift>EQUIP
Screenshot: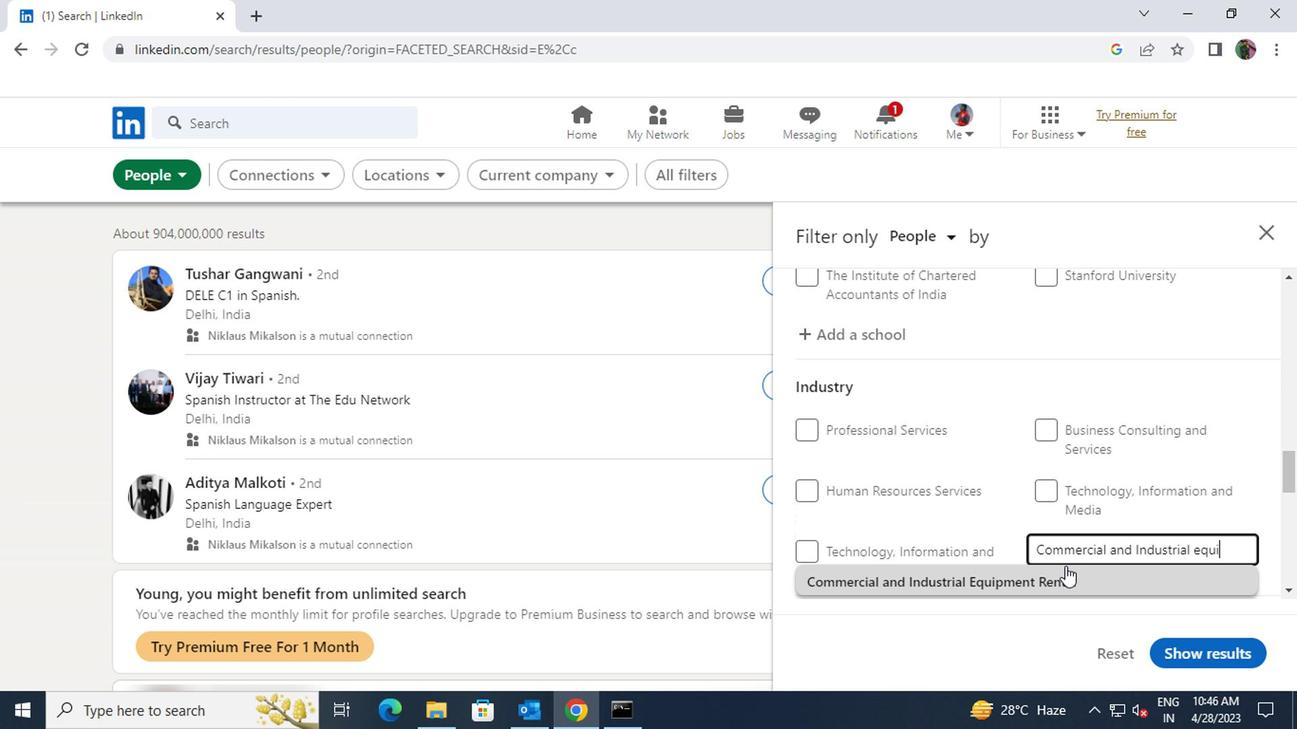 
Action: Mouse pressed left at (1060, 567)
Screenshot: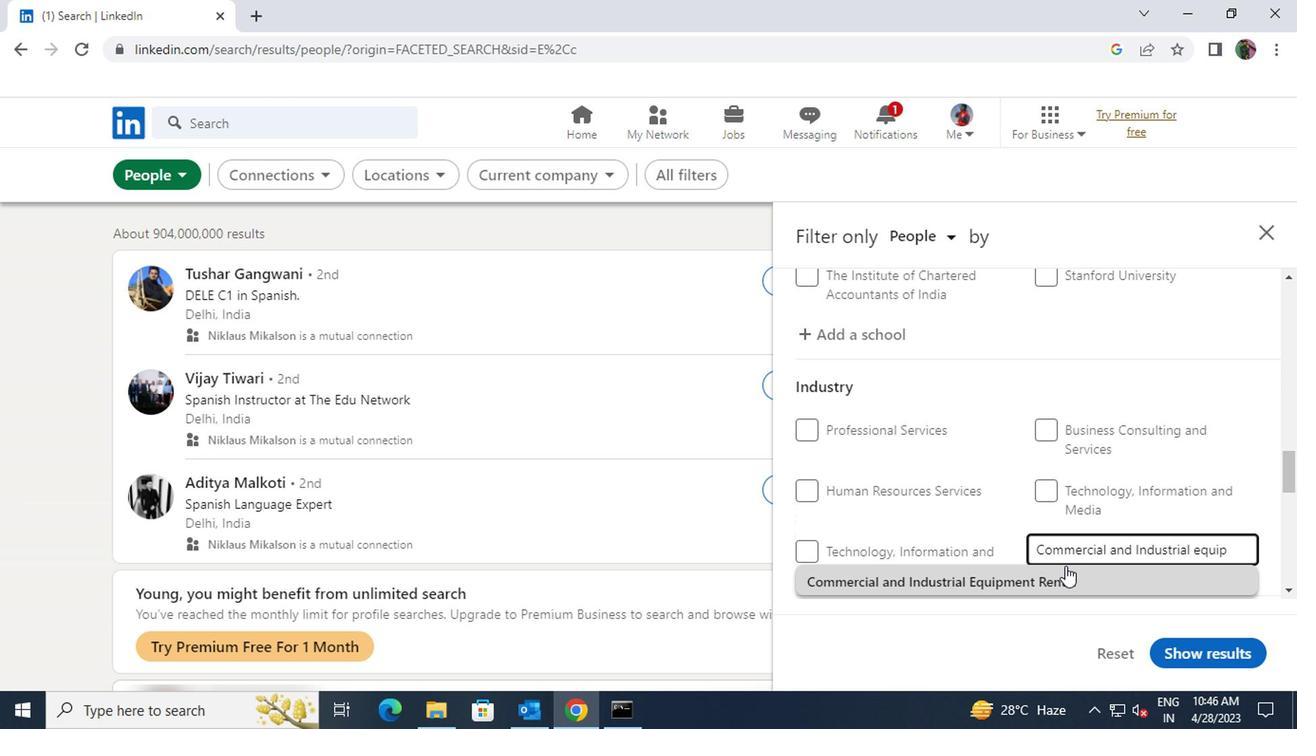 
Action: Mouse scrolled (1060, 566) with delta (0, -1)
Screenshot: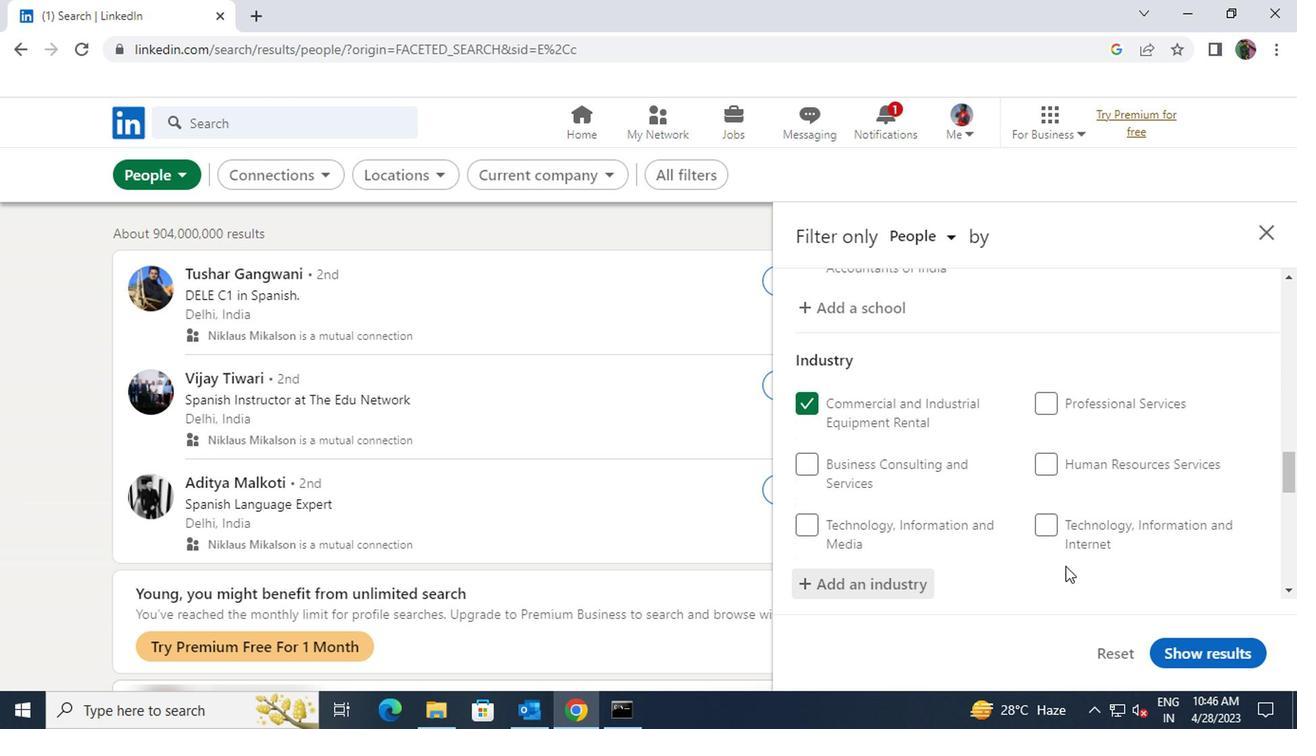 
Action: Mouse scrolled (1060, 566) with delta (0, -1)
Screenshot: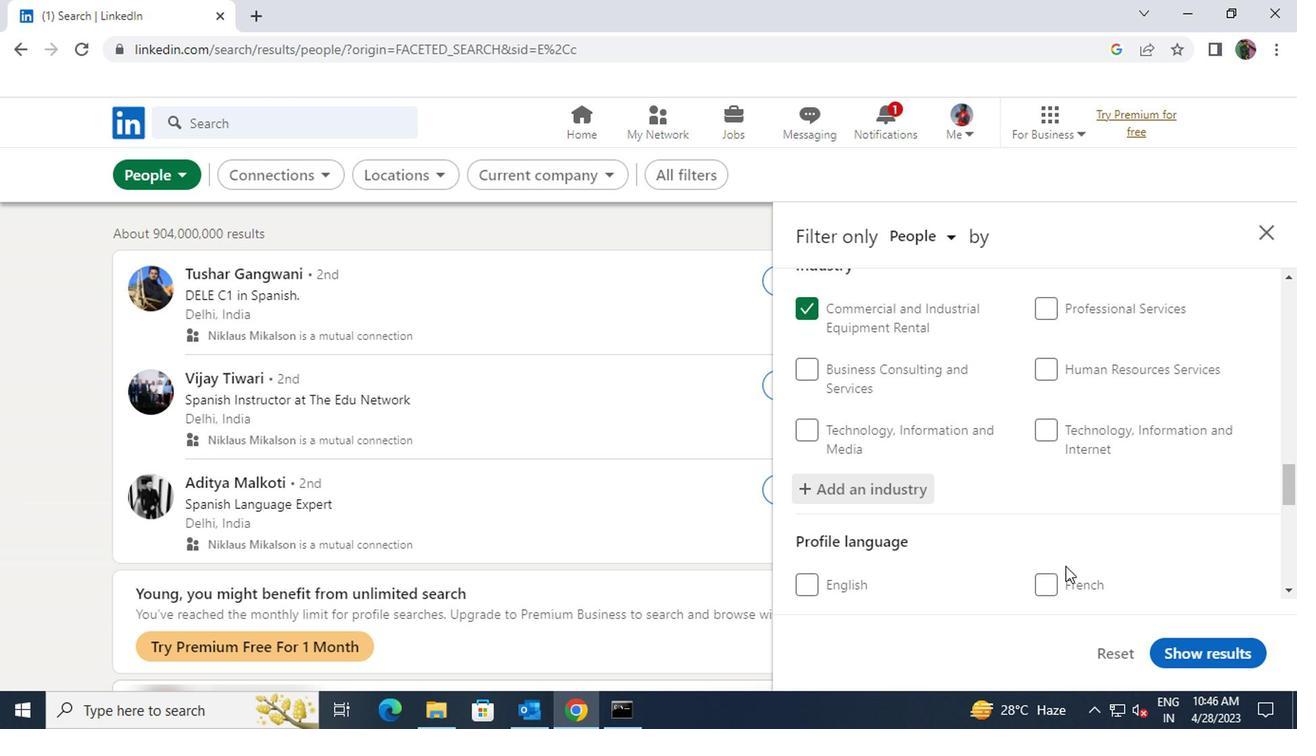 
Action: Mouse scrolled (1060, 566) with delta (0, -1)
Screenshot: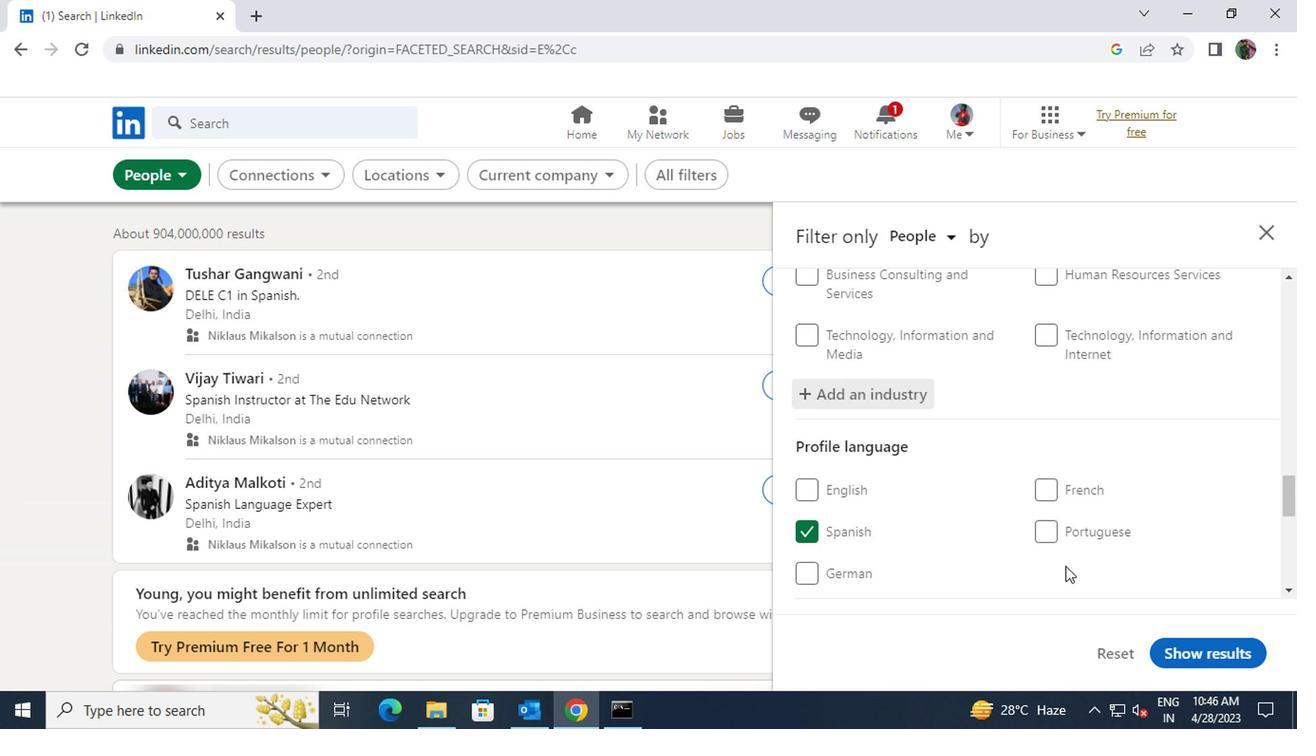 
Action: Mouse scrolled (1060, 566) with delta (0, -1)
Screenshot: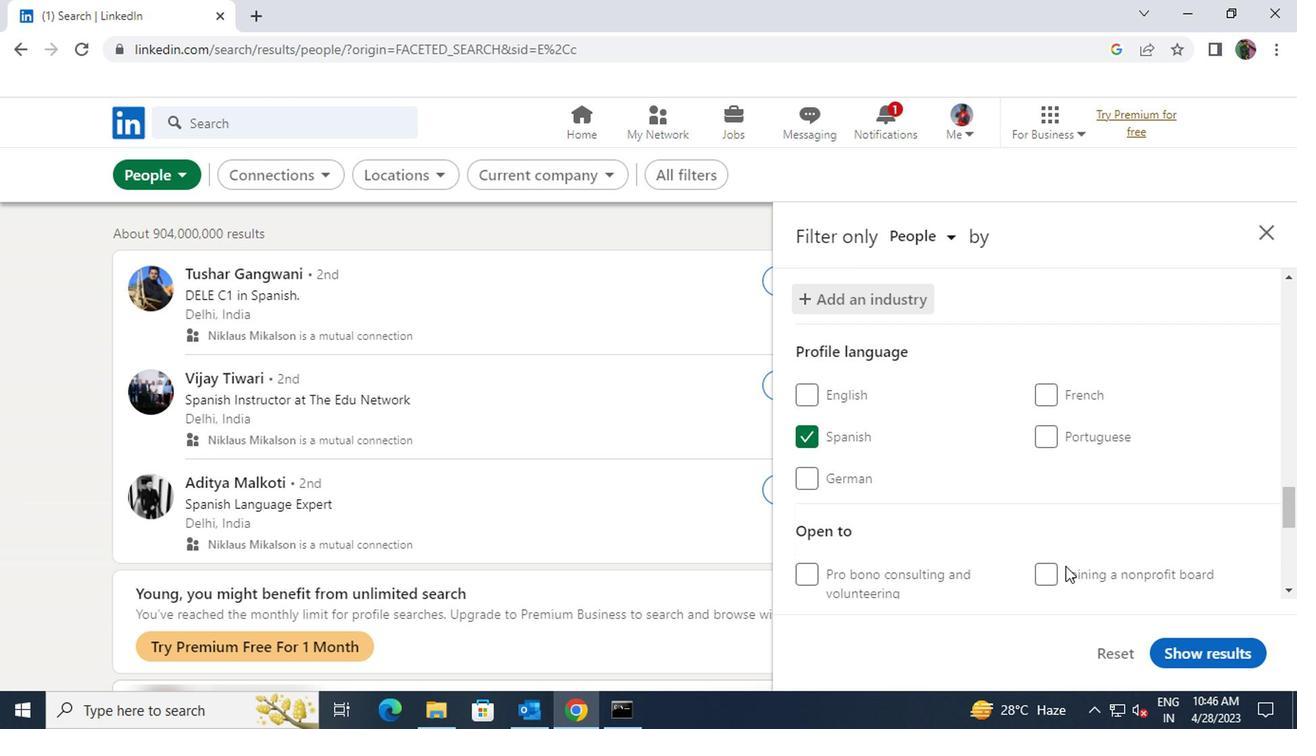 
Action: Mouse scrolled (1060, 566) with delta (0, -1)
Screenshot: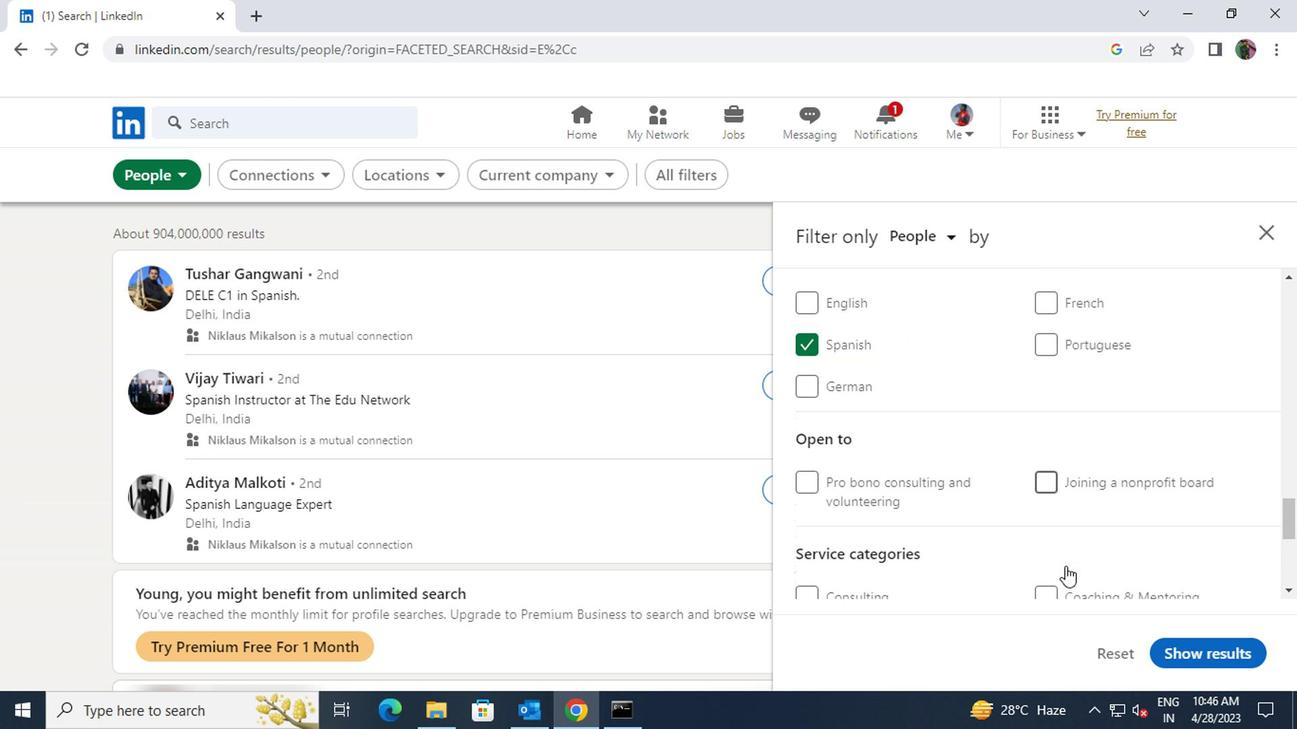 
Action: Mouse moved to (1057, 572)
Screenshot: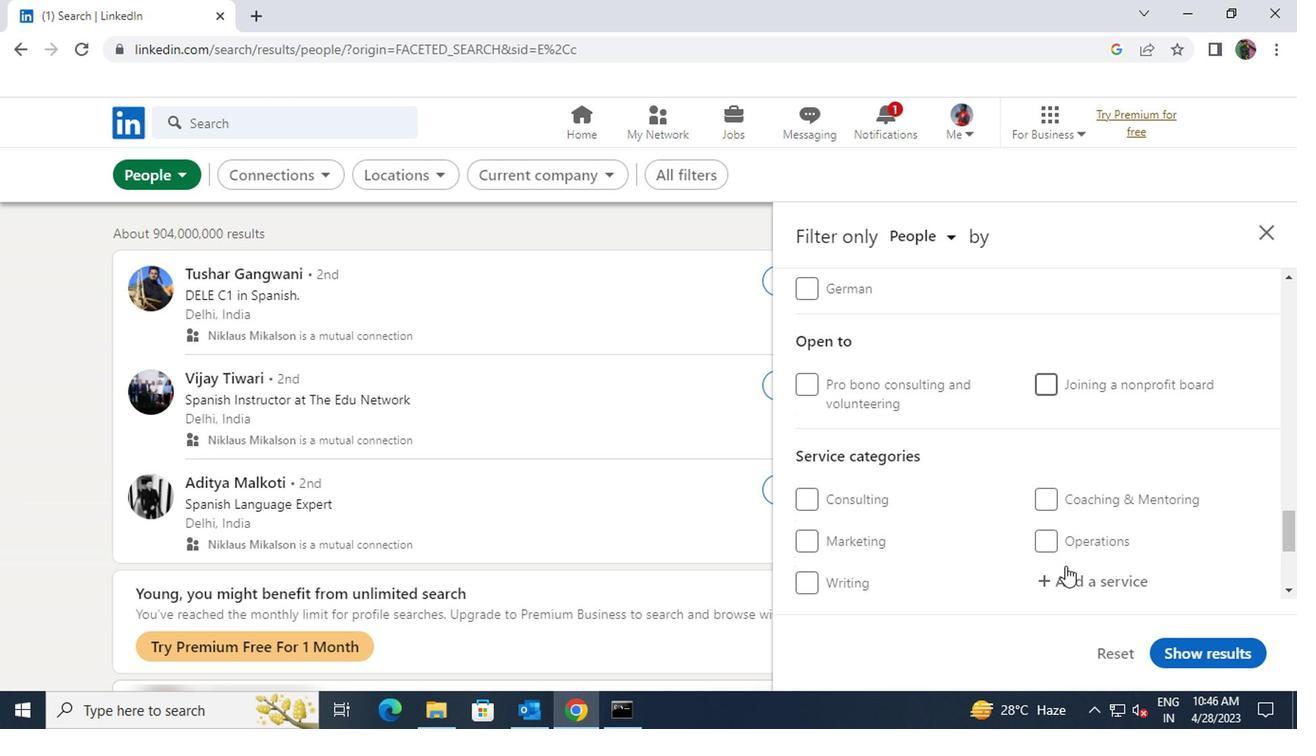 
Action: Mouse pressed left at (1057, 572)
Screenshot: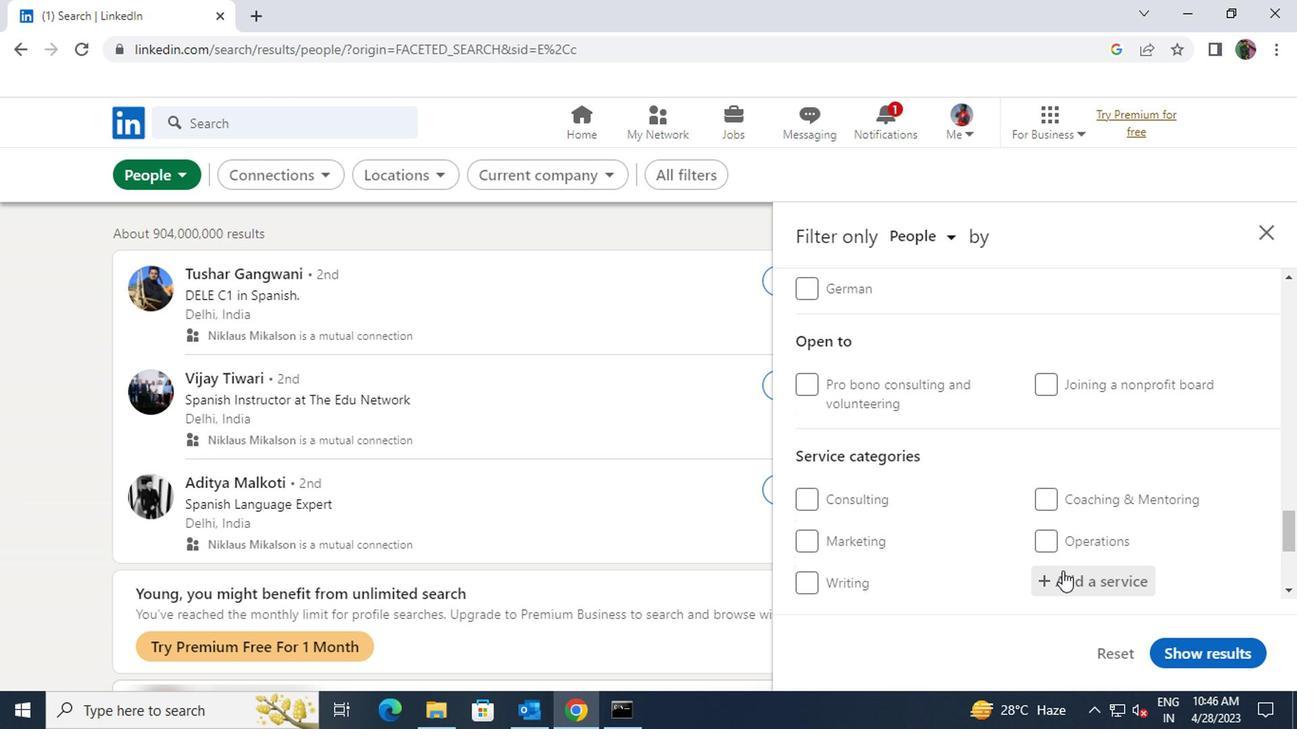 
Action: Key pressed <Key.shift>INTERCATION<Key.space>DESIGN
Screenshot: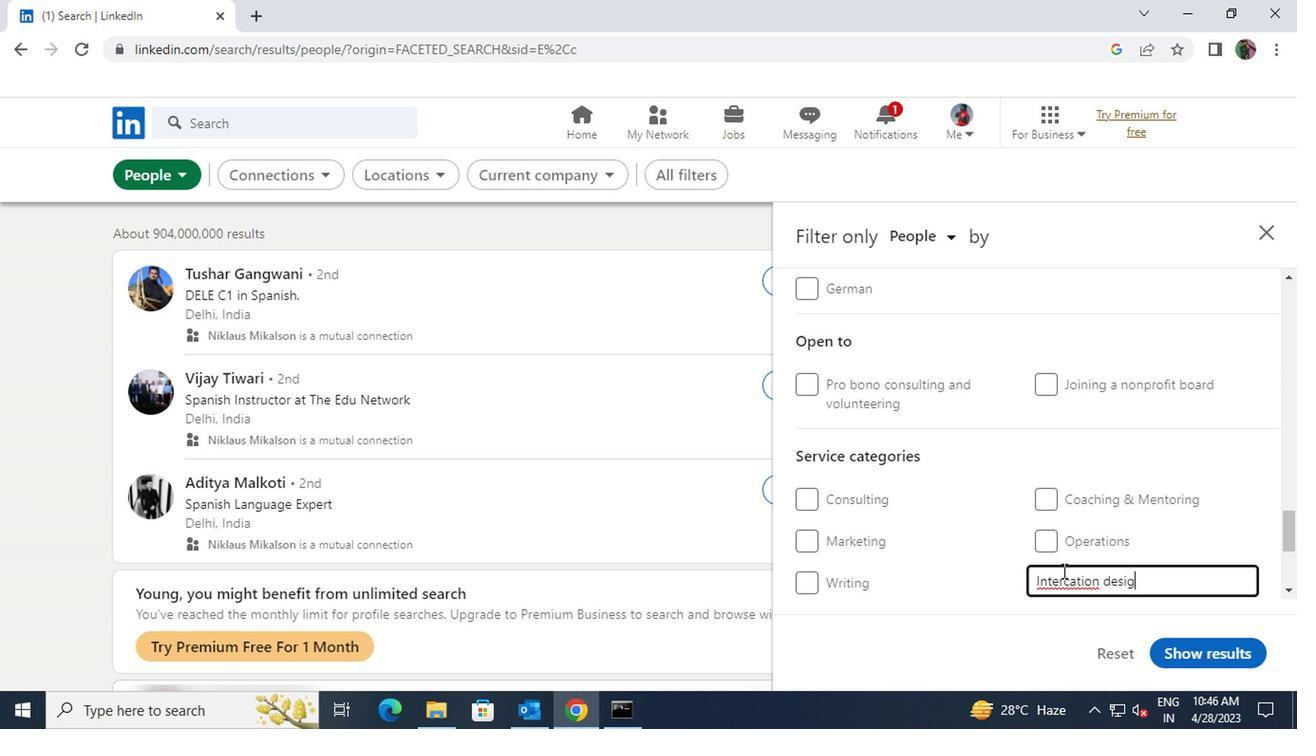 
Action: Mouse scrolled (1057, 570) with delta (0, -1)
Screenshot: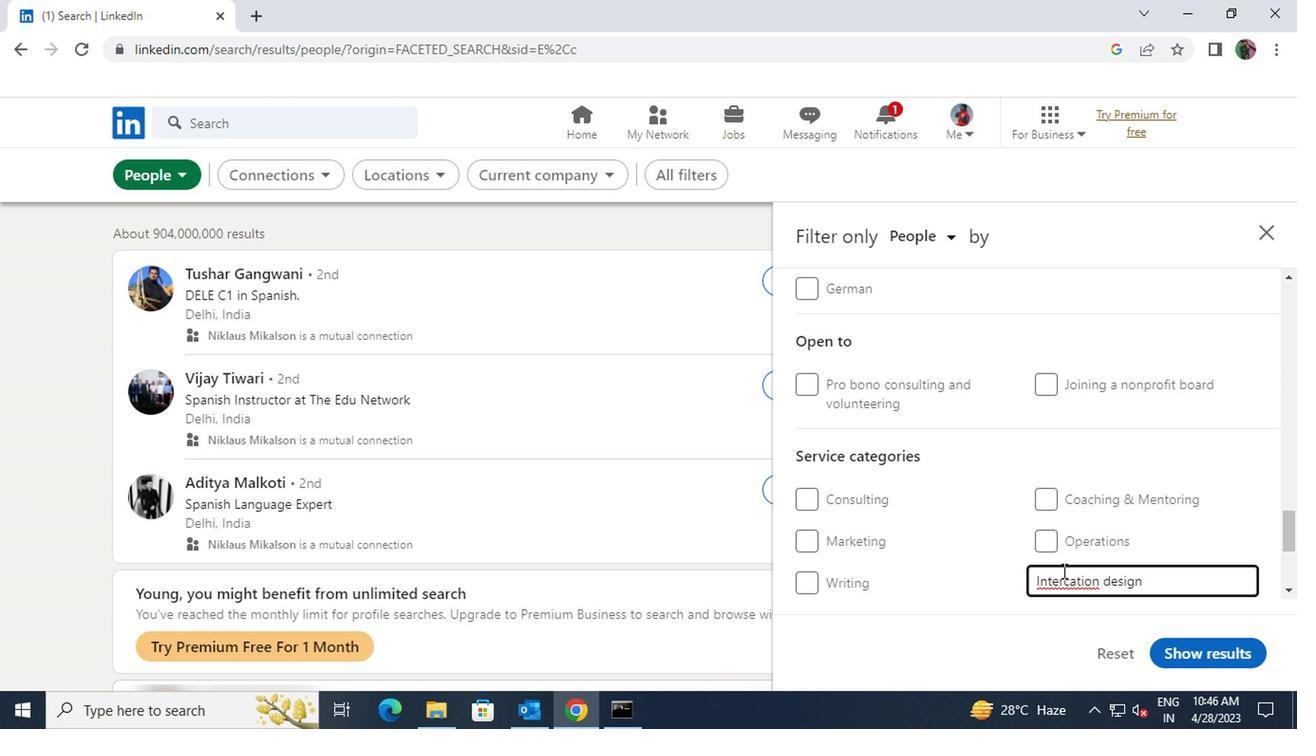 
Action: Mouse scrolled (1057, 570) with delta (0, -1)
Screenshot: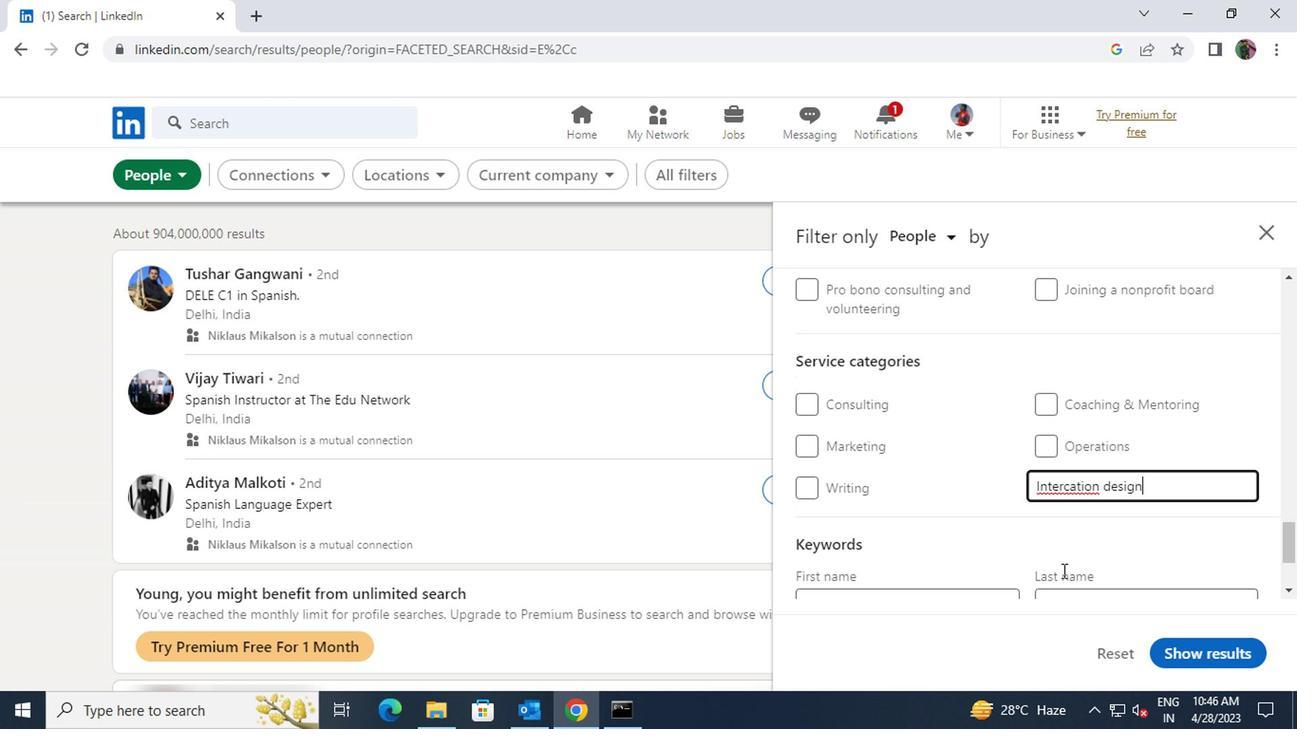 
Action: Mouse moved to (980, 575)
Screenshot: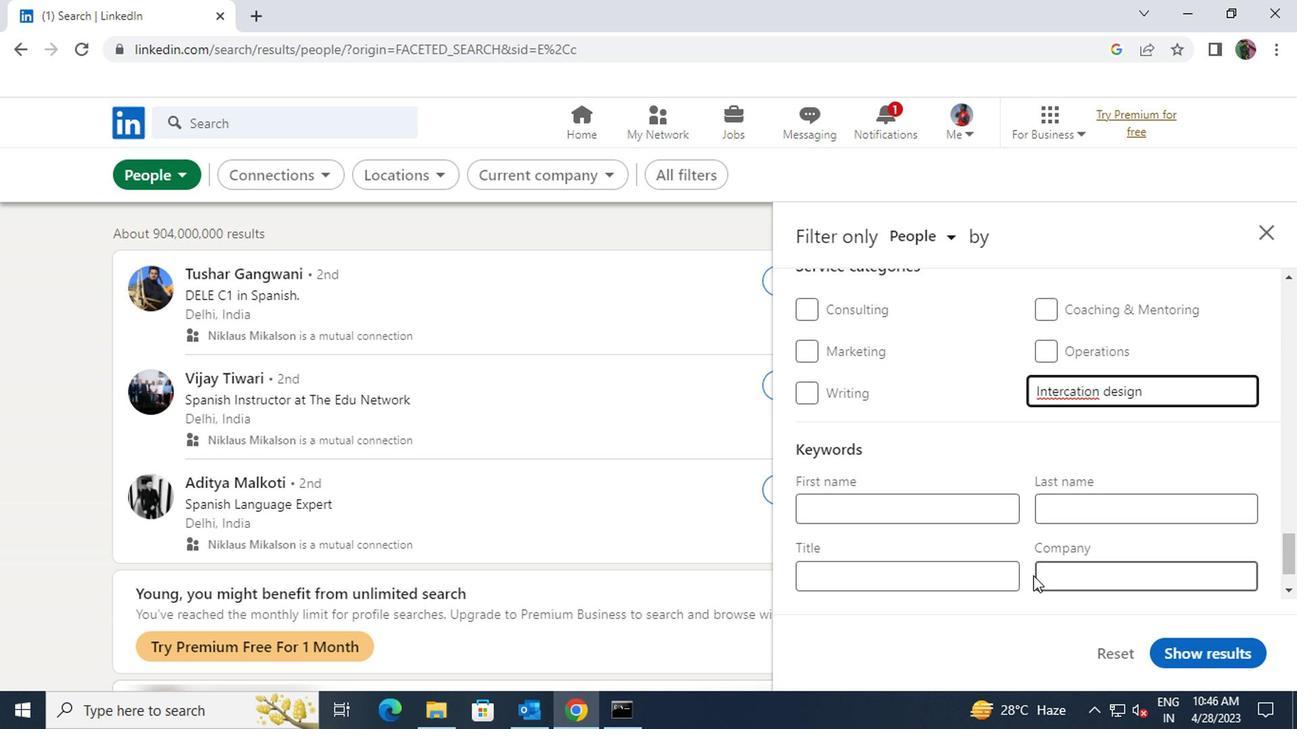 
Action: Mouse pressed left at (980, 575)
Screenshot: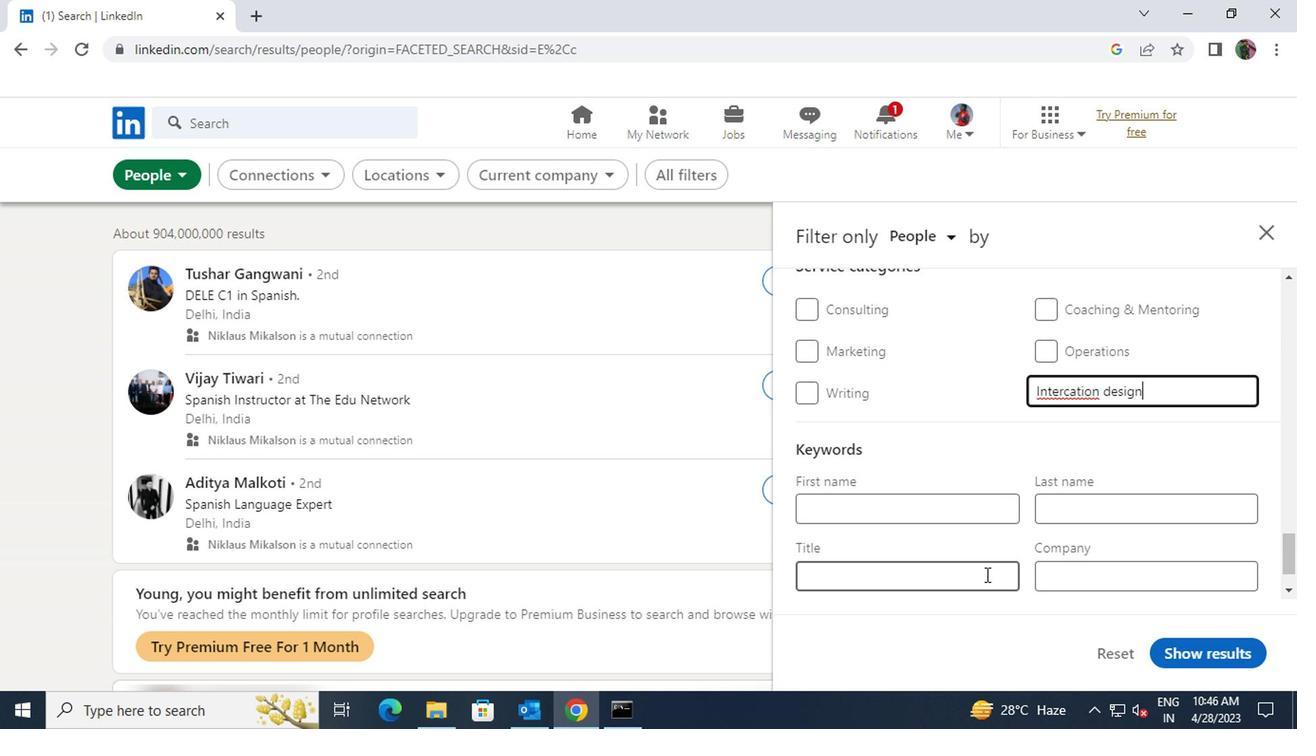 
Action: Key pressed <Key.shift>MAINTENANCE<Key.space><Key.shift>ENGINEER
Screenshot: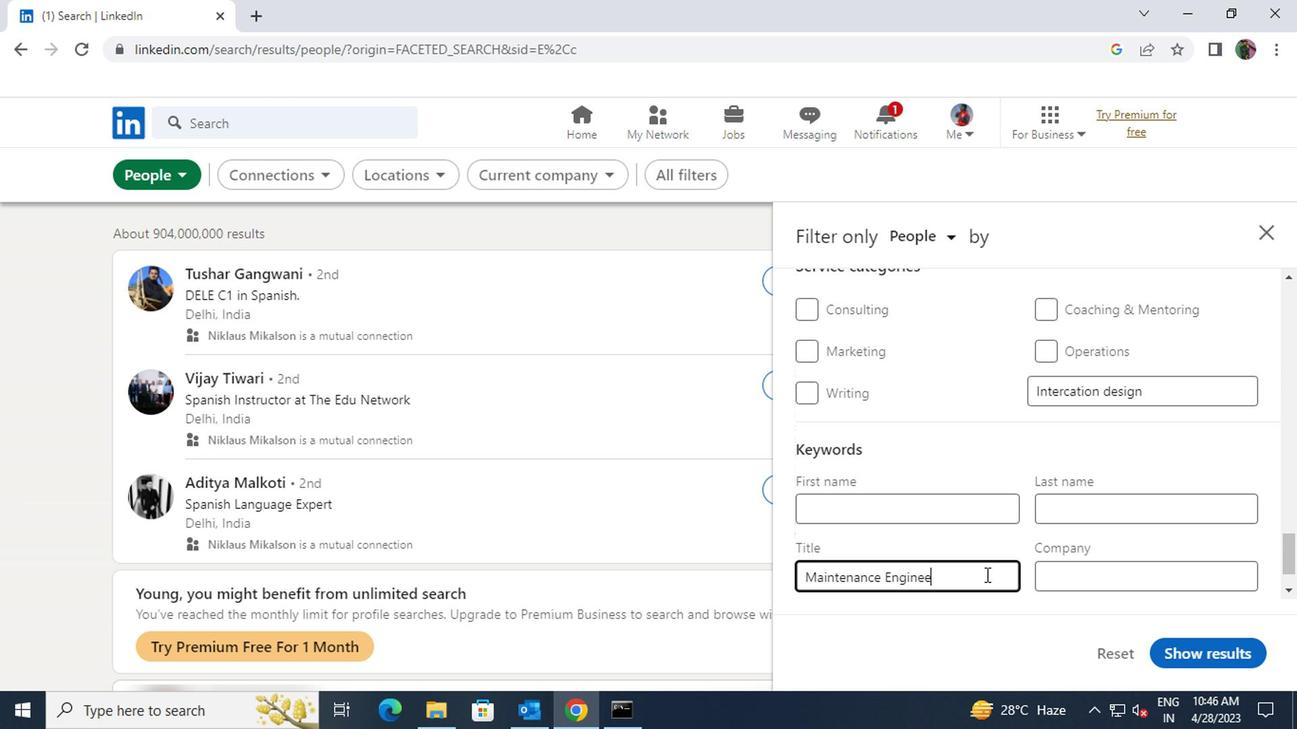 
Action: Mouse moved to (1154, 648)
Screenshot: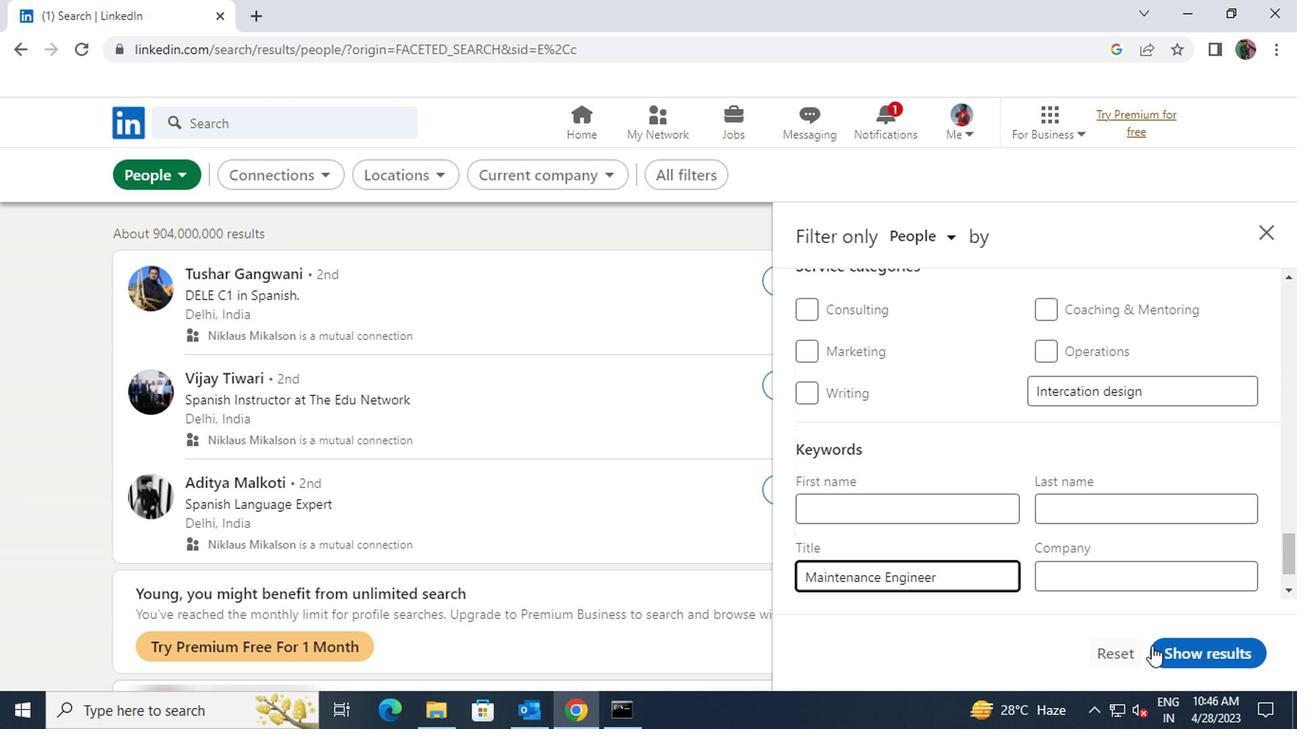 
Action: Mouse pressed left at (1154, 648)
Screenshot: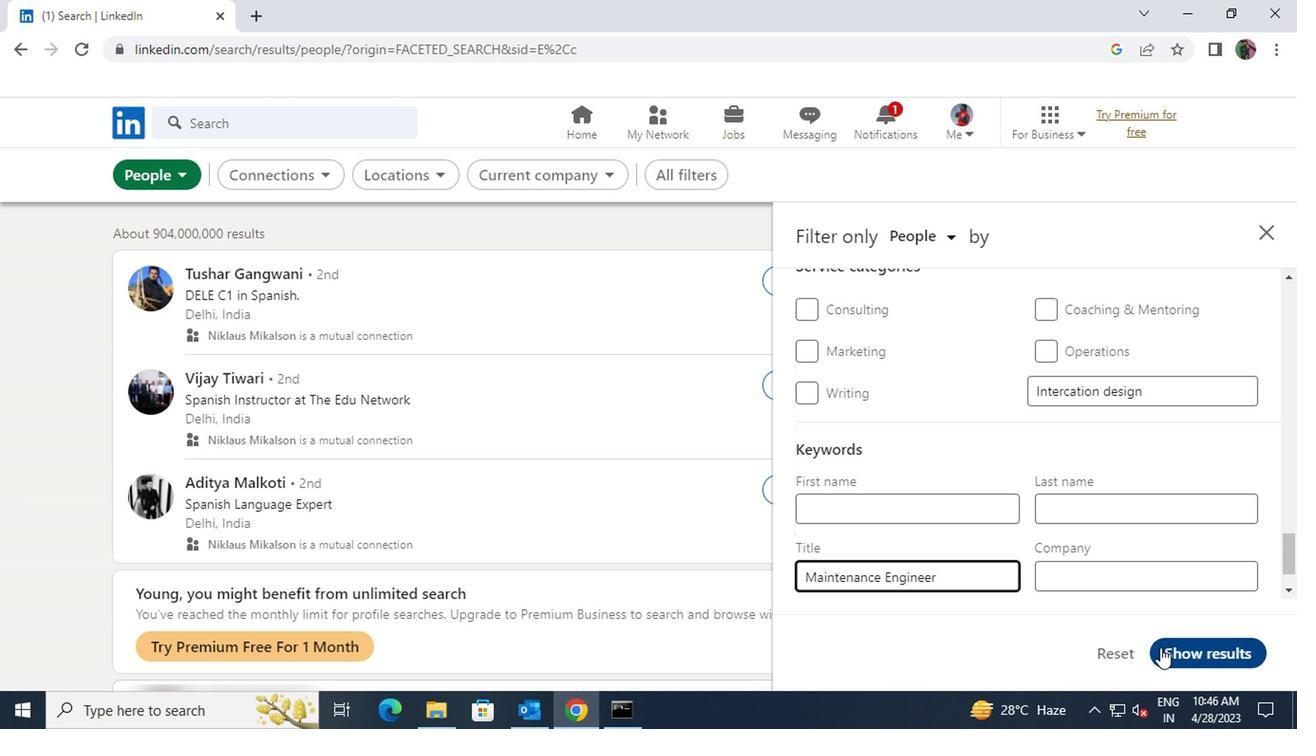 
